 Task: Research Airbnb accommodation in ZahlÃ©, Lebanon from 6th December, 2023 to 15th December, 2023 for 6 adults.6 bedrooms having 6 beds and 6 bathrooms. Property type can be house. Amenities needed are: wifi, TV, free parkinig on premises, gym, breakfast. Look for 4 properties as per requirement.
Action: Mouse moved to (447, 100)
Screenshot: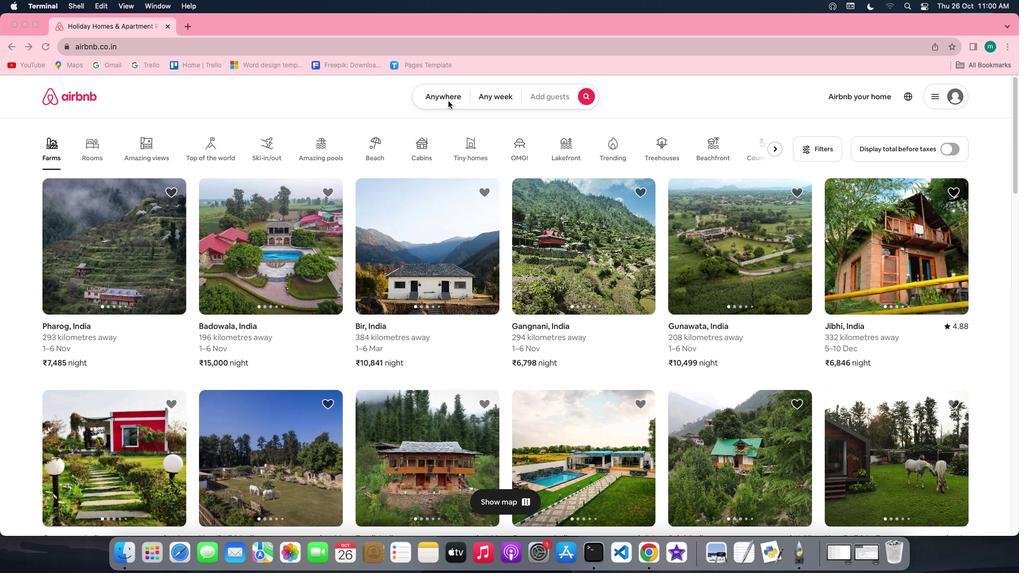 
Action: Mouse pressed left at (447, 100)
Screenshot: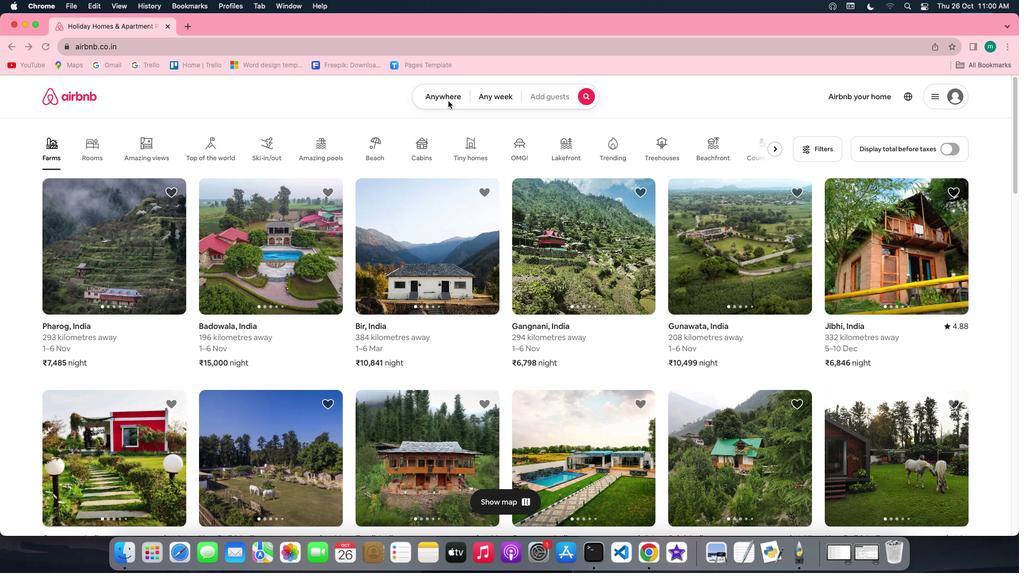 
Action: Mouse pressed left at (447, 100)
Screenshot: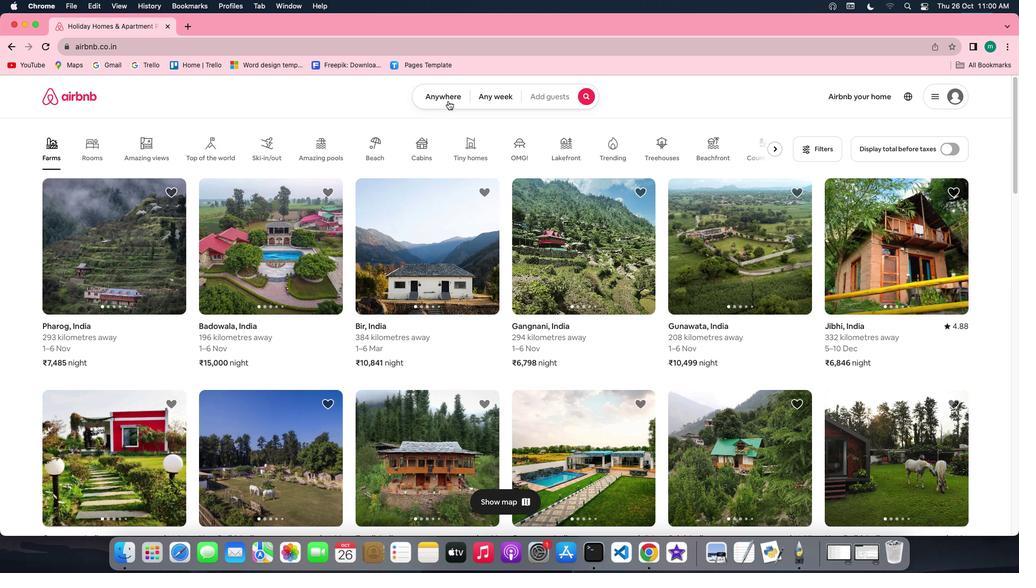 
Action: Mouse moved to (381, 135)
Screenshot: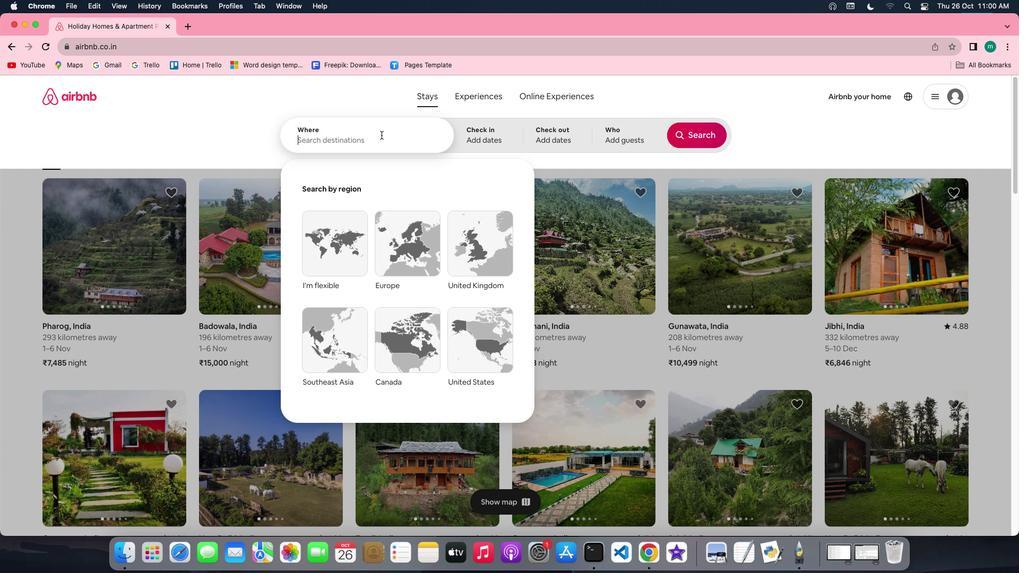
Action: Key pressed Key.shift'Z''a''h''l''e'','Key.shift'L''e''b''a''n''o''n'
Screenshot: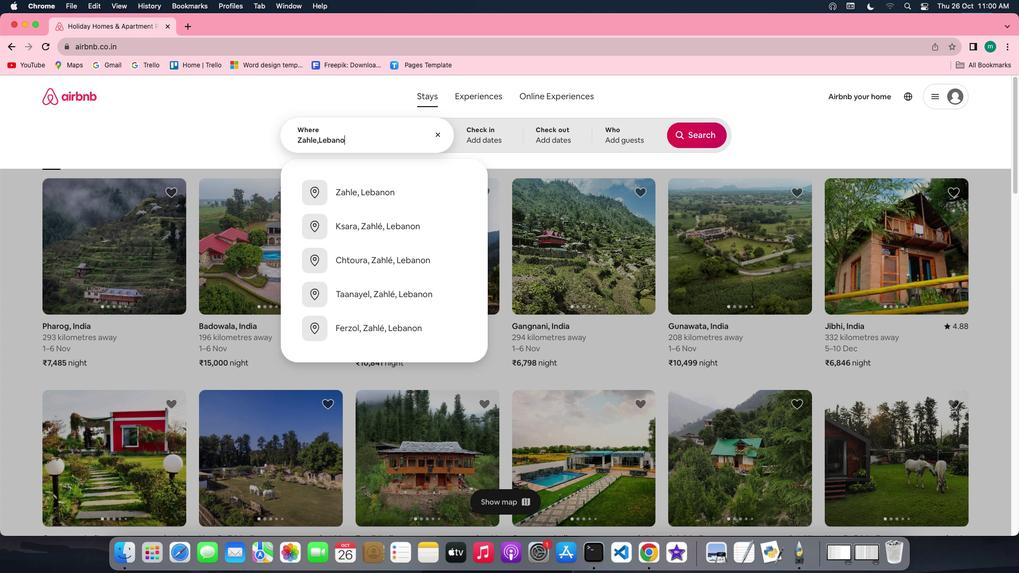 
Action: Mouse moved to (487, 125)
Screenshot: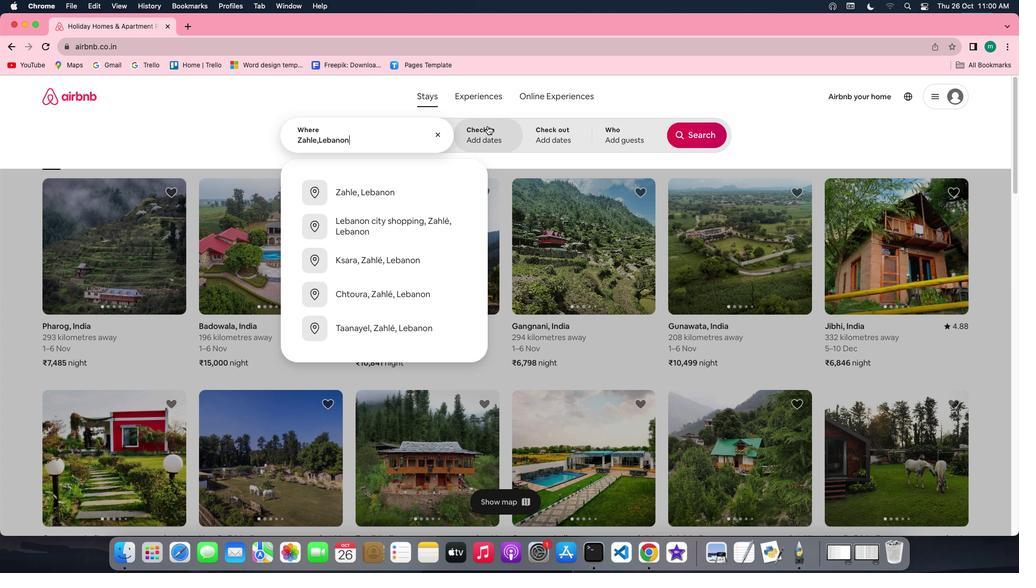 
Action: Mouse pressed left at (487, 125)
Screenshot: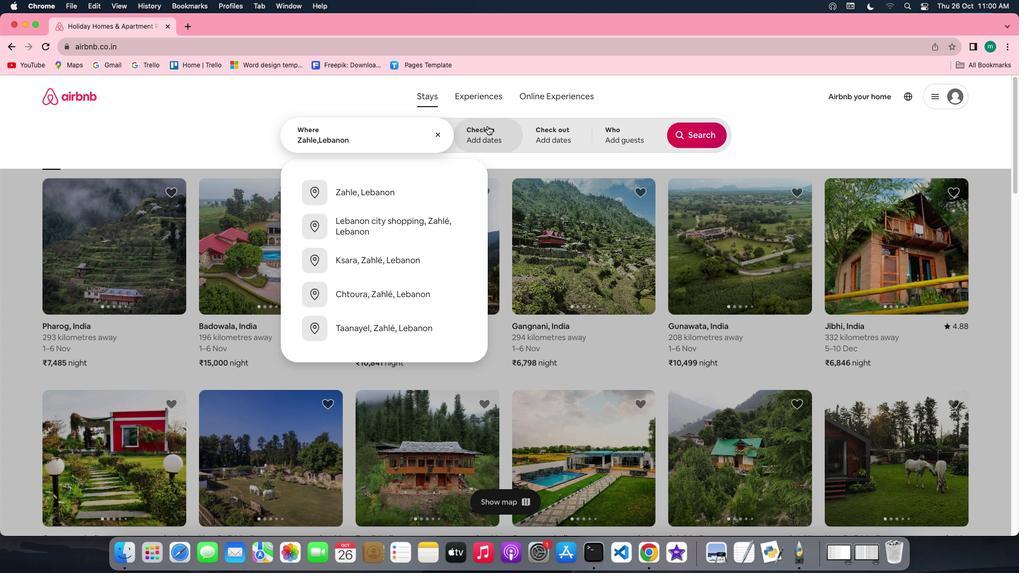 
Action: Mouse moved to (694, 221)
Screenshot: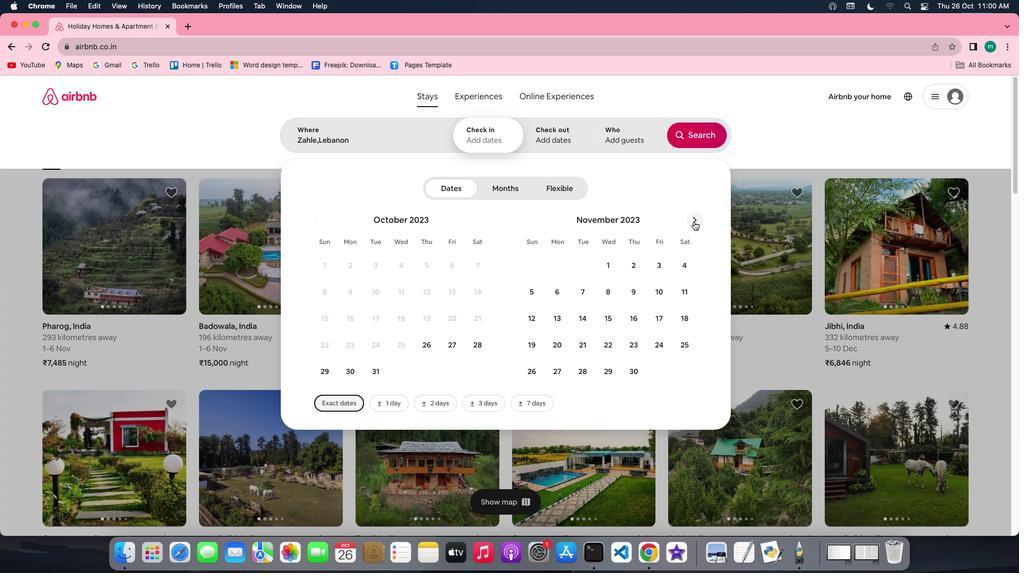 
Action: Mouse pressed left at (694, 221)
Screenshot: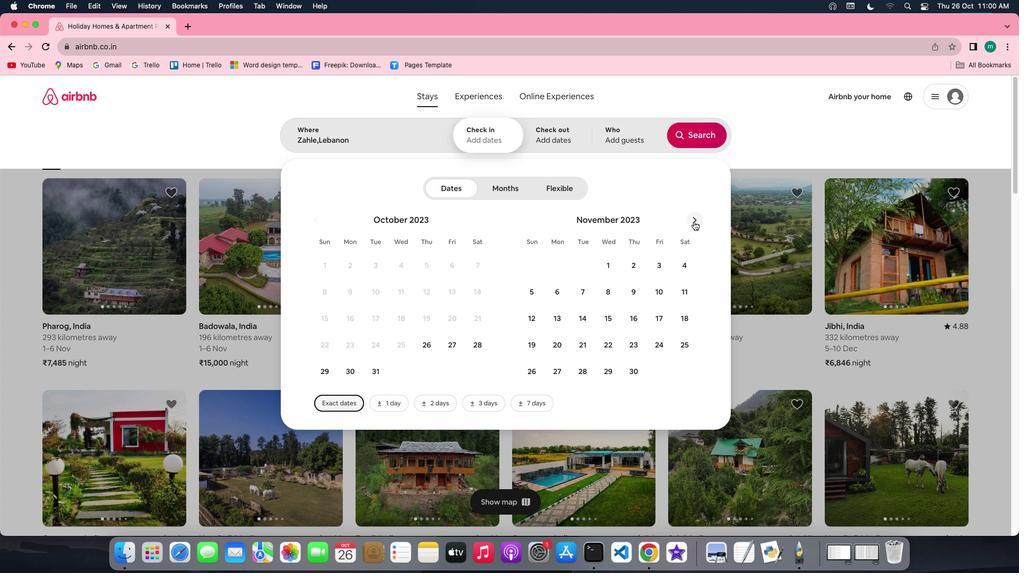 
Action: Mouse moved to (607, 294)
Screenshot: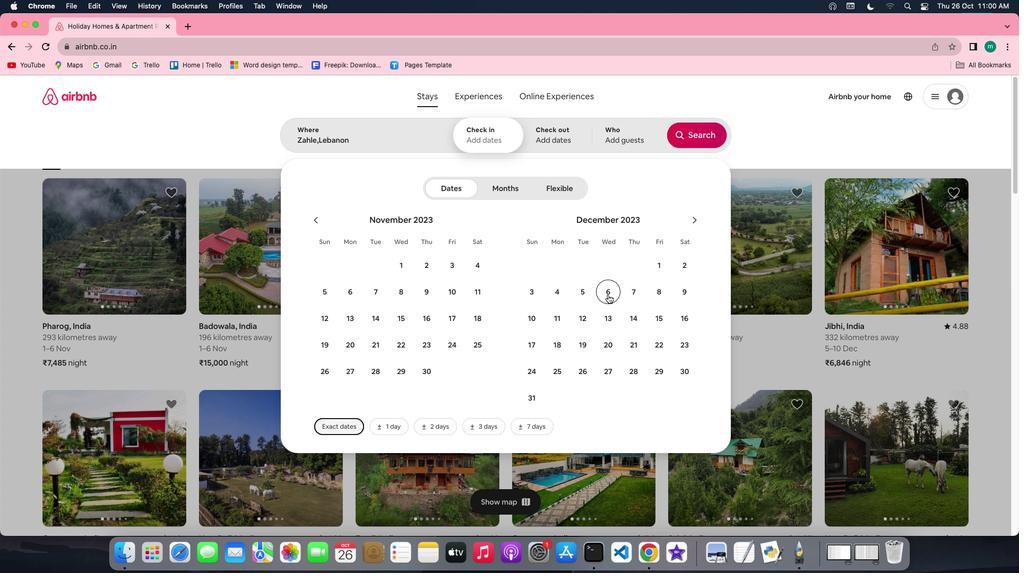 
Action: Mouse pressed left at (607, 294)
Screenshot: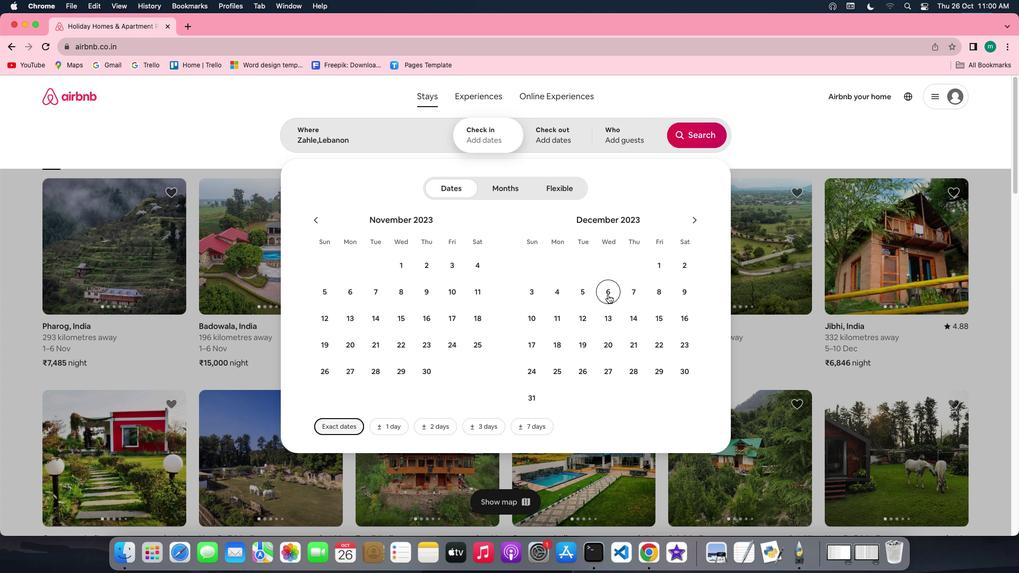 
Action: Mouse moved to (653, 314)
Screenshot: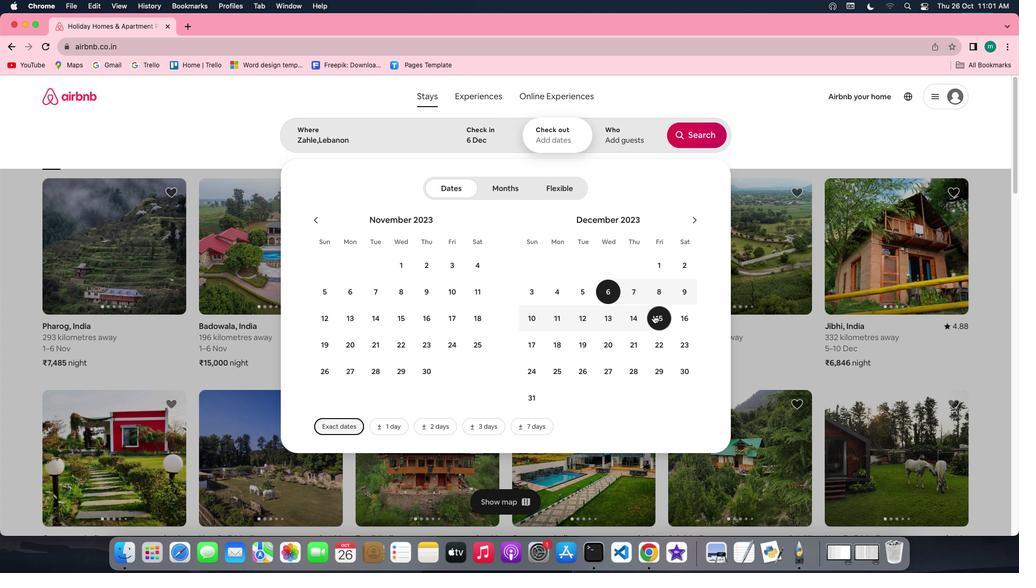 
Action: Mouse pressed left at (653, 314)
Screenshot: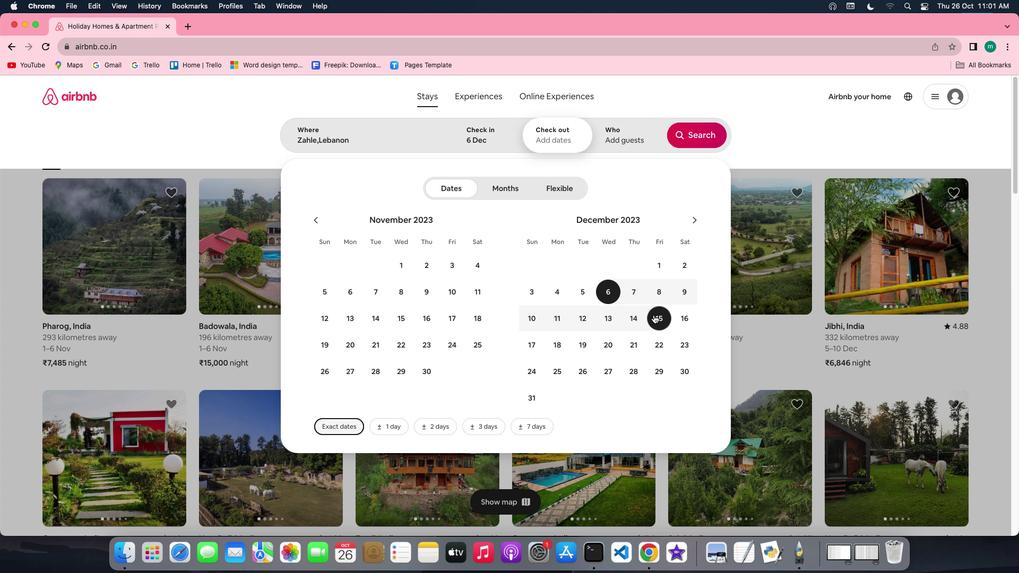 
Action: Mouse moved to (616, 139)
Screenshot: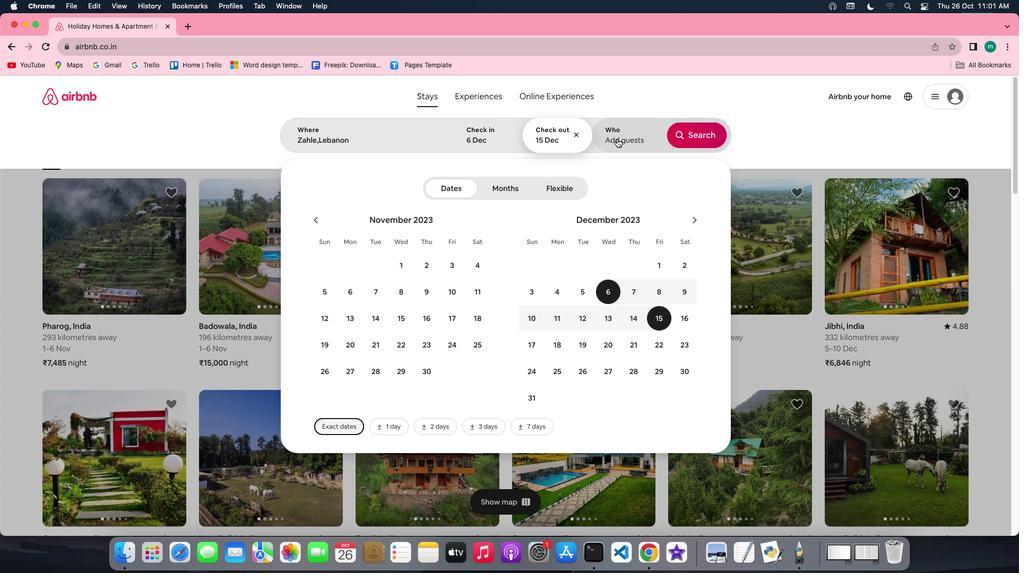 
Action: Mouse pressed left at (616, 139)
Screenshot: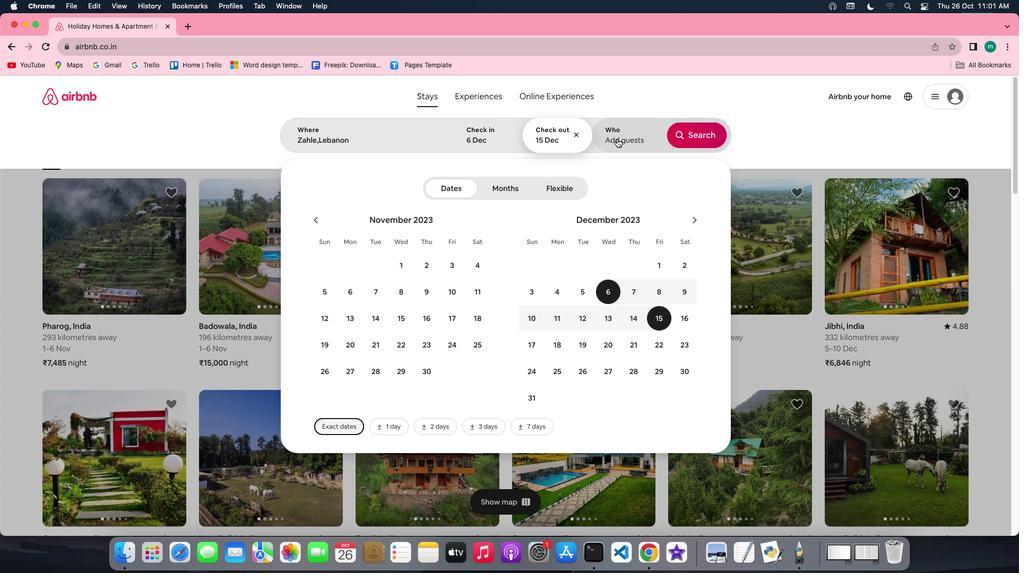 
Action: Mouse moved to (700, 192)
Screenshot: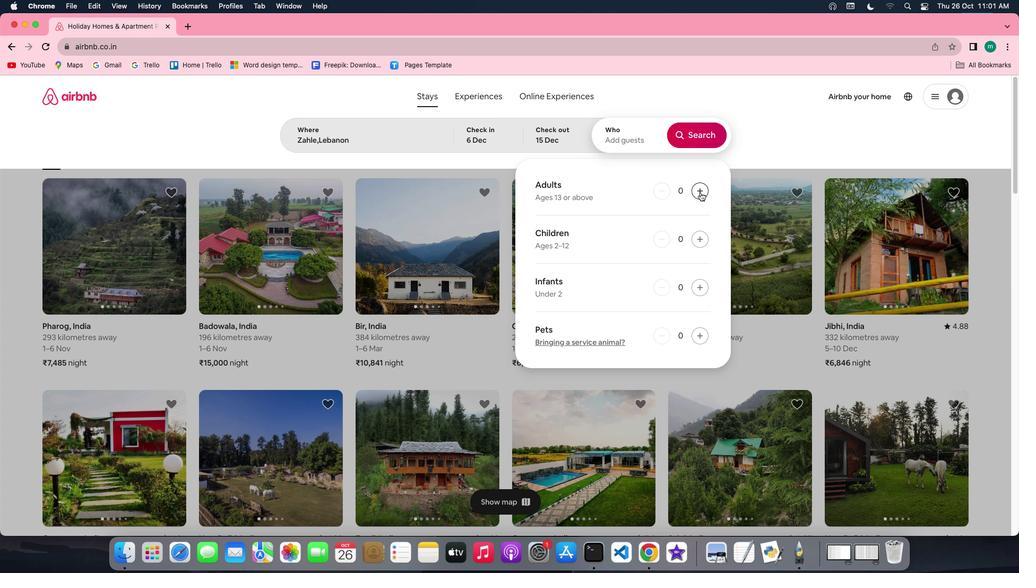 
Action: Mouse pressed left at (700, 192)
Screenshot: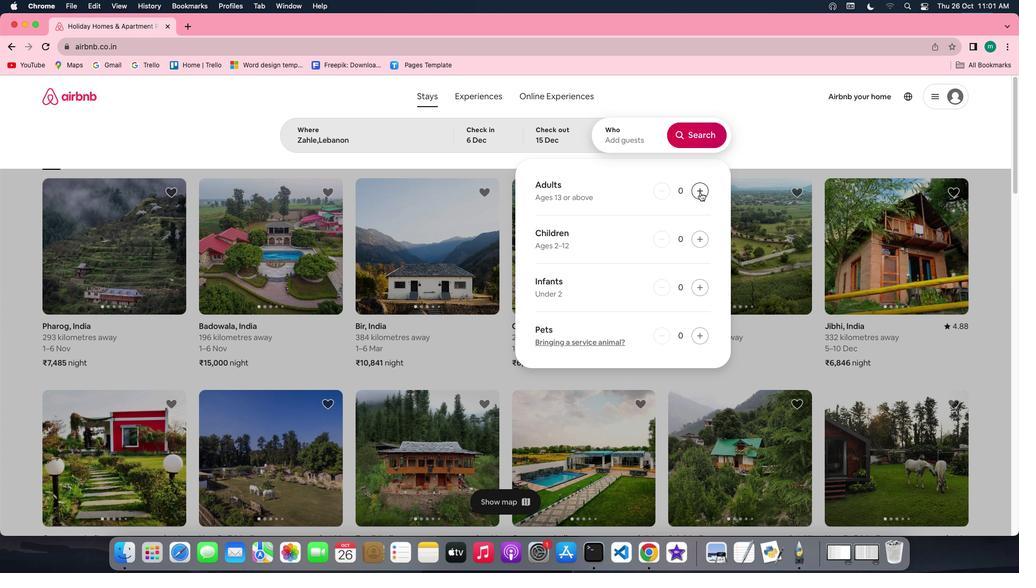 
Action: Mouse pressed left at (700, 192)
Screenshot: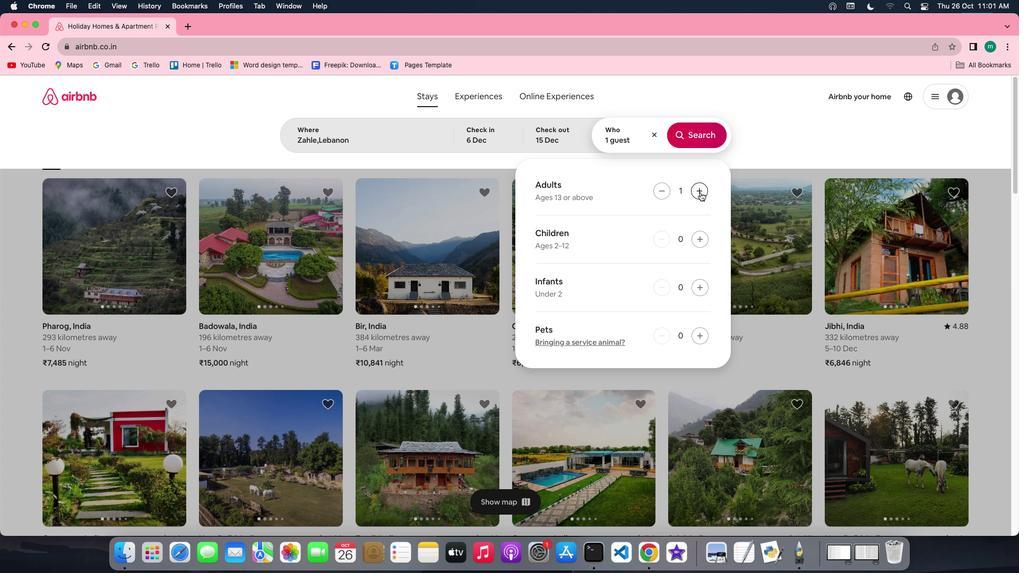 
Action: Mouse pressed left at (700, 192)
Screenshot: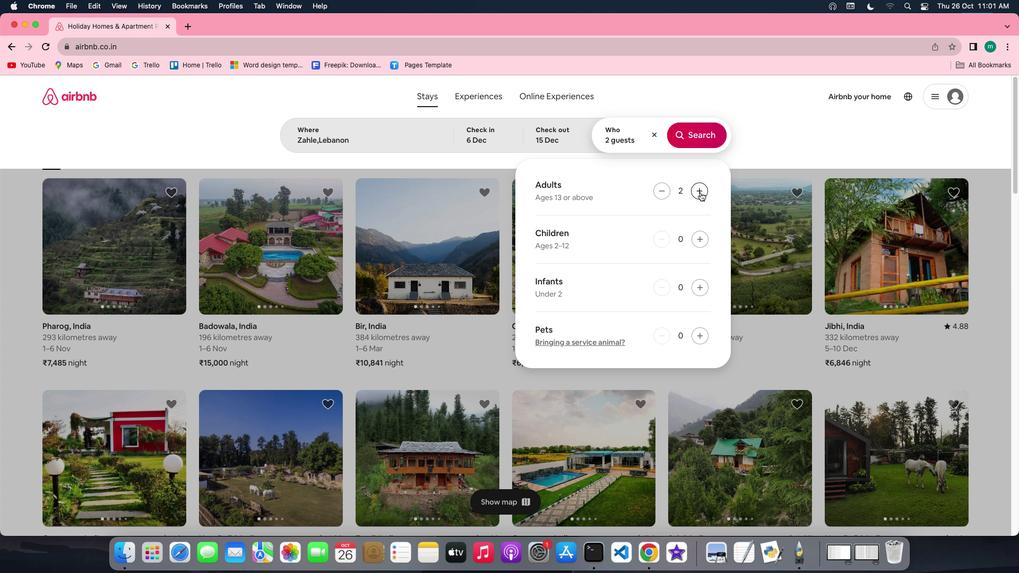 
Action: Mouse pressed left at (700, 192)
Screenshot: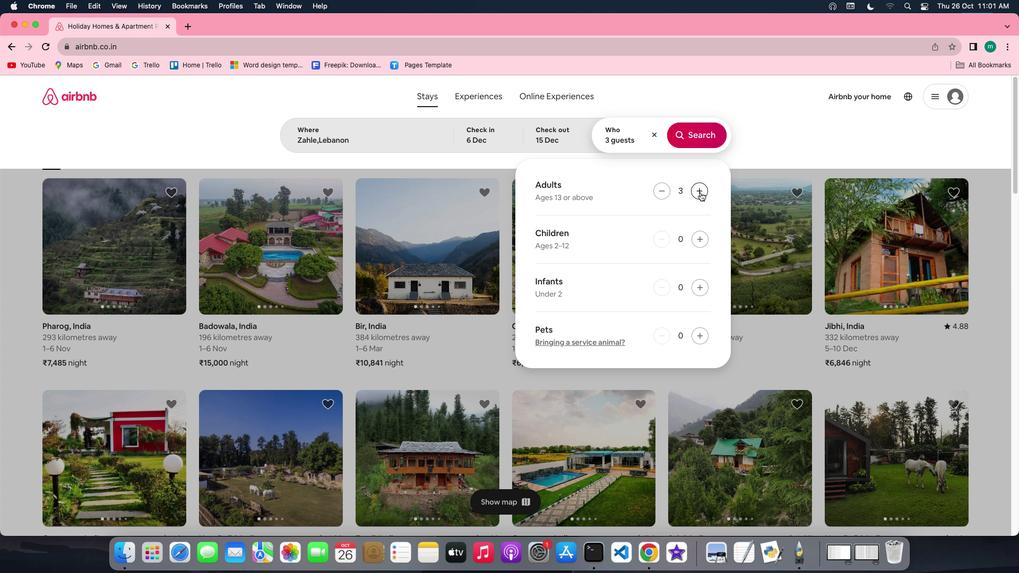 
Action: Mouse pressed left at (700, 192)
Screenshot: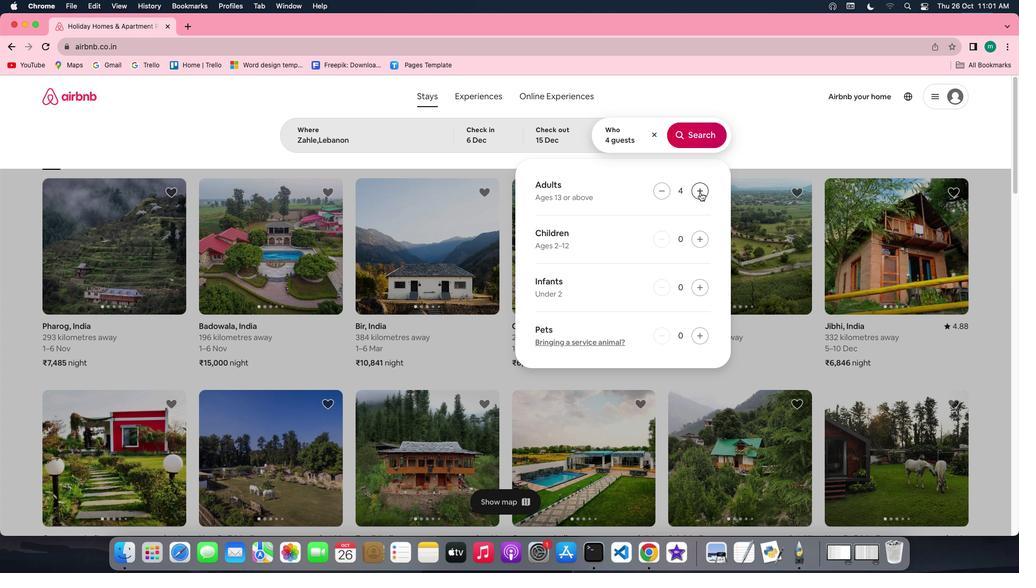 
Action: Mouse pressed left at (700, 192)
Screenshot: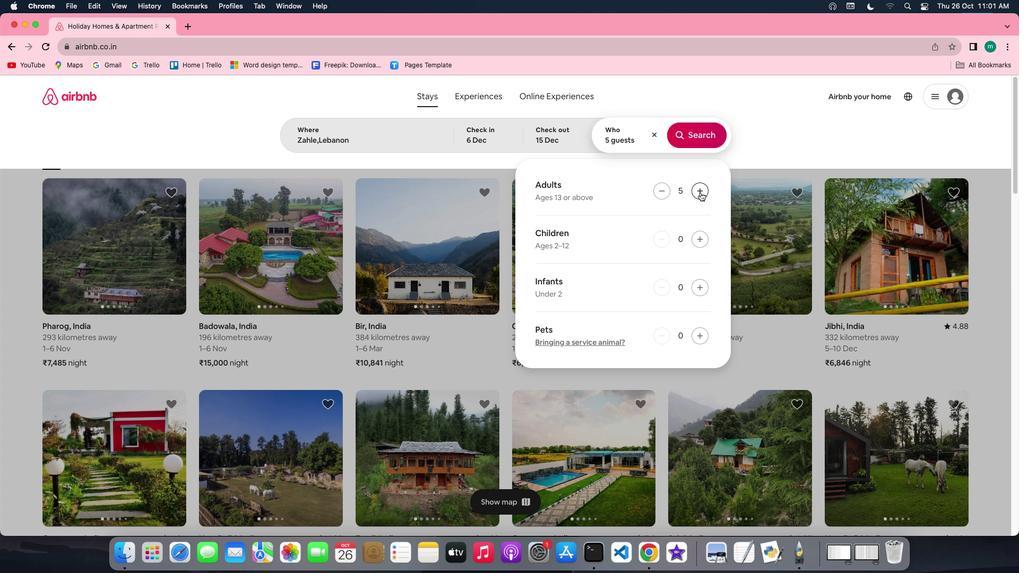 
Action: Mouse moved to (694, 133)
Screenshot: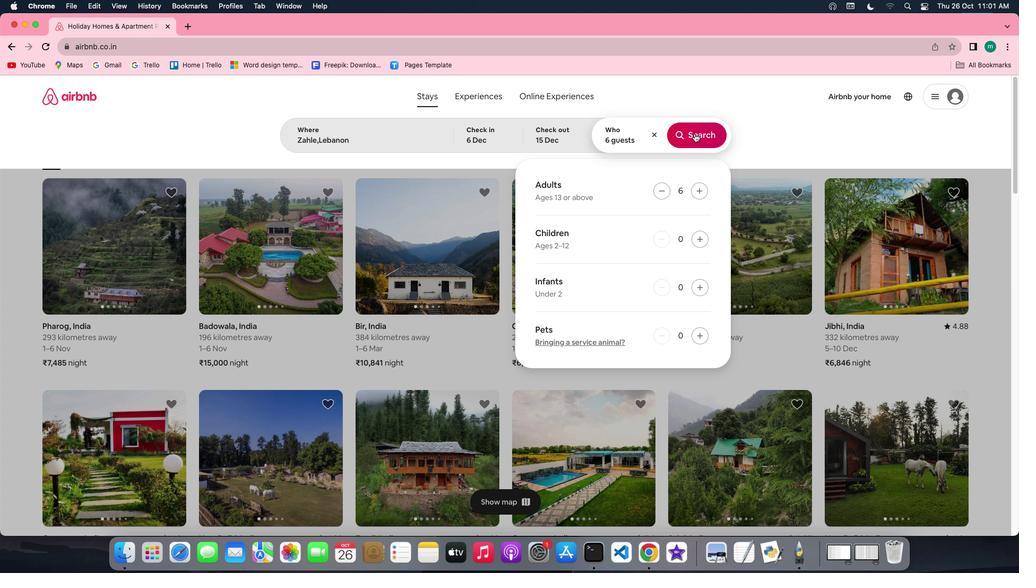 
Action: Mouse pressed left at (694, 133)
Screenshot: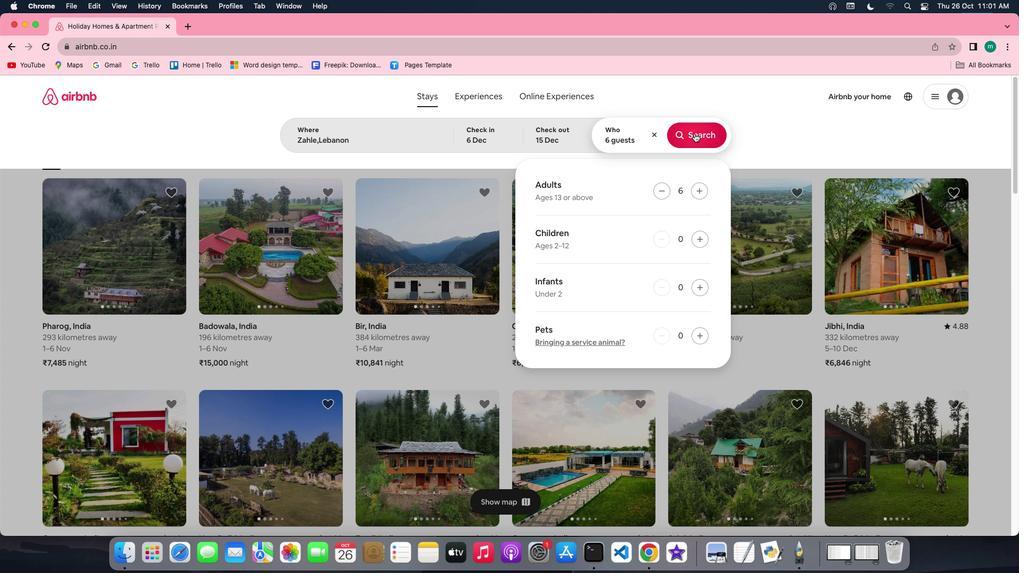 
Action: Mouse moved to (844, 138)
Screenshot: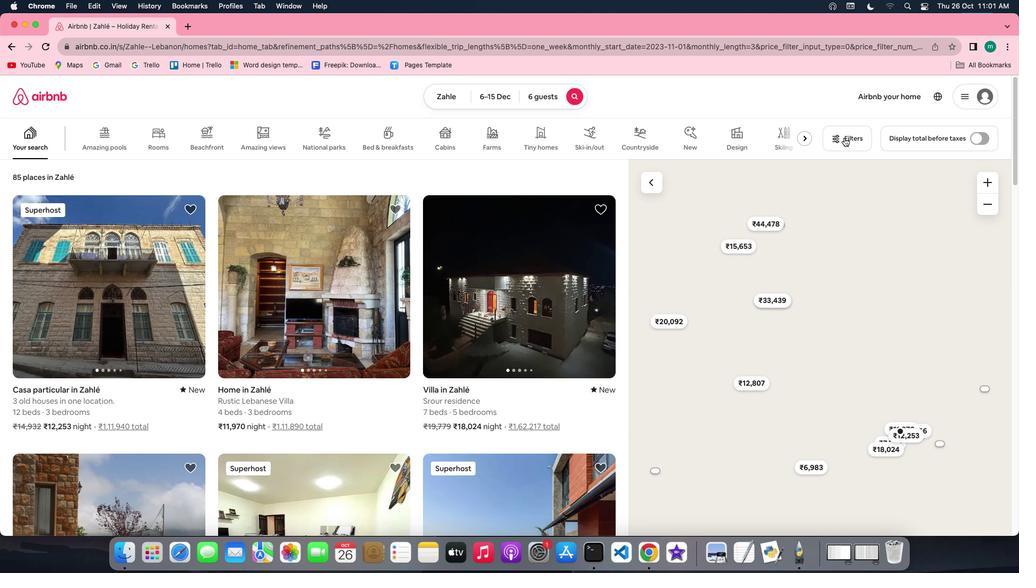 
Action: Mouse pressed left at (844, 138)
Screenshot: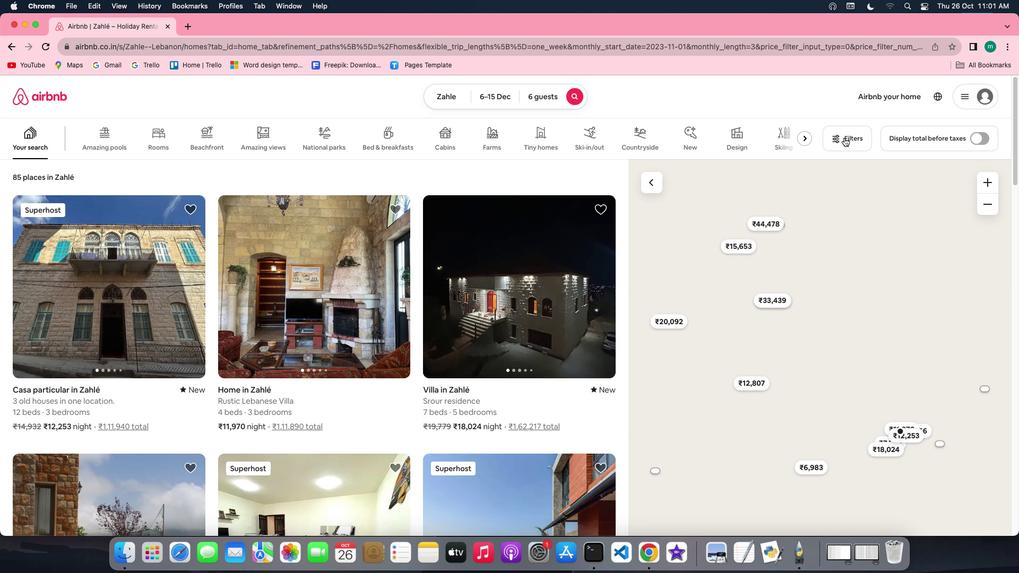 
Action: Mouse moved to (490, 367)
Screenshot: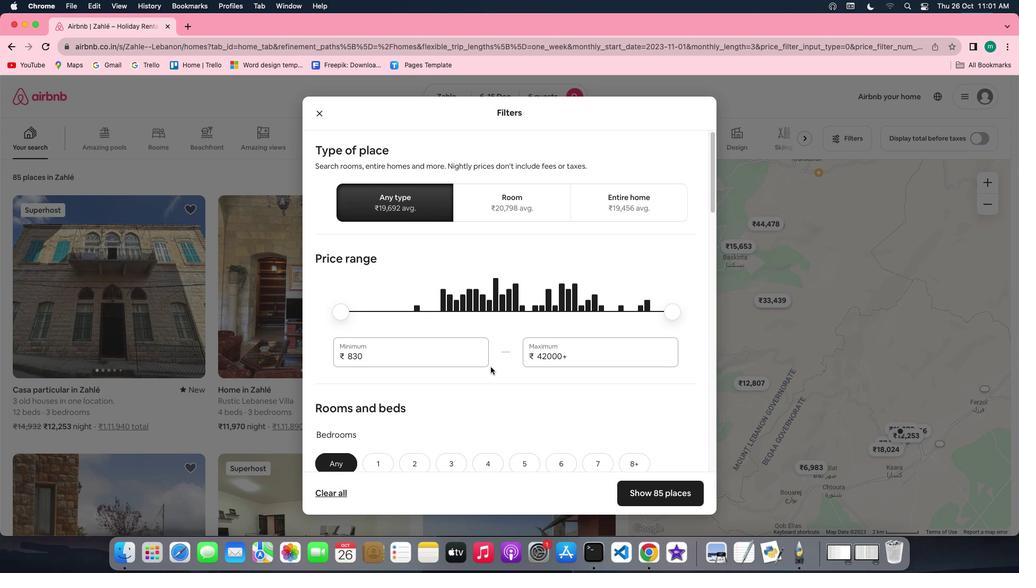 
Action: Mouse scrolled (490, 367) with delta (0, 0)
Screenshot: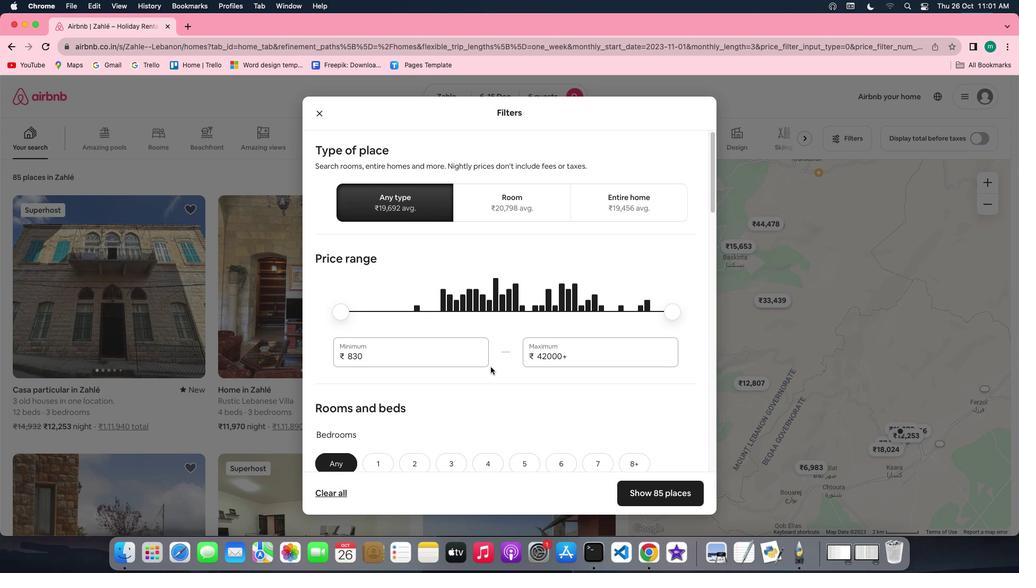 
Action: Mouse scrolled (490, 367) with delta (0, 0)
Screenshot: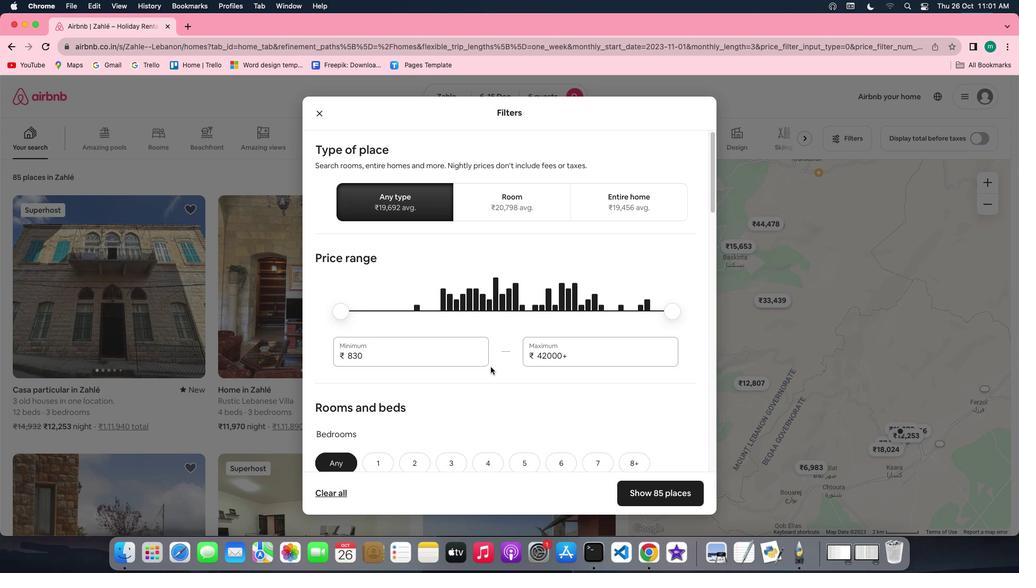
Action: Mouse scrolled (490, 367) with delta (0, -1)
Screenshot: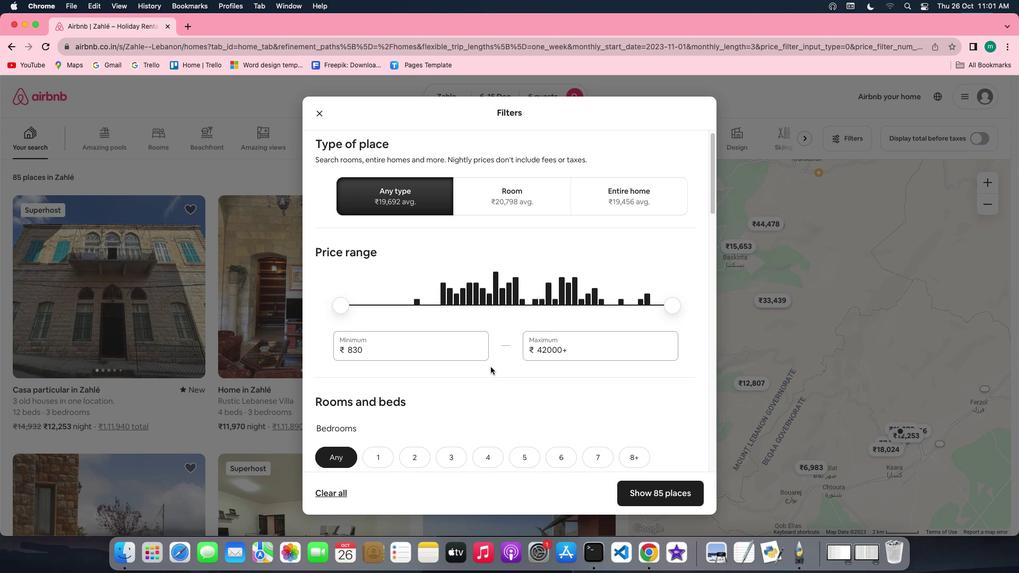 
Action: Mouse scrolled (490, 367) with delta (0, 0)
Screenshot: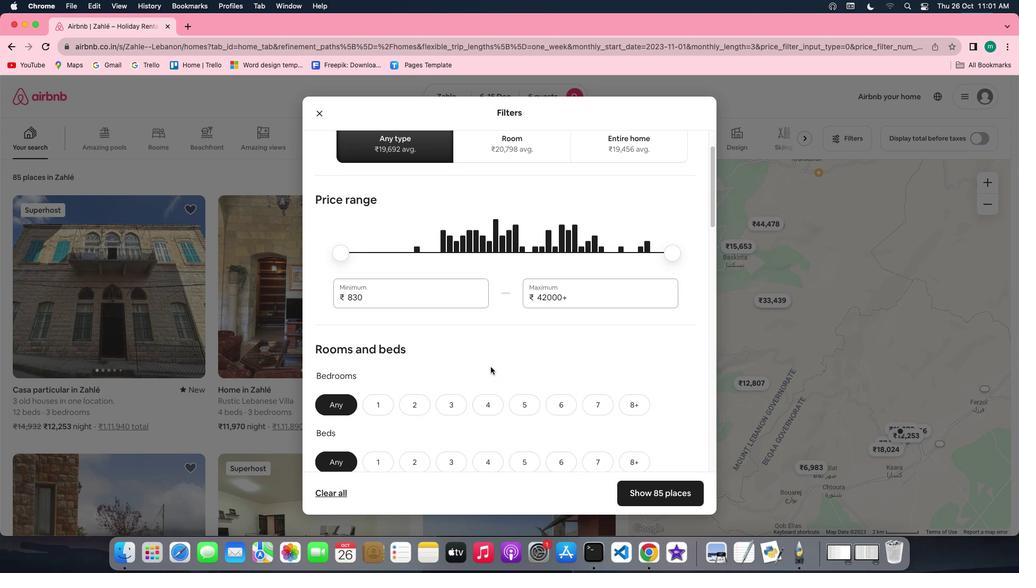 
Action: Mouse scrolled (490, 367) with delta (0, 0)
Screenshot: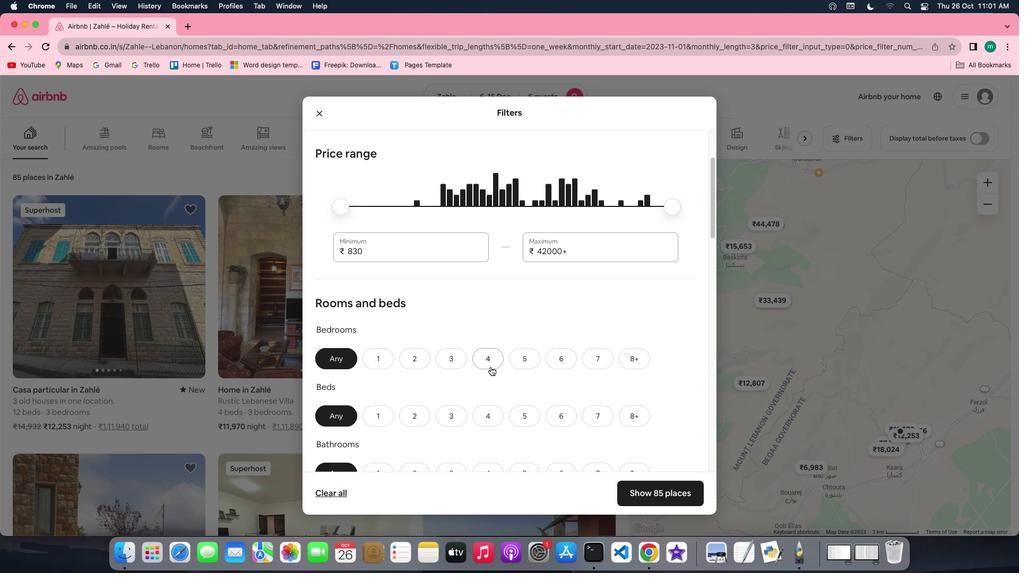 
Action: Mouse scrolled (490, 367) with delta (0, 0)
Screenshot: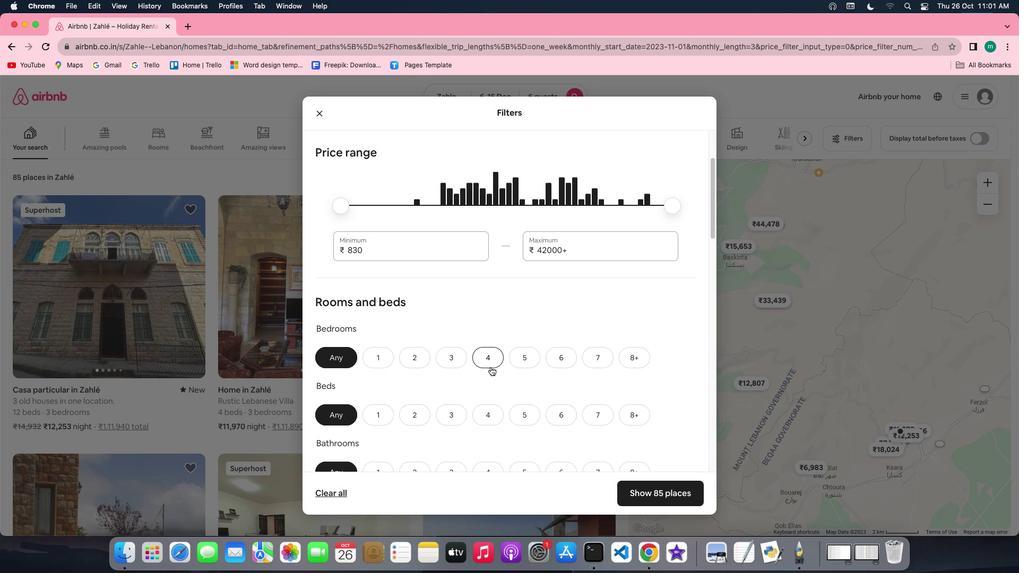 
Action: Mouse scrolled (490, 367) with delta (0, 0)
Screenshot: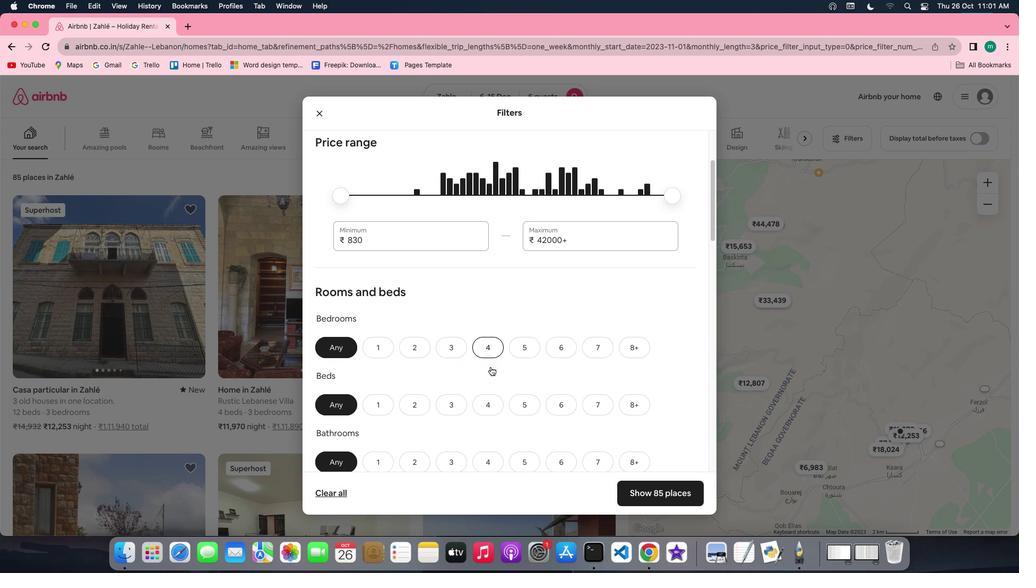 
Action: Mouse scrolled (490, 367) with delta (0, -1)
Screenshot: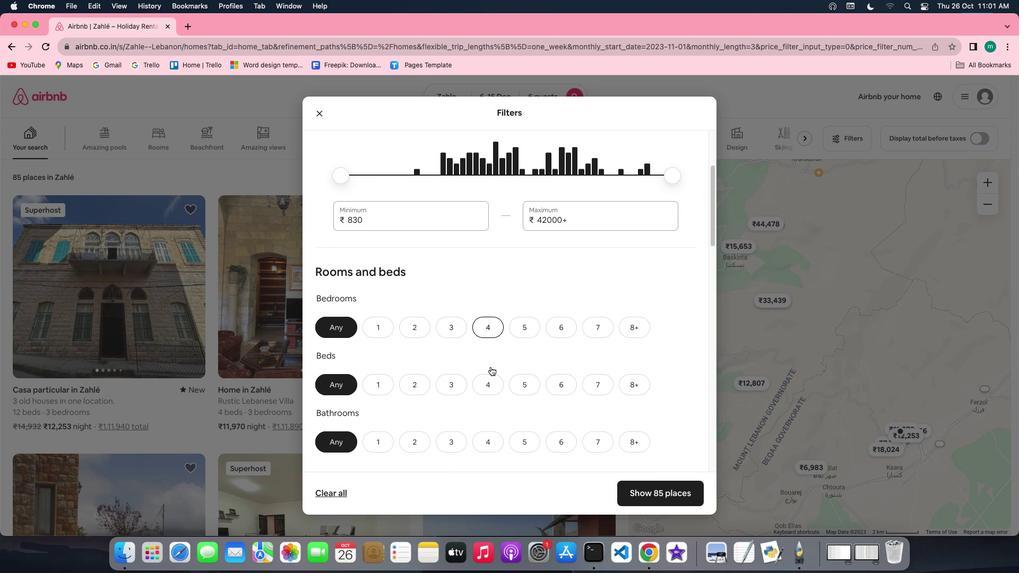 
Action: Mouse scrolled (490, 367) with delta (0, 0)
Screenshot: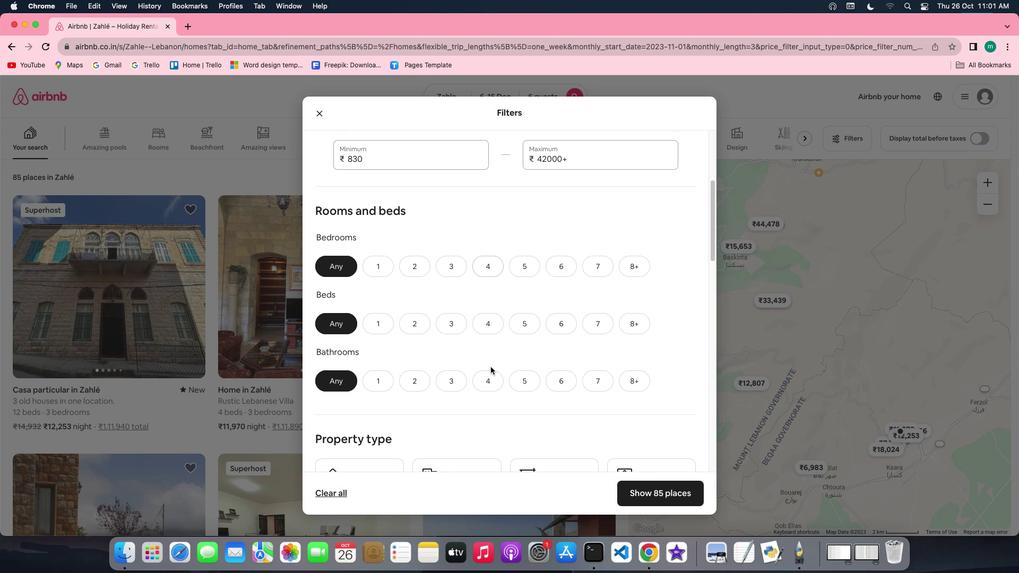 
Action: Mouse scrolled (490, 367) with delta (0, 0)
Screenshot: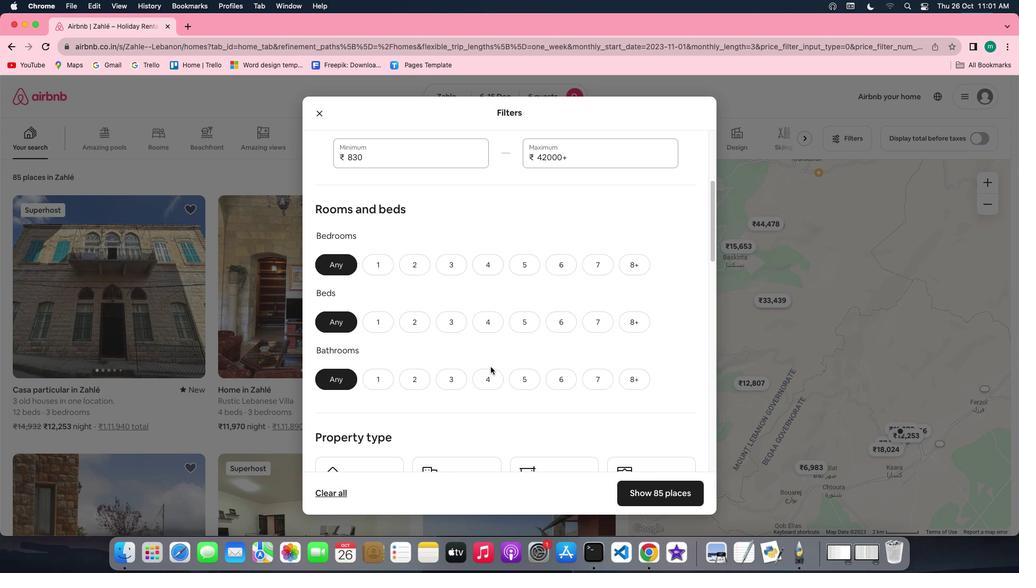 
Action: Mouse scrolled (490, 367) with delta (0, 0)
Screenshot: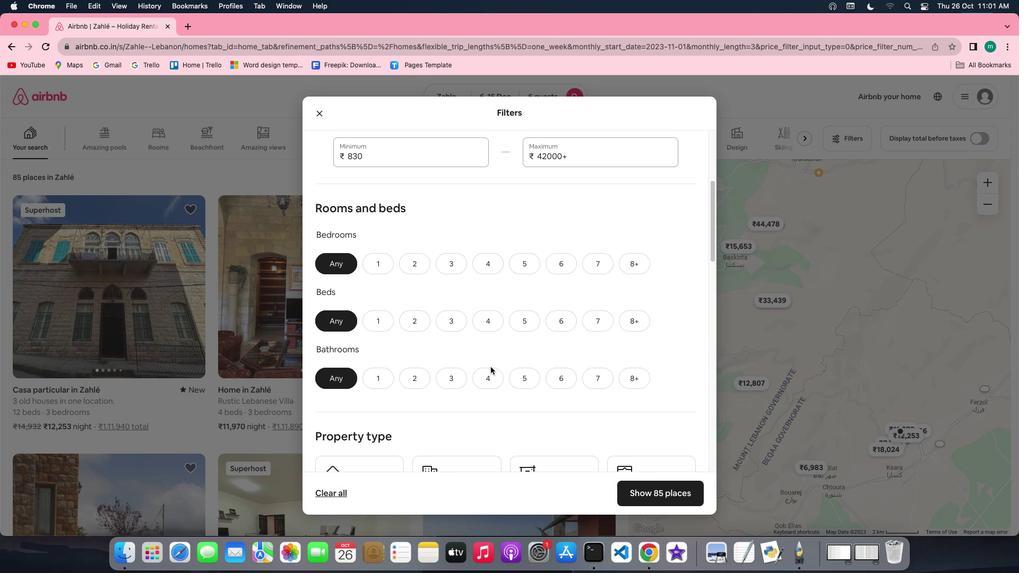
Action: Mouse scrolled (490, 367) with delta (0, 0)
Screenshot: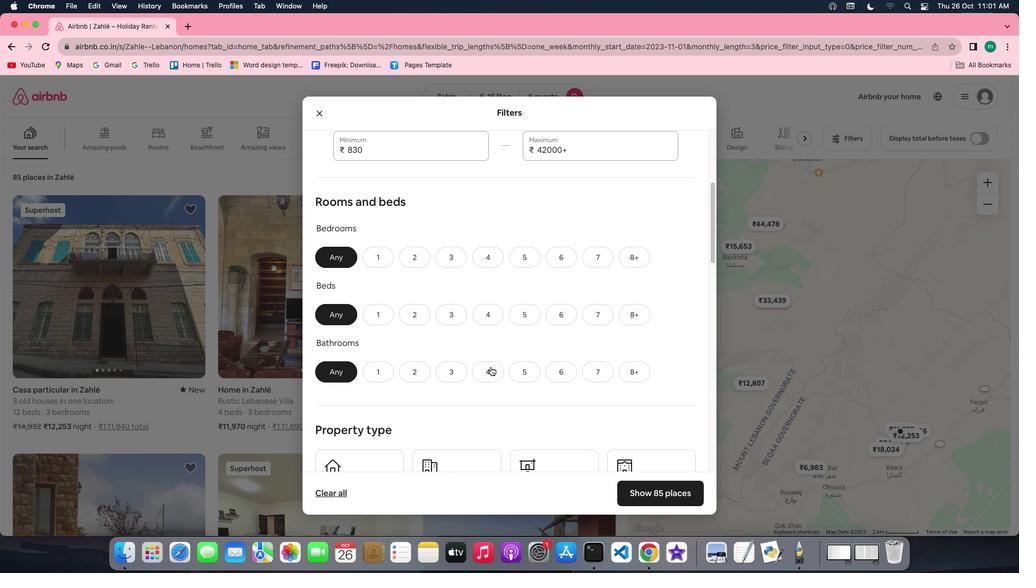 
Action: Mouse scrolled (490, 367) with delta (0, 0)
Screenshot: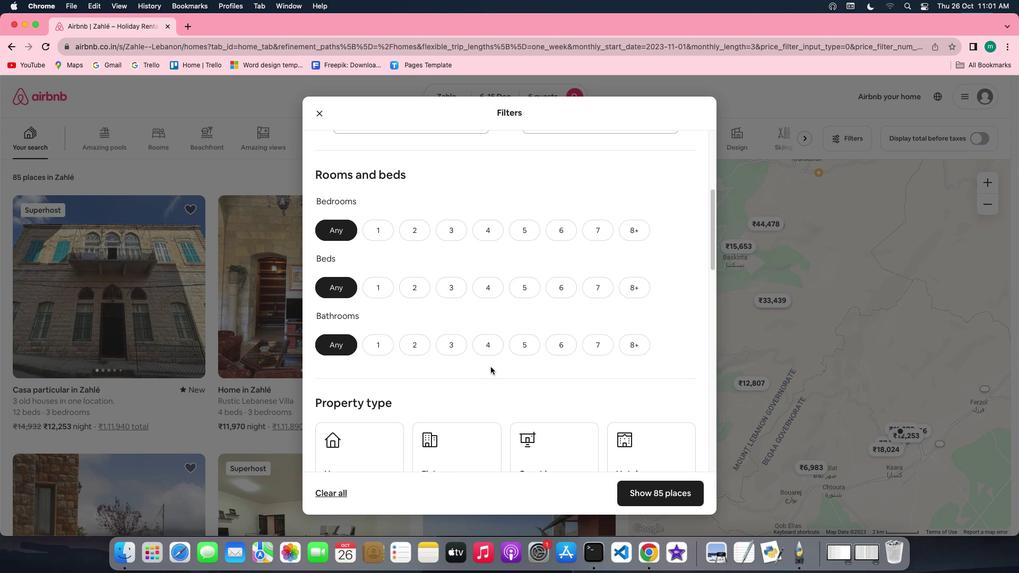 
Action: Mouse scrolled (490, 367) with delta (0, 0)
Screenshot: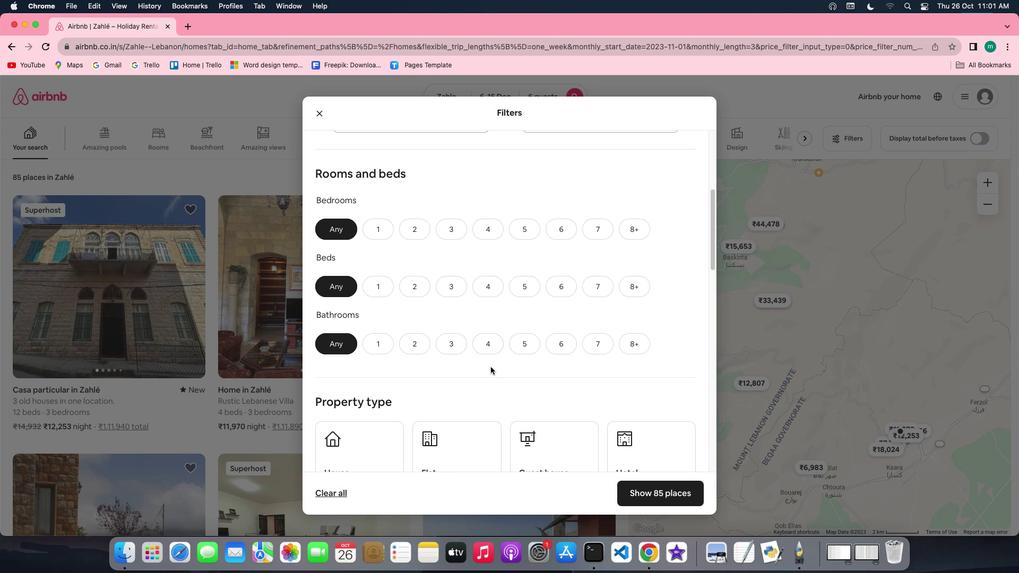 
Action: Mouse scrolled (490, 367) with delta (0, 0)
Screenshot: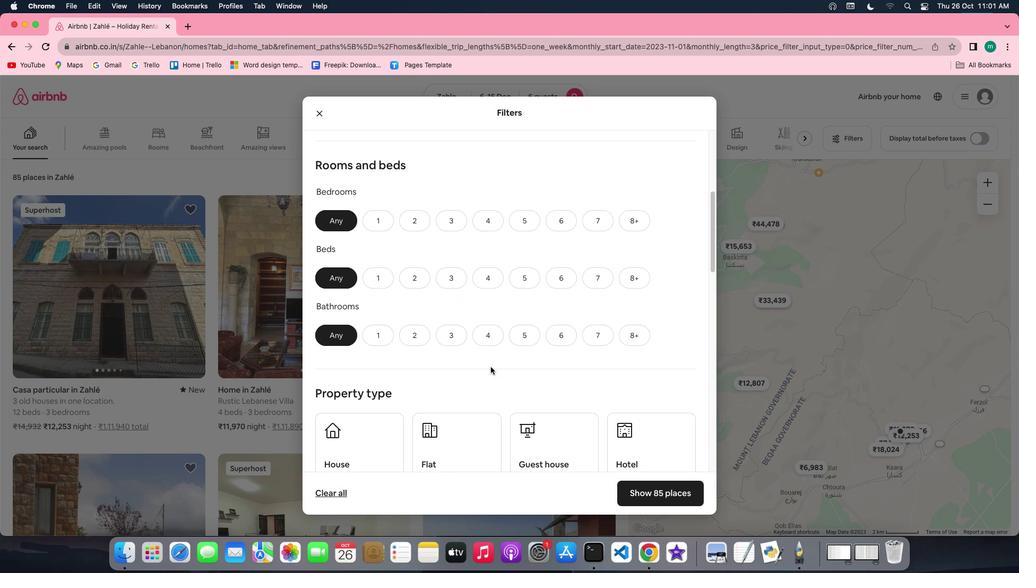 
Action: Mouse moved to (558, 204)
Screenshot: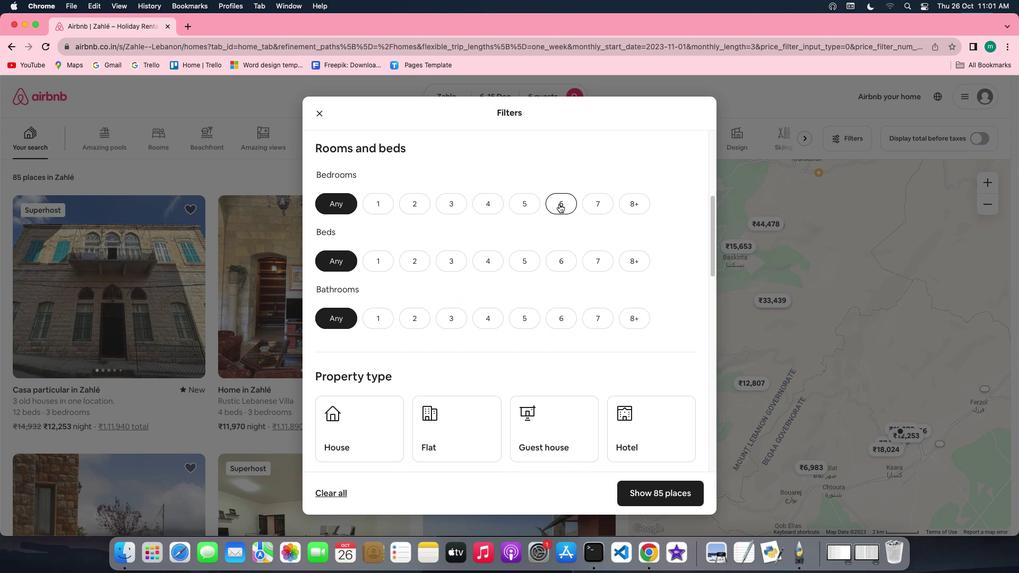 
Action: Mouse pressed left at (558, 204)
Screenshot: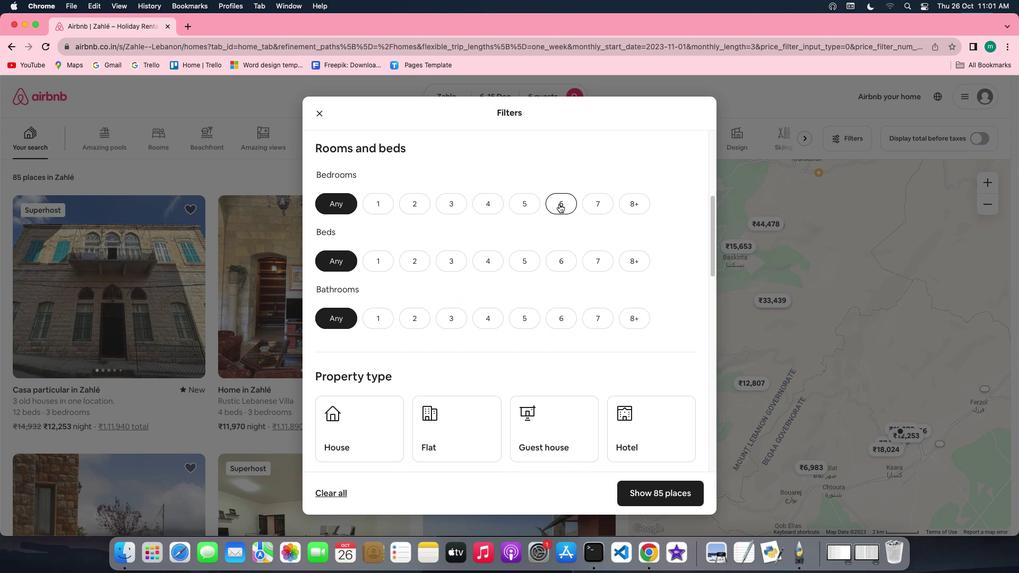 
Action: Mouse moved to (565, 261)
Screenshot: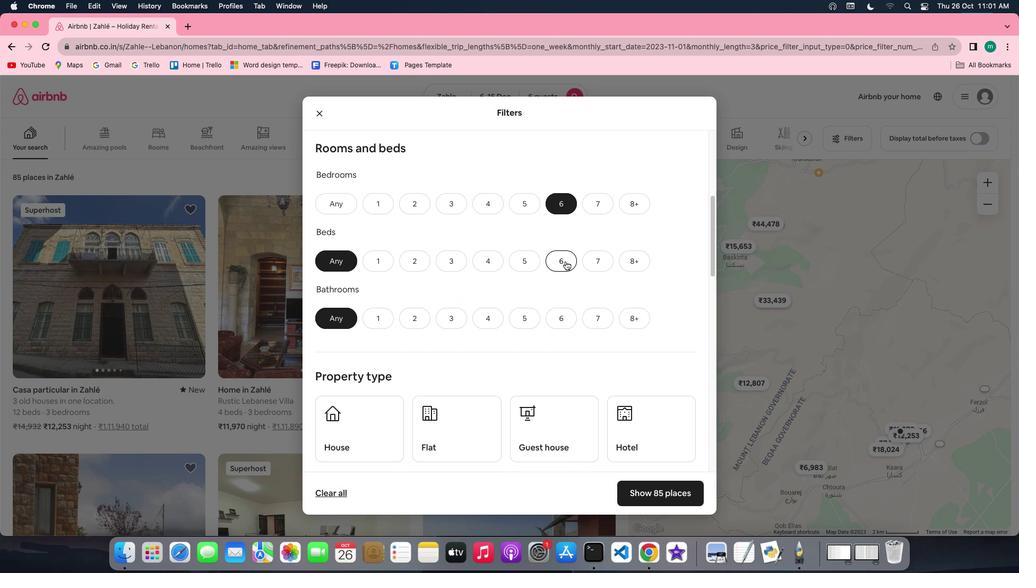 
Action: Mouse pressed left at (565, 261)
Screenshot: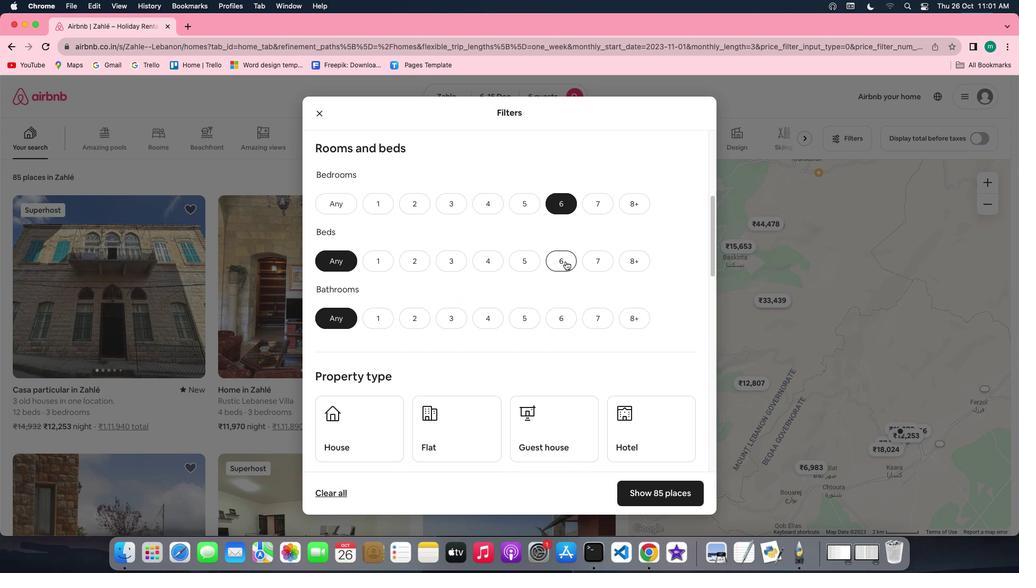 
Action: Mouse moved to (565, 312)
Screenshot: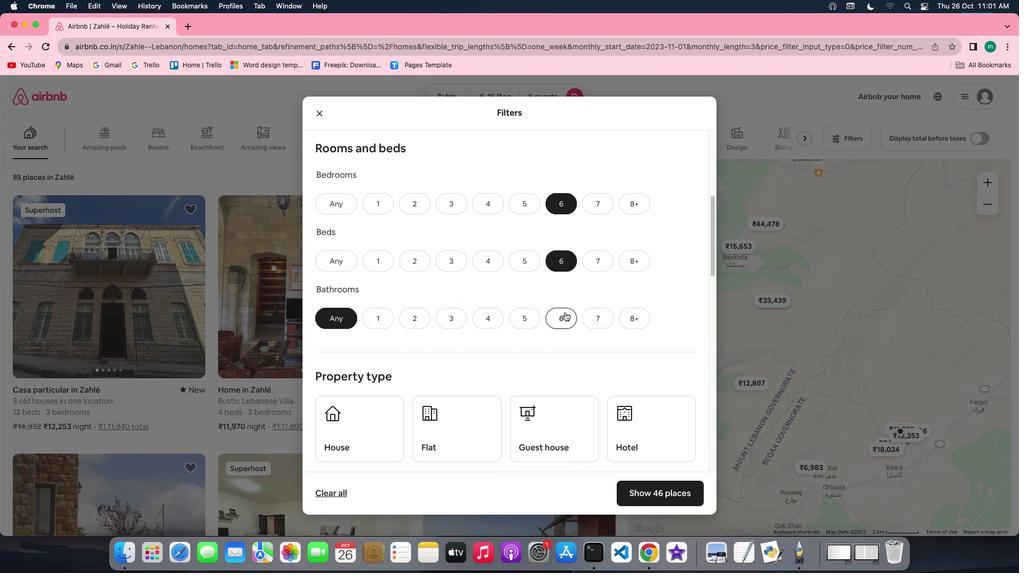 
Action: Mouse pressed left at (565, 312)
Screenshot: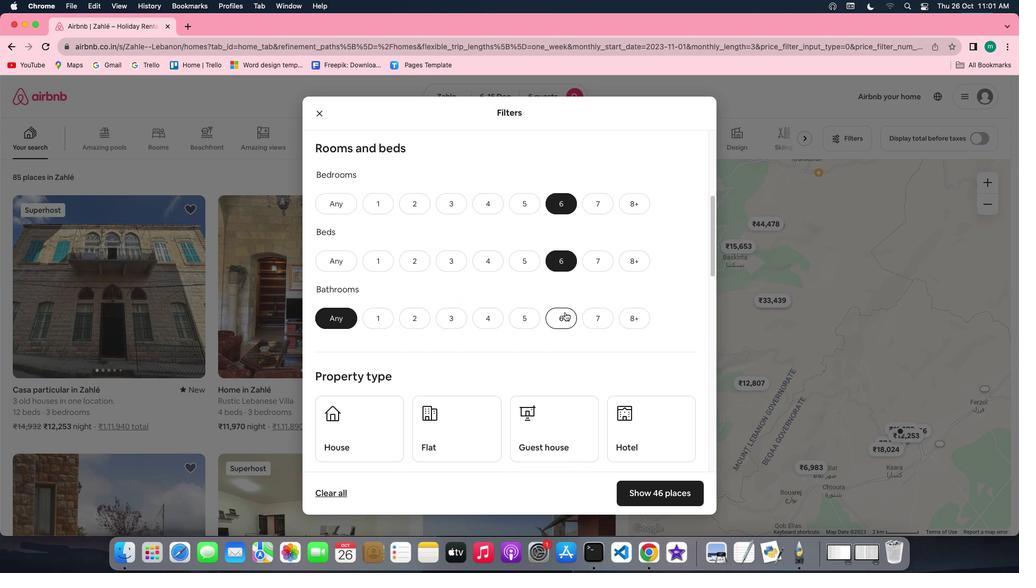 
Action: Mouse moved to (637, 322)
Screenshot: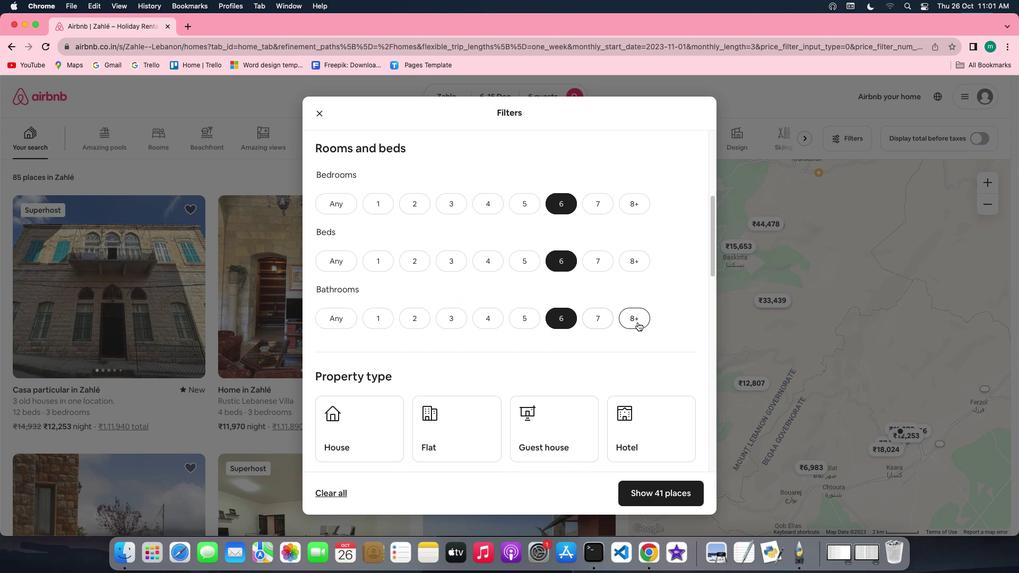 
Action: Mouse scrolled (637, 322) with delta (0, 0)
Screenshot: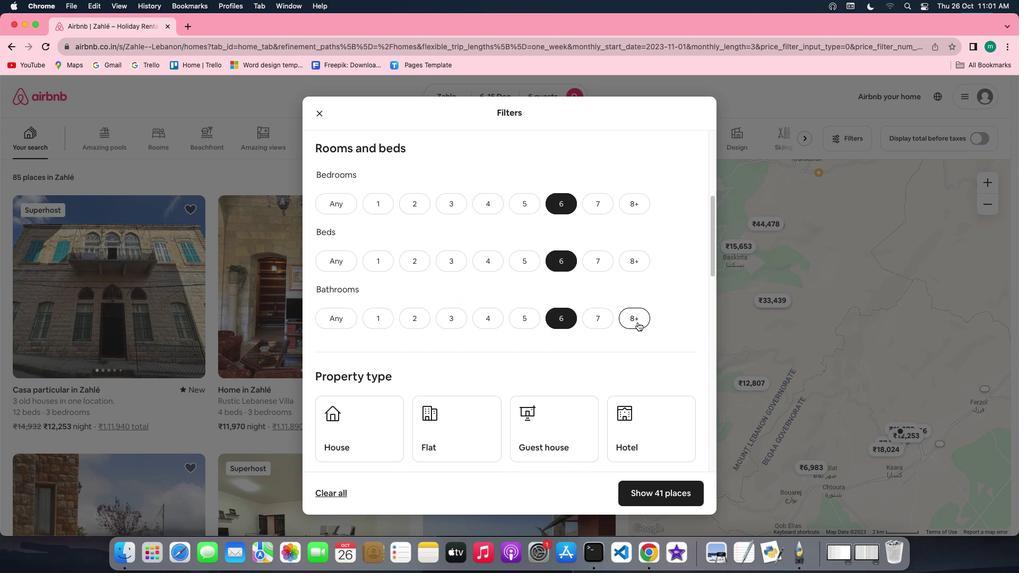 
Action: Mouse scrolled (637, 322) with delta (0, 0)
Screenshot: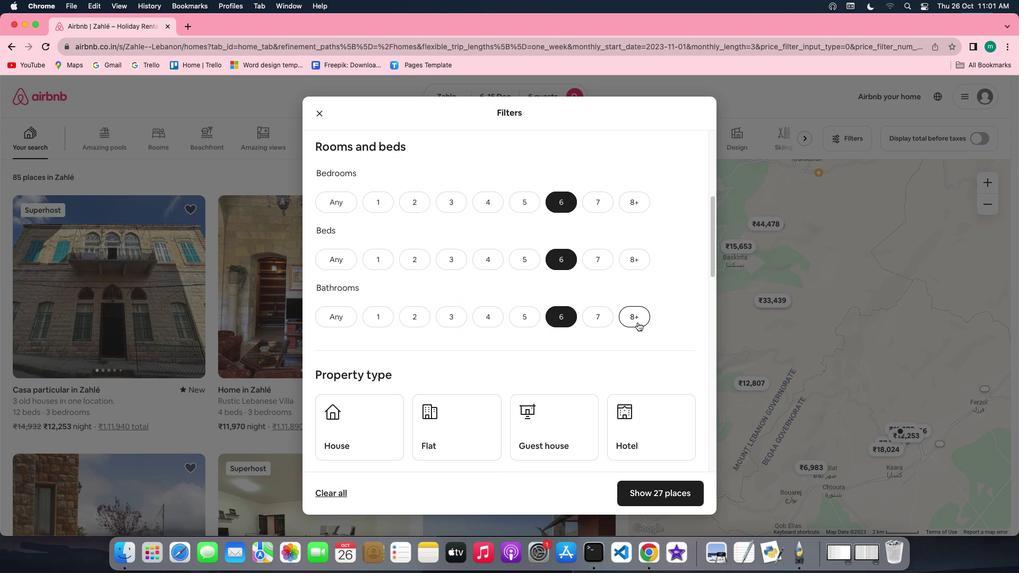 
Action: Mouse scrolled (637, 322) with delta (0, 0)
Screenshot: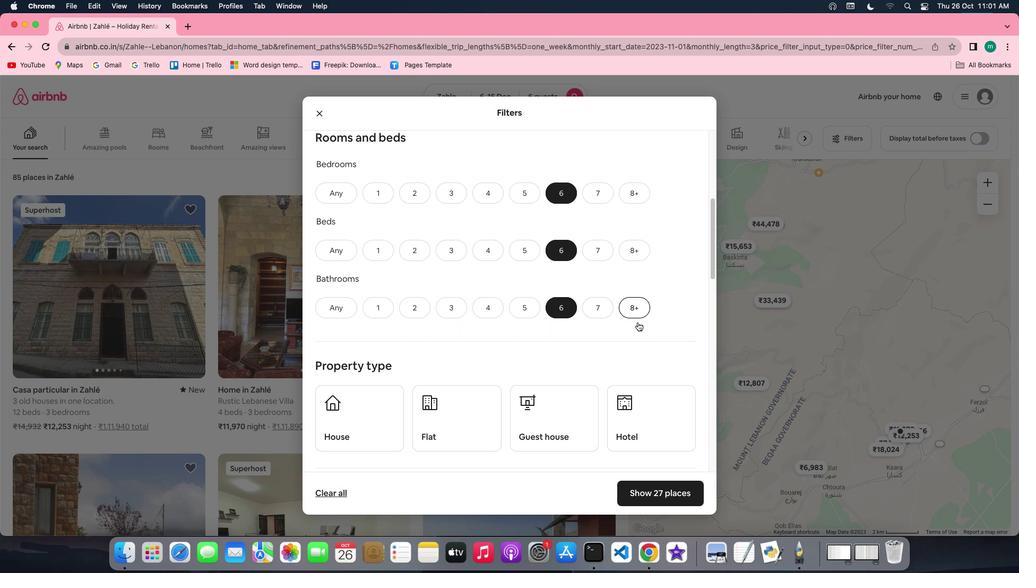 
Action: Mouse scrolled (637, 322) with delta (0, 0)
Screenshot: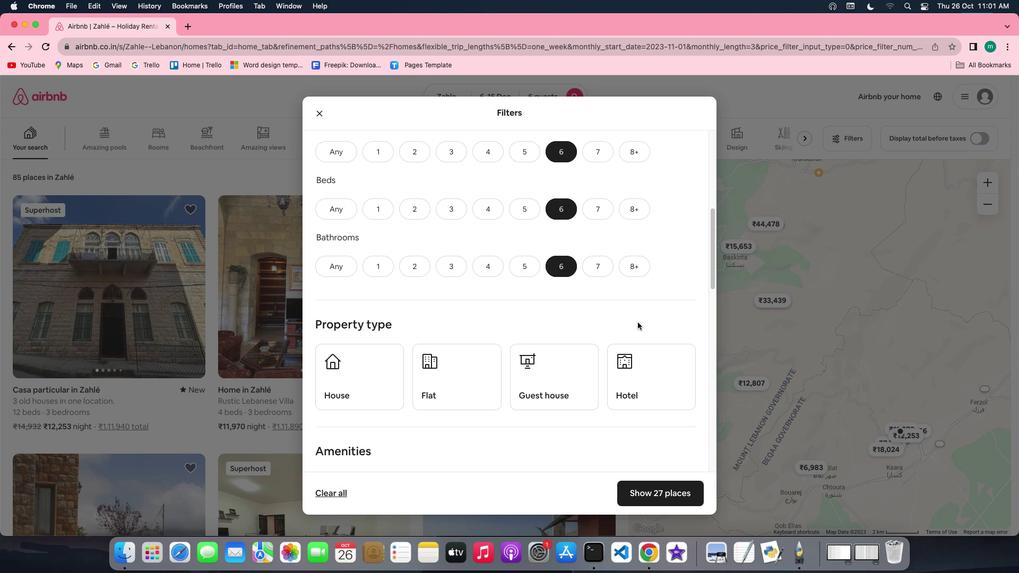 
Action: Mouse scrolled (637, 322) with delta (0, 0)
Screenshot: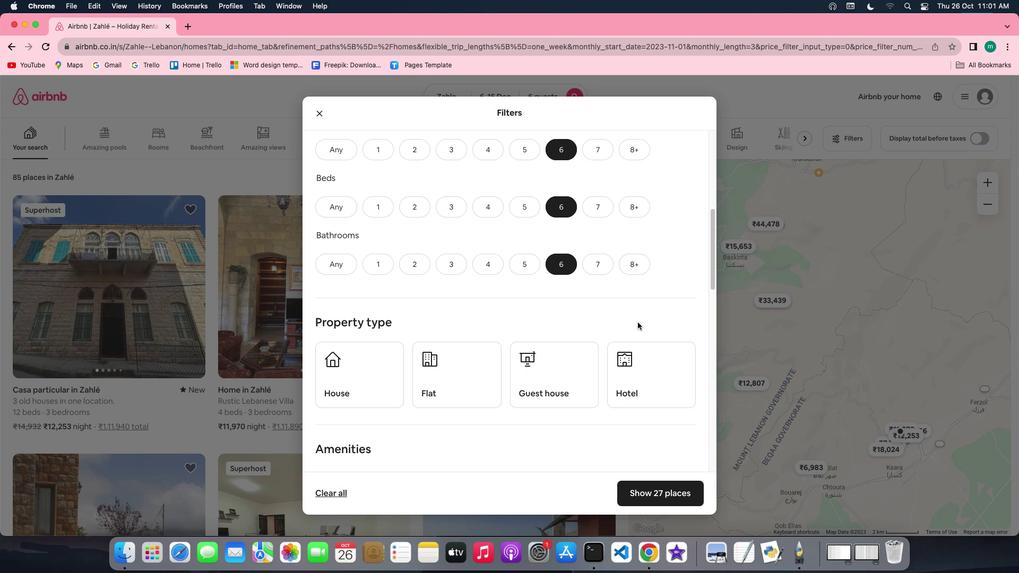 
Action: Mouse scrolled (637, 322) with delta (0, 0)
Screenshot: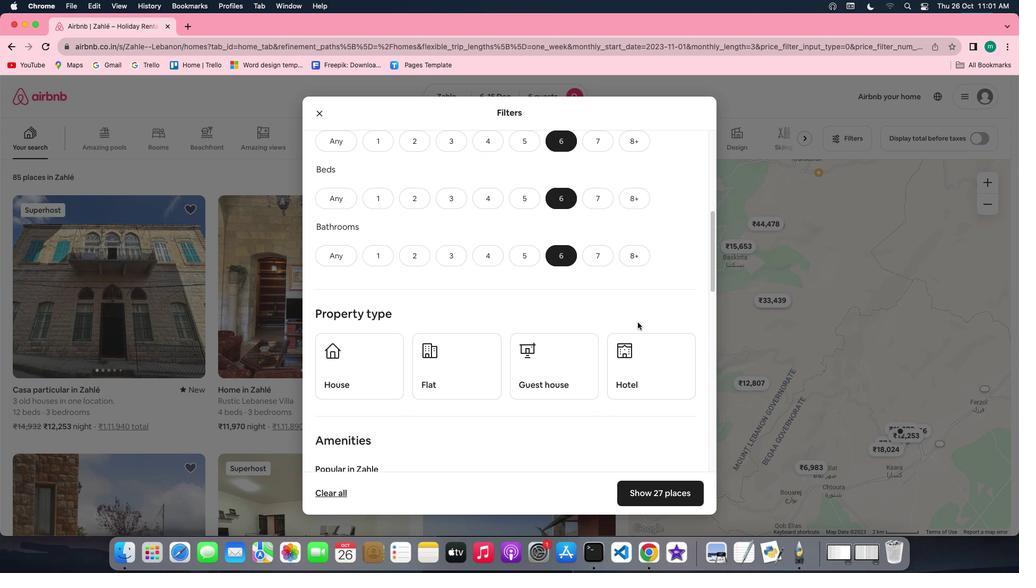 
Action: Mouse scrolled (637, 322) with delta (0, 0)
Screenshot: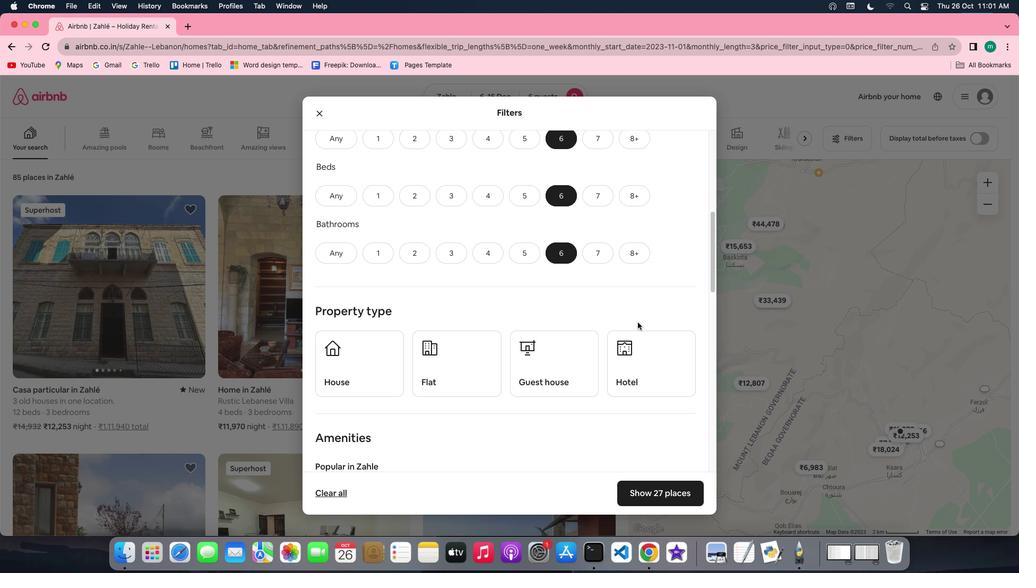 
Action: Mouse scrolled (637, 322) with delta (0, 0)
Screenshot: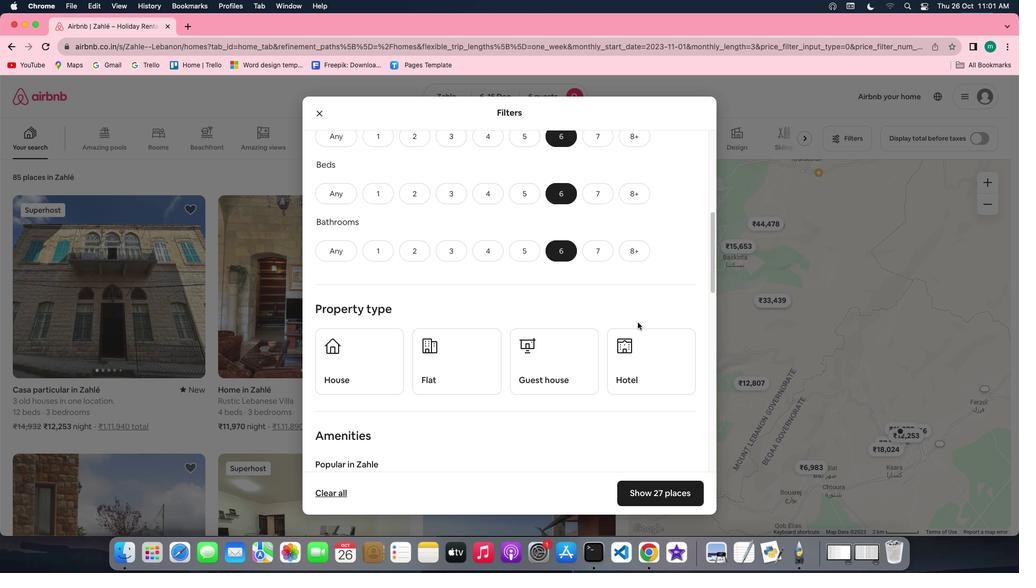 
Action: Mouse scrolled (637, 322) with delta (0, 0)
Screenshot: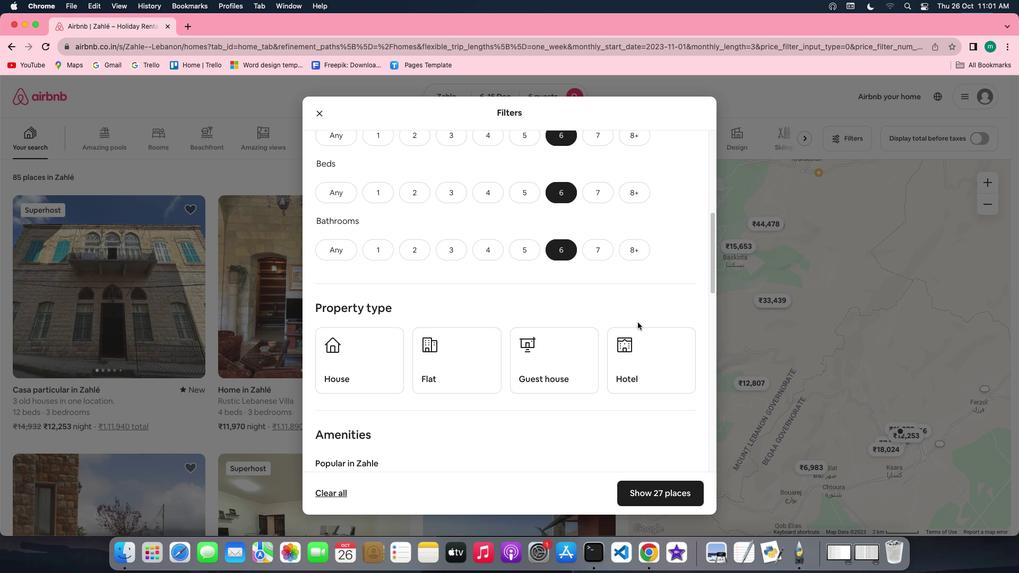 
Action: Mouse scrolled (637, 322) with delta (0, -1)
Screenshot: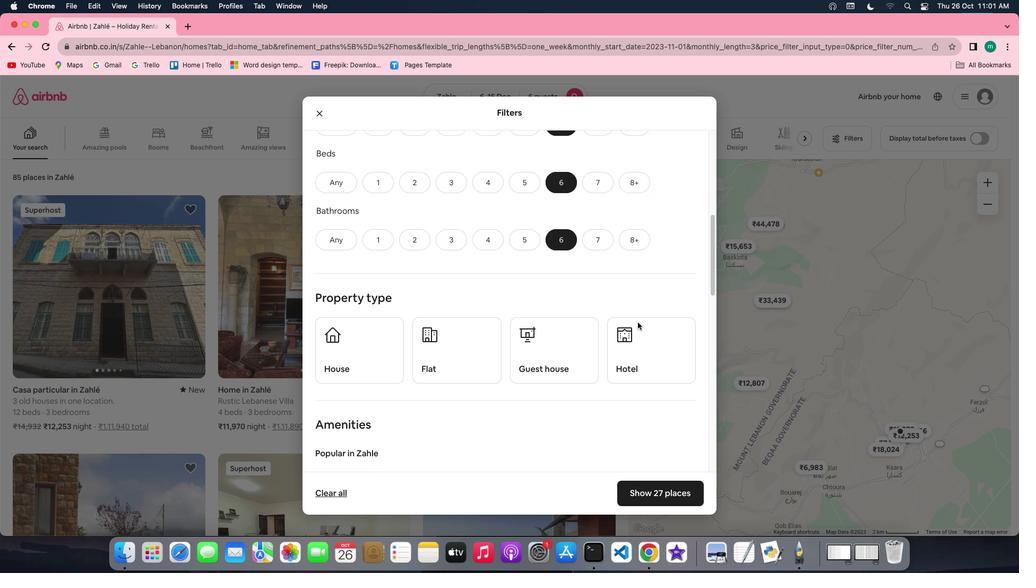 
Action: Mouse moved to (378, 303)
Screenshot: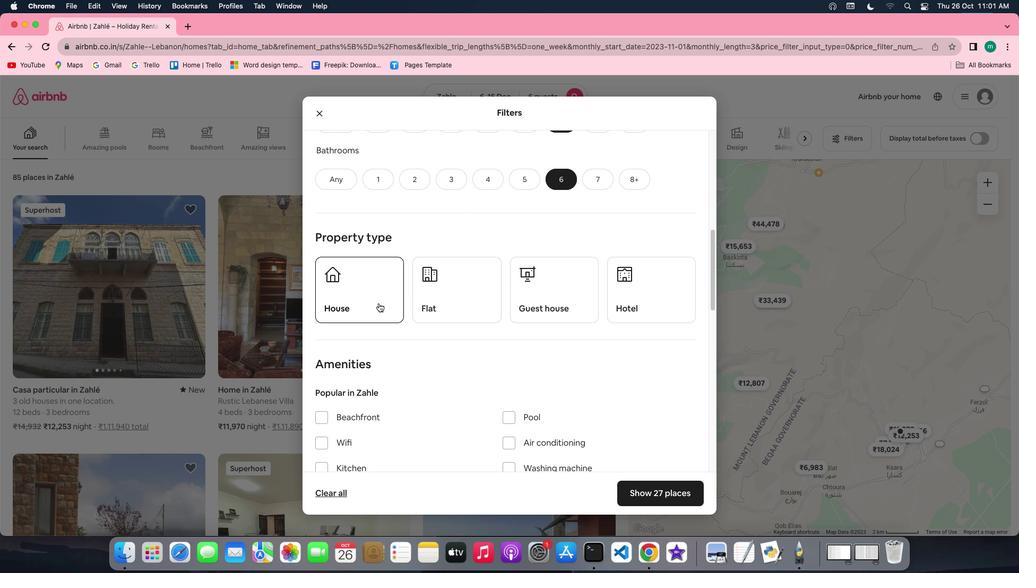 
Action: Mouse pressed left at (378, 303)
Screenshot: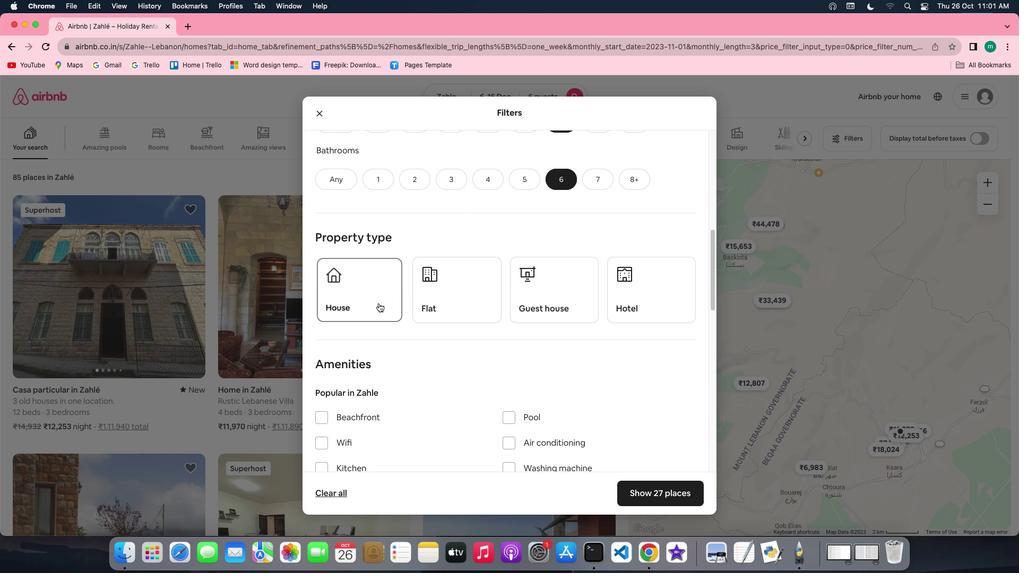 
Action: Mouse moved to (573, 348)
Screenshot: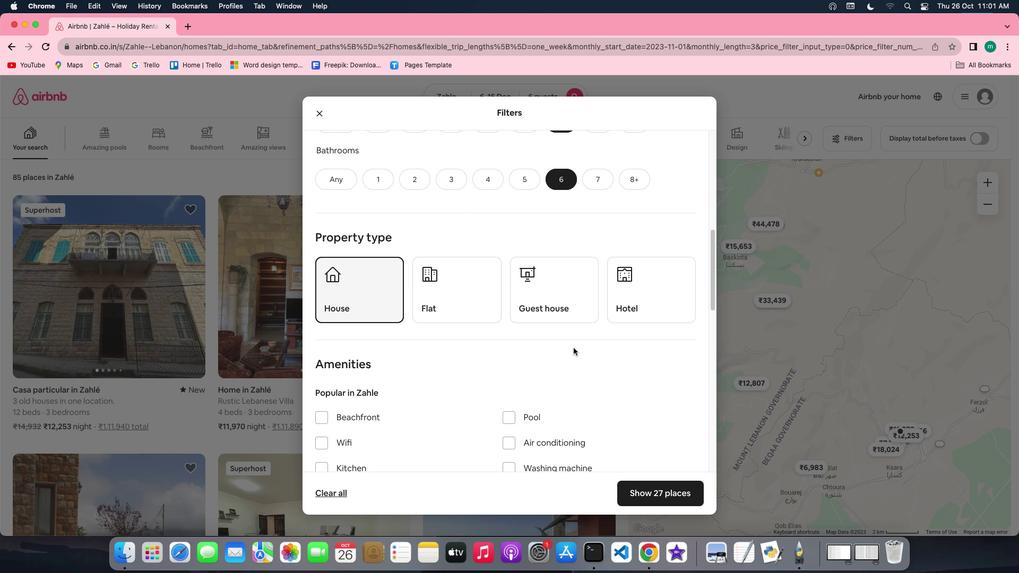 
Action: Mouse scrolled (573, 348) with delta (0, 0)
Screenshot: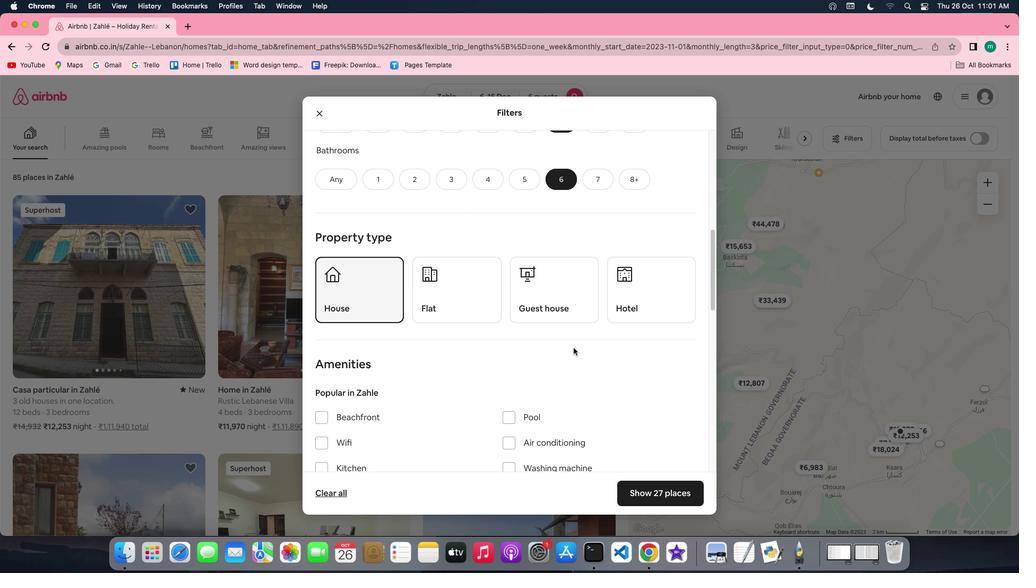 
Action: Mouse scrolled (573, 348) with delta (0, 0)
Screenshot: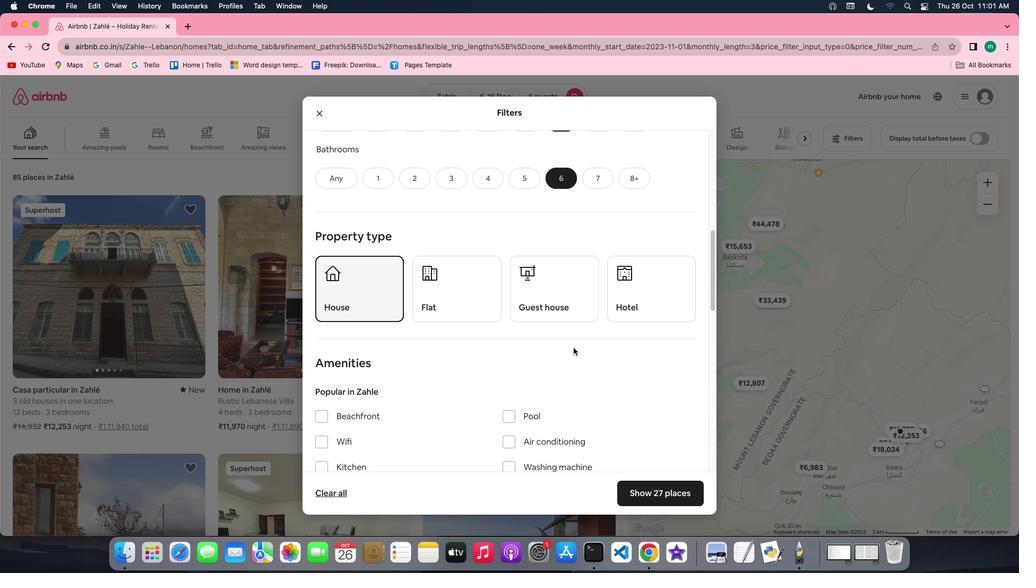 
Action: Mouse scrolled (573, 348) with delta (0, 0)
Screenshot: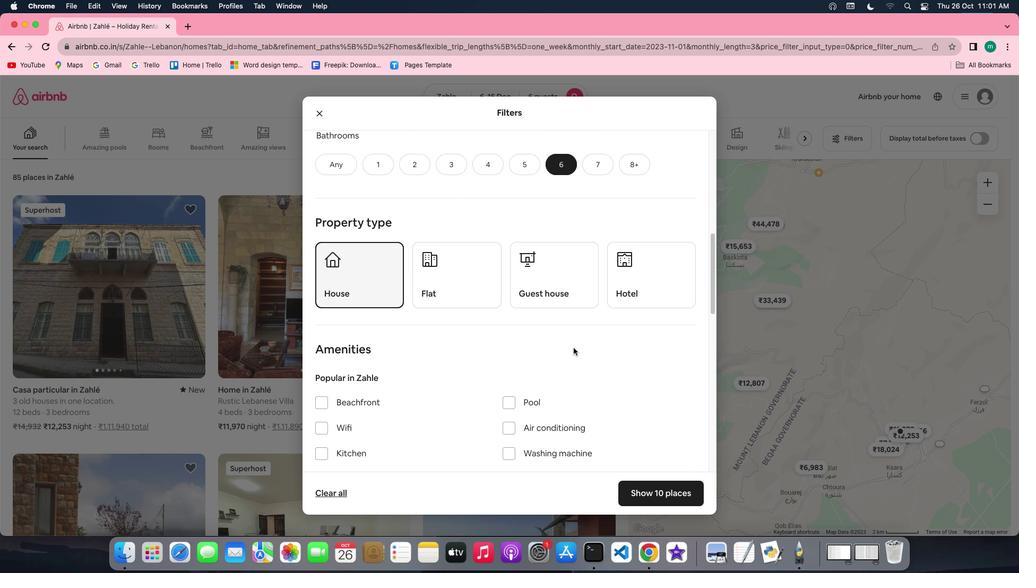 
Action: Mouse scrolled (573, 348) with delta (0, 0)
Screenshot: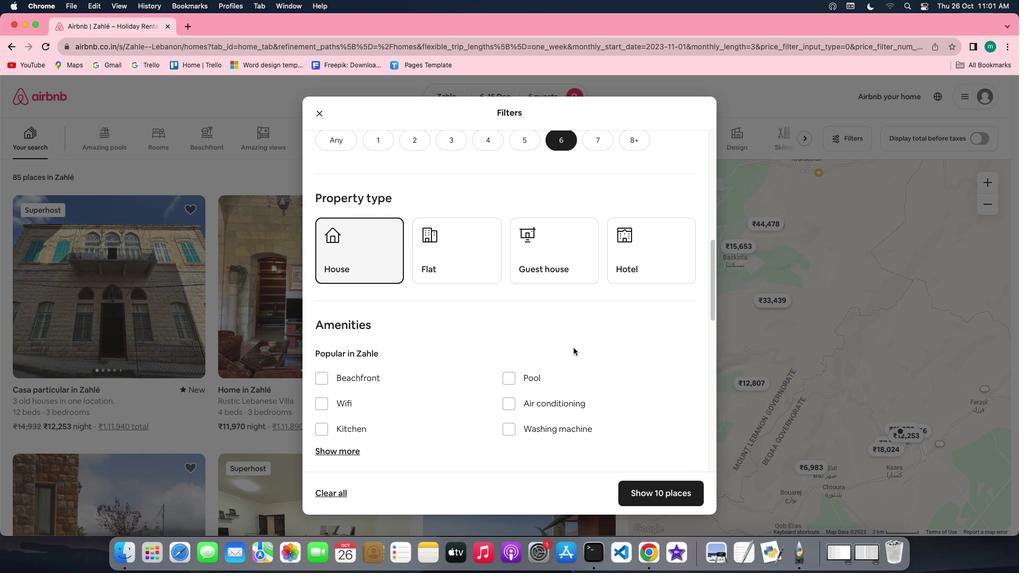 
Action: Mouse scrolled (573, 348) with delta (0, 0)
Screenshot: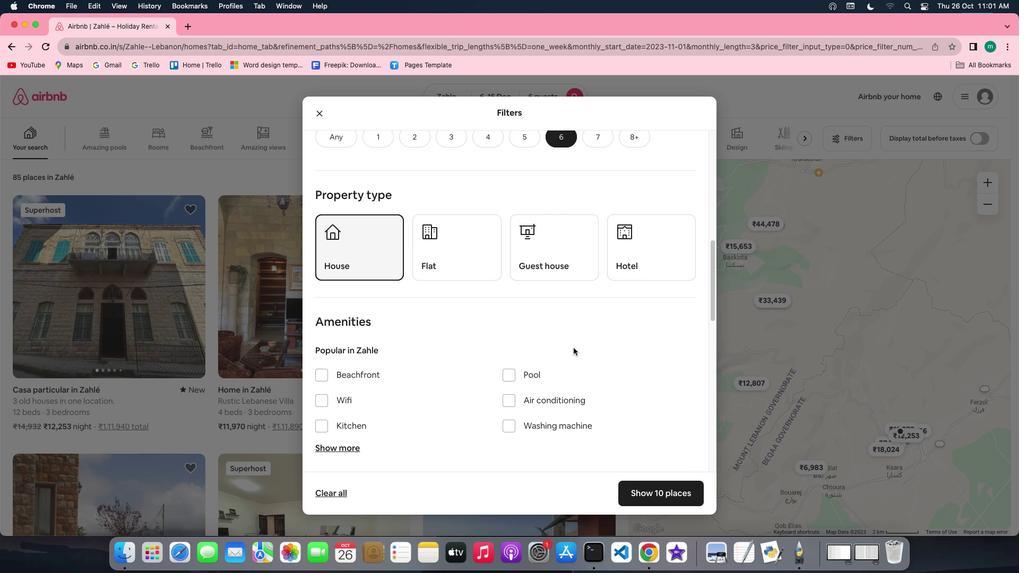 
Action: Mouse scrolled (573, 348) with delta (0, 0)
Screenshot: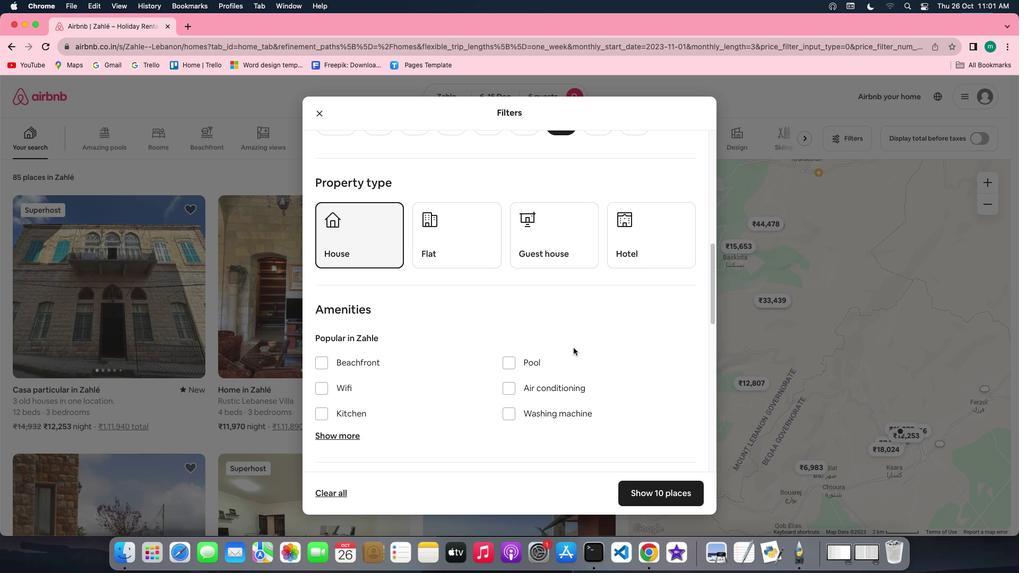 
Action: Mouse scrolled (573, 348) with delta (0, 0)
Screenshot: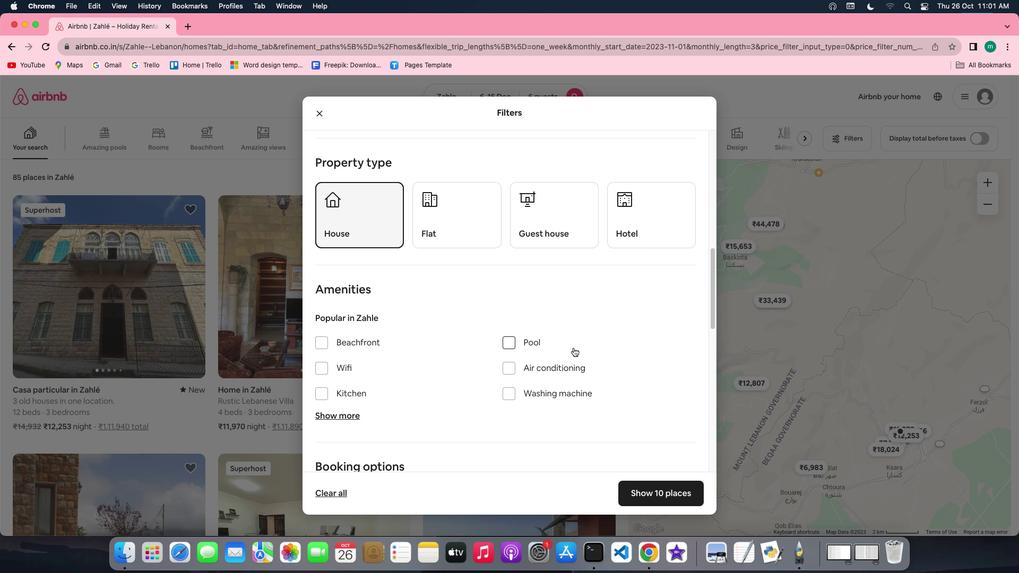 
Action: Mouse scrolled (573, 348) with delta (0, 0)
Screenshot: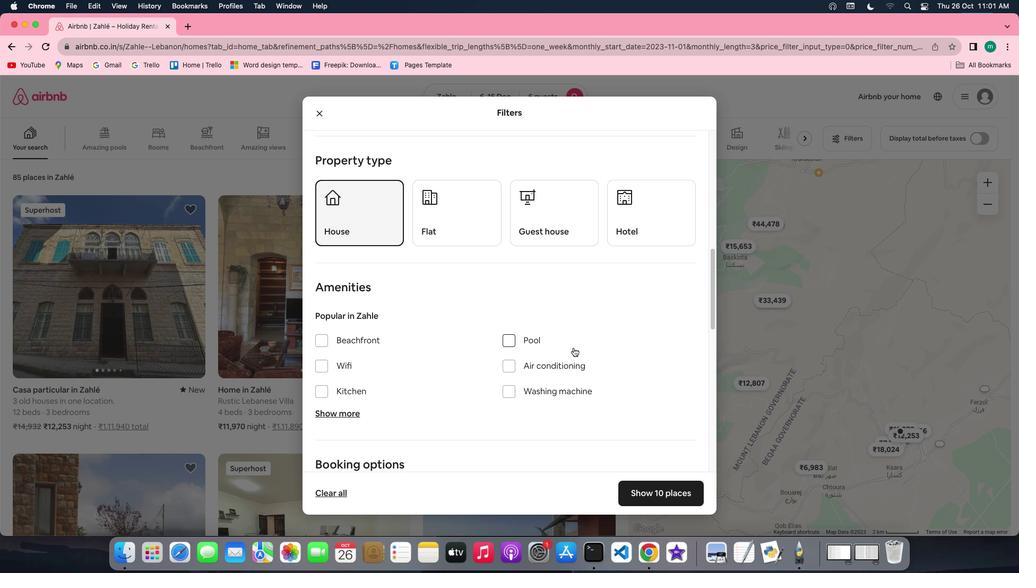 
Action: Mouse scrolled (573, 348) with delta (0, -1)
Screenshot: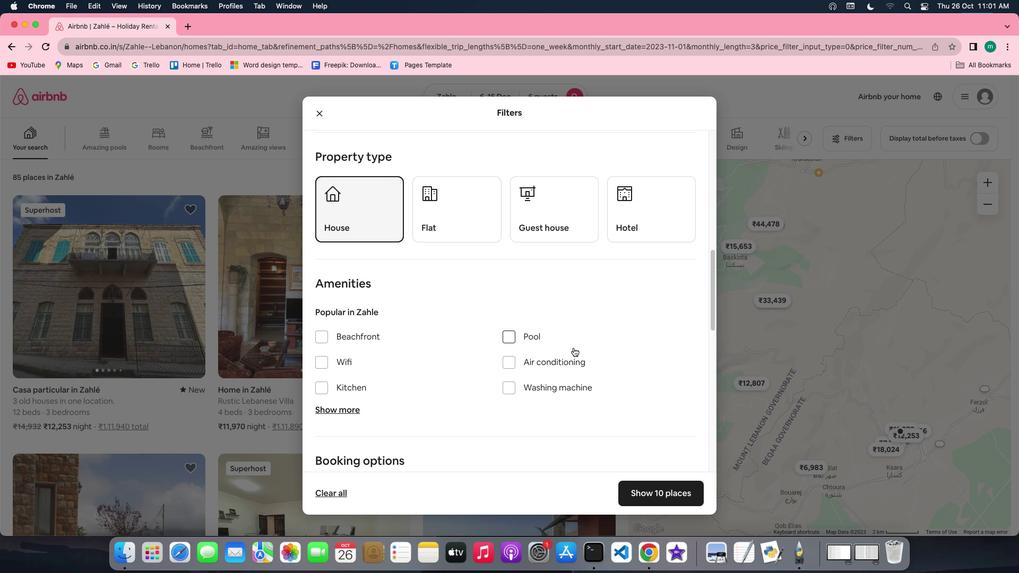 
Action: Mouse moved to (323, 310)
Screenshot: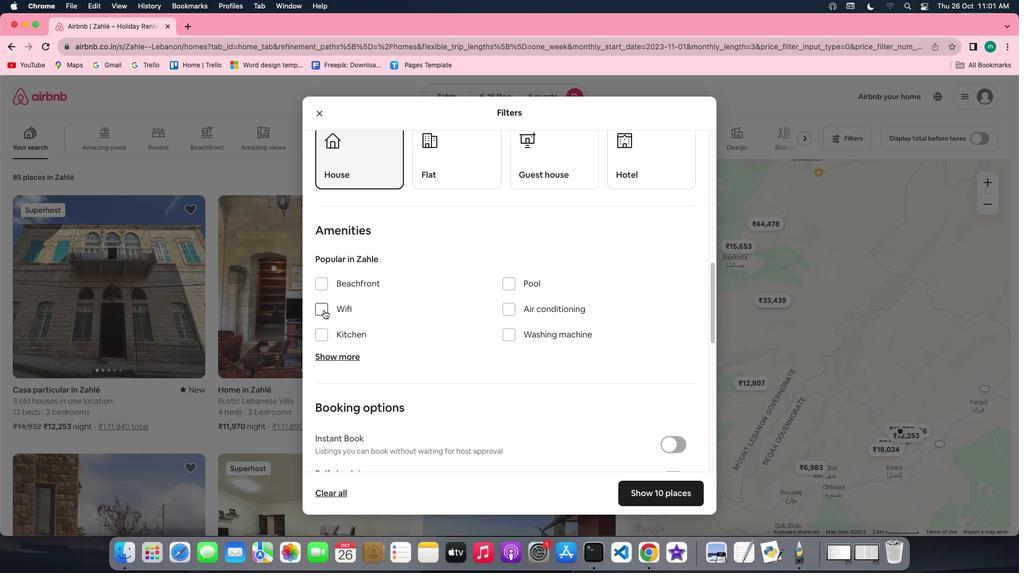 
Action: Mouse pressed left at (323, 310)
Screenshot: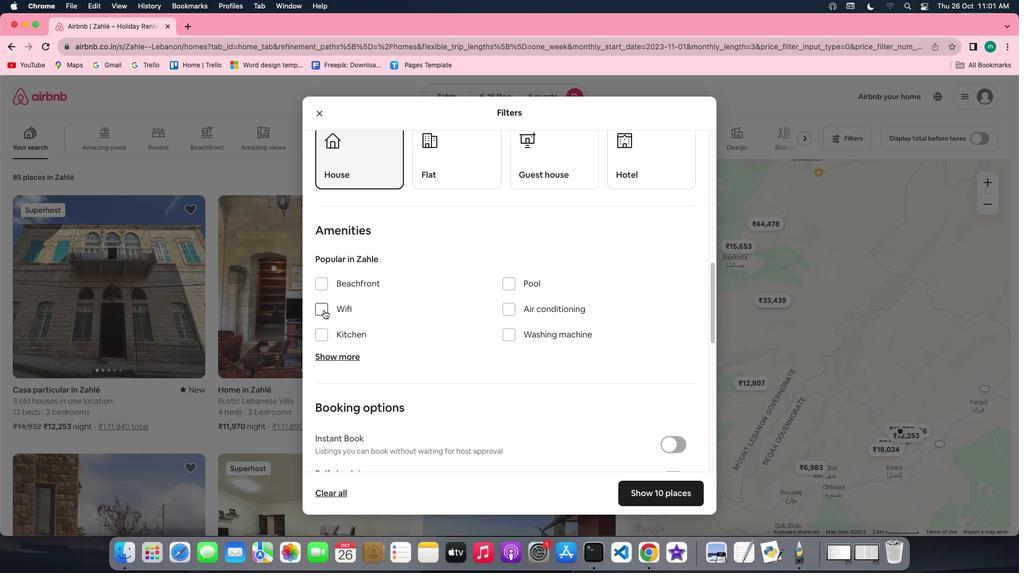 
Action: Mouse moved to (521, 351)
Screenshot: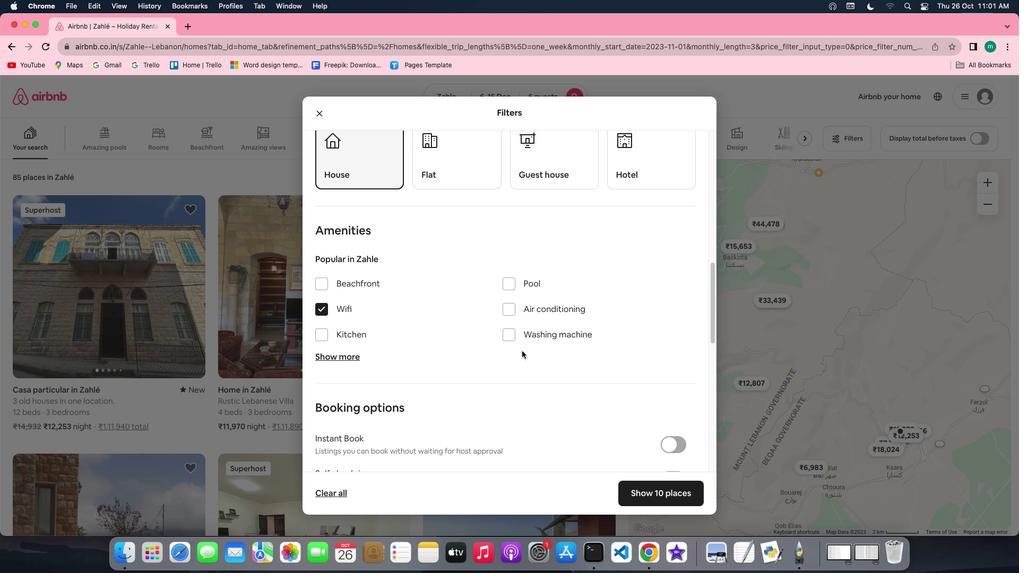 
Action: Mouse scrolled (521, 351) with delta (0, 0)
Screenshot: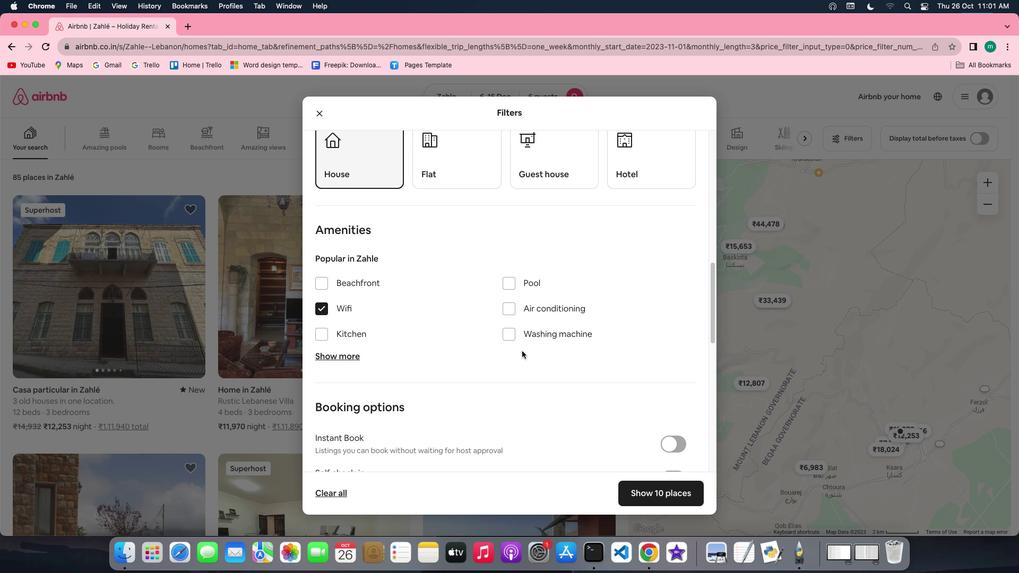 
Action: Mouse scrolled (521, 351) with delta (0, 0)
Screenshot: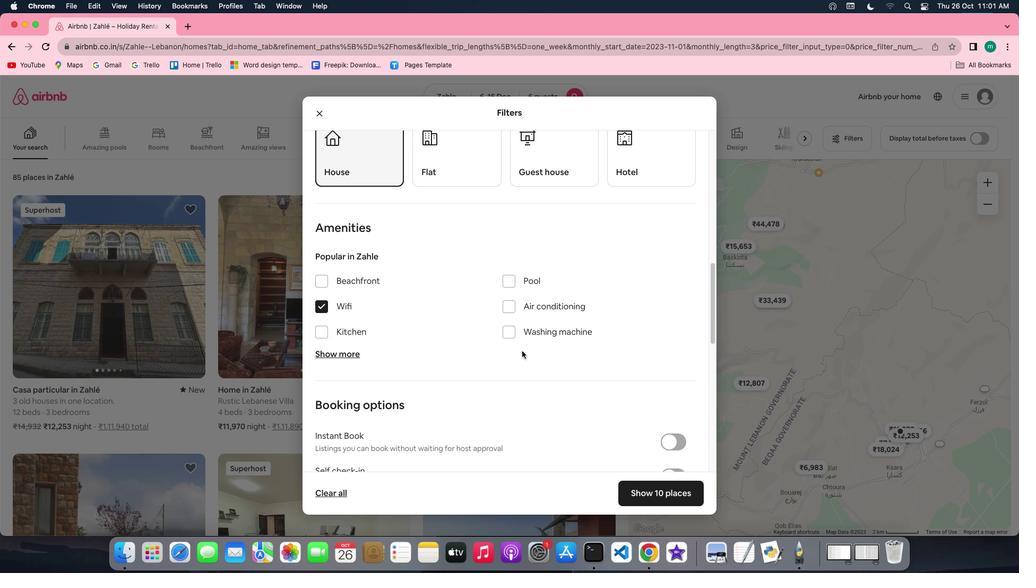 
Action: Mouse scrolled (521, 351) with delta (0, 0)
Screenshot: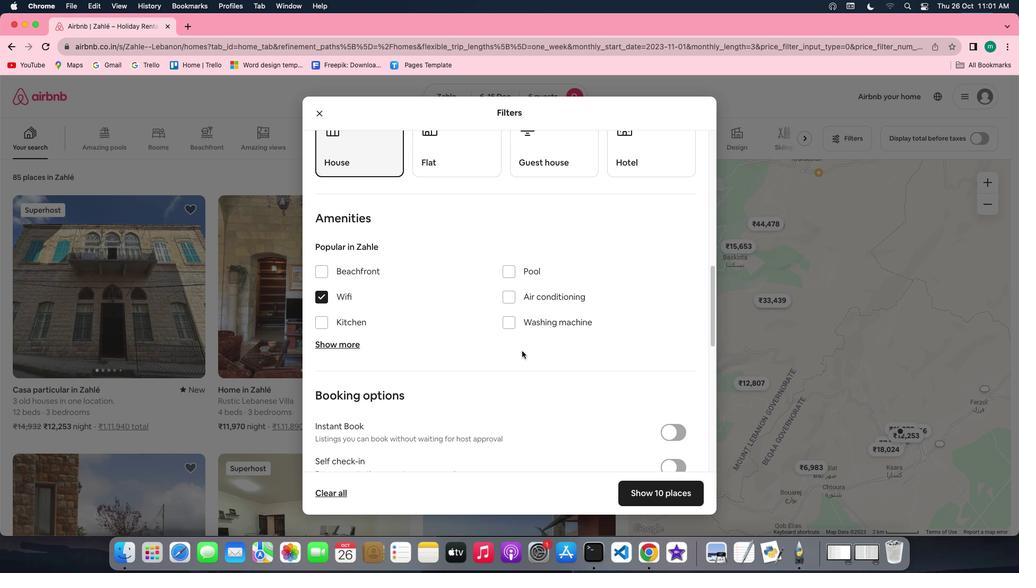 
Action: Mouse scrolled (521, 351) with delta (0, 0)
Screenshot: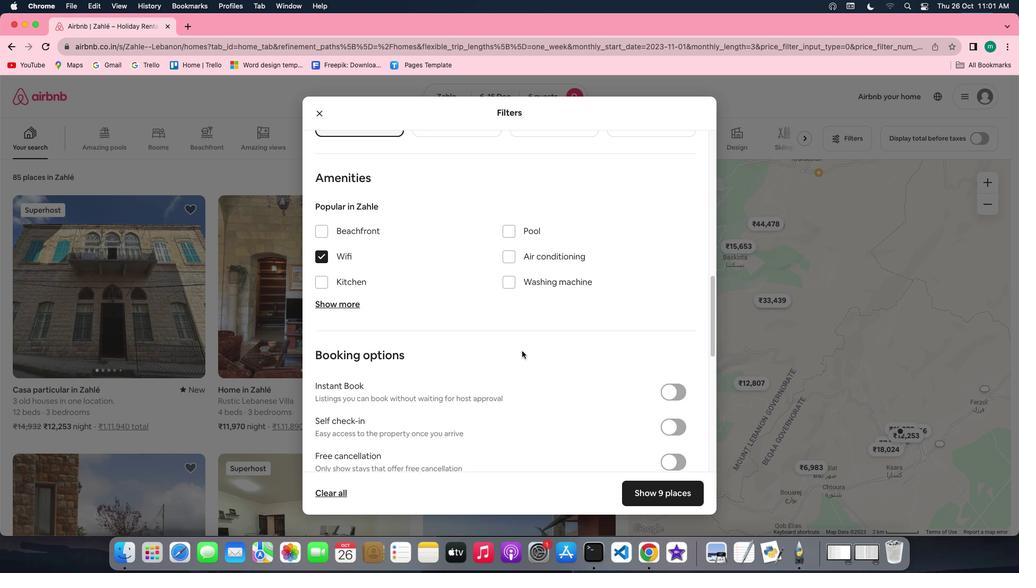 
Action: Mouse scrolled (521, 351) with delta (0, 0)
Screenshot: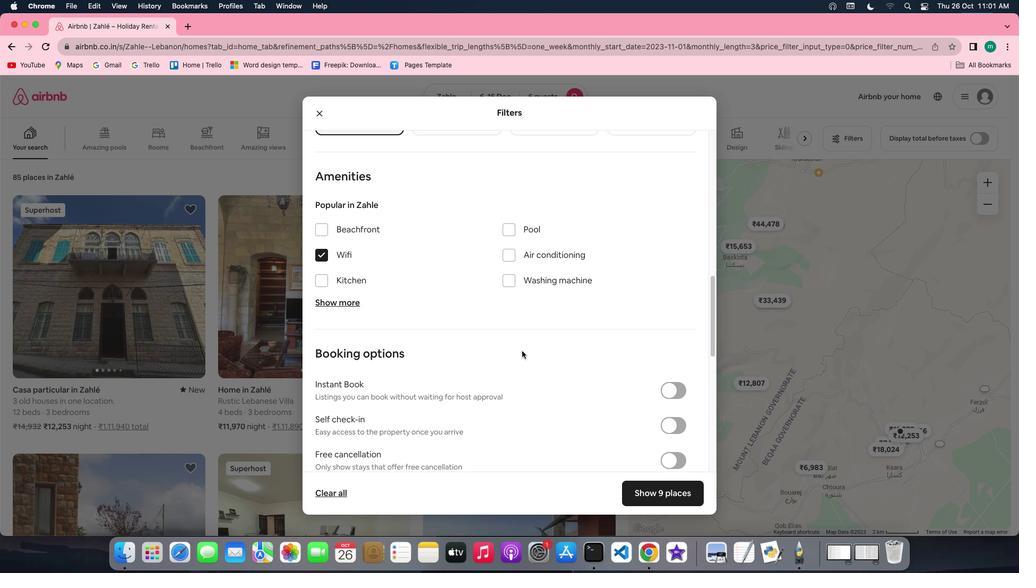 
Action: Mouse scrolled (521, 351) with delta (0, 0)
Screenshot: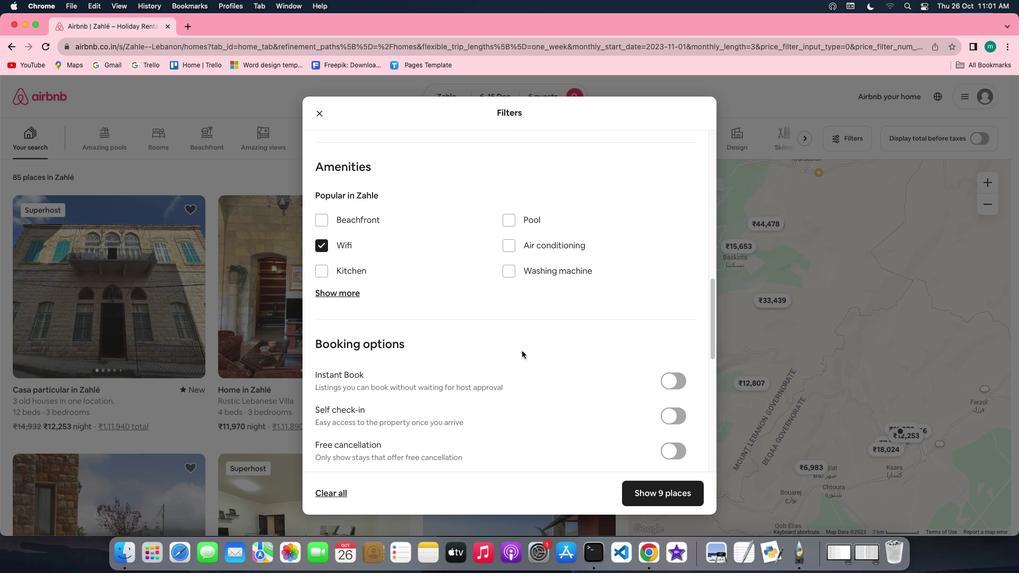 
Action: Mouse scrolled (521, 351) with delta (0, 0)
Screenshot: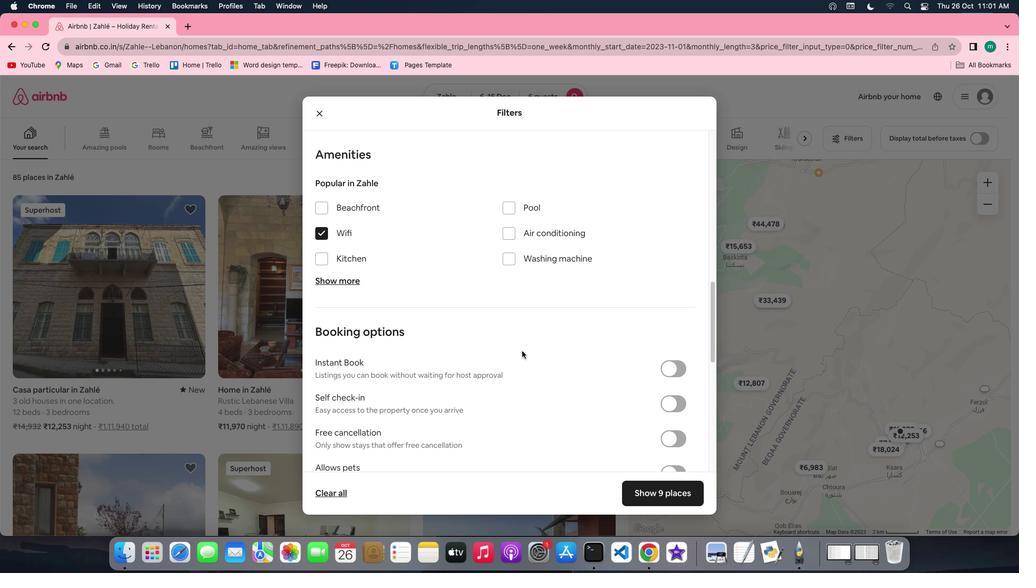 
Action: Mouse scrolled (521, 351) with delta (0, 0)
Screenshot: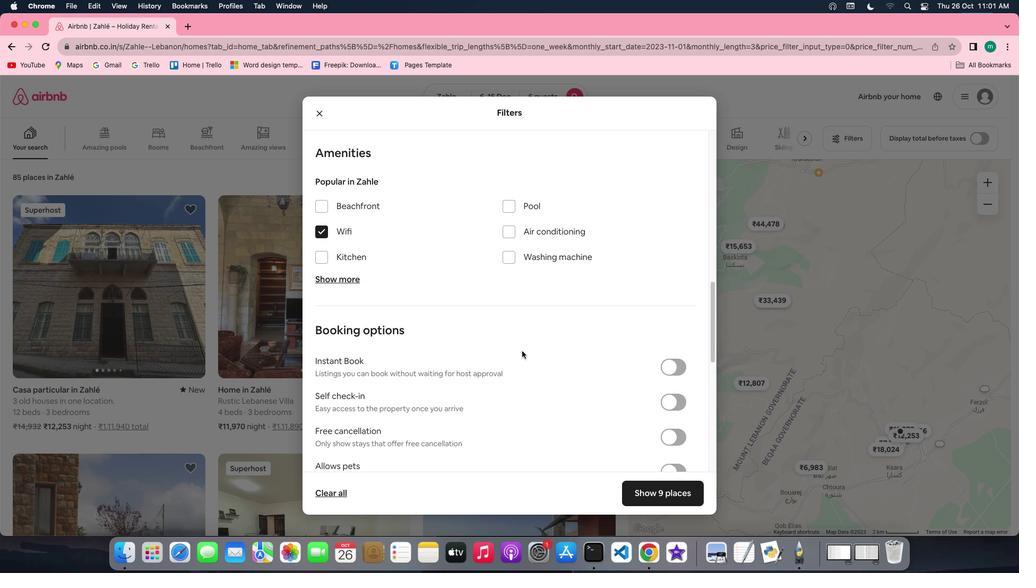 
Action: Mouse moved to (343, 271)
Screenshot: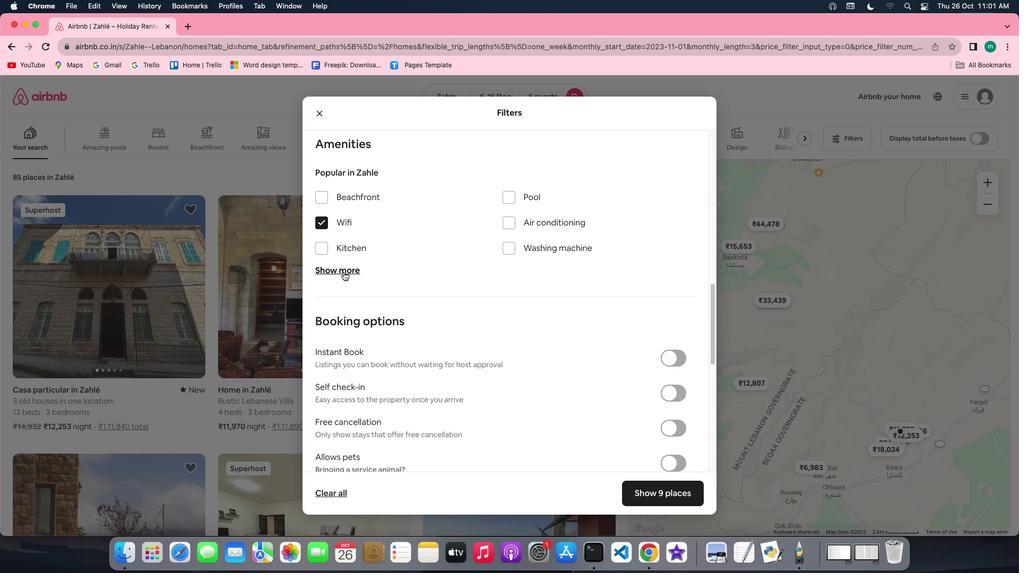 
Action: Mouse pressed left at (343, 271)
Screenshot: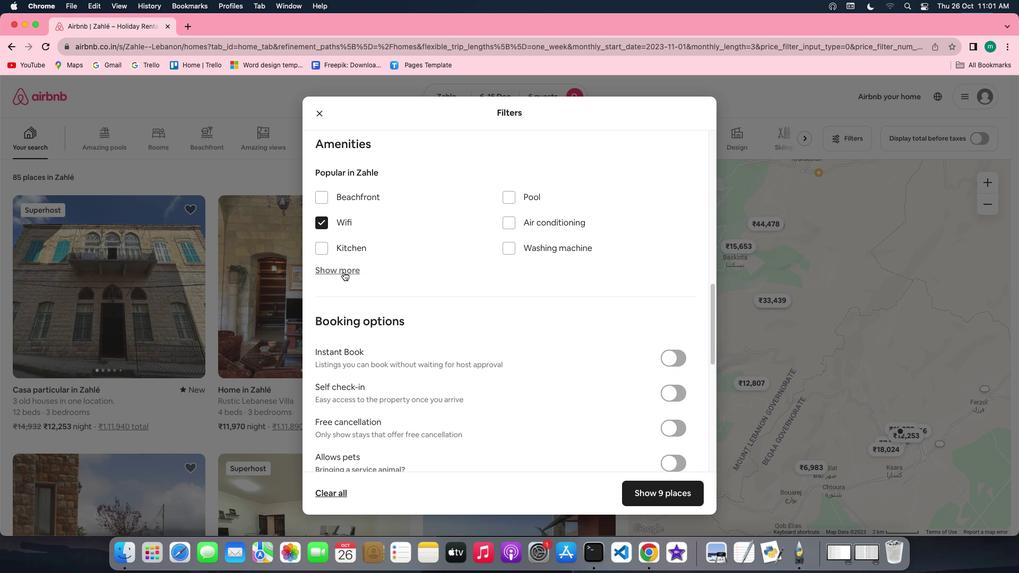 
Action: Mouse moved to (522, 352)
Screenshot: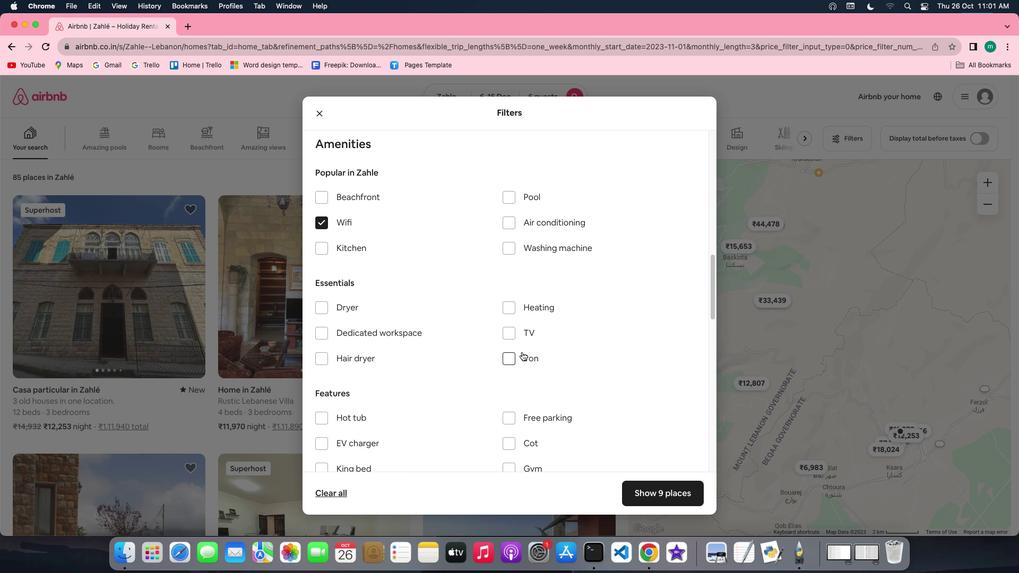 
Action: Mouse scrolled (522, 352) with delta (0, 0)
Screenshot: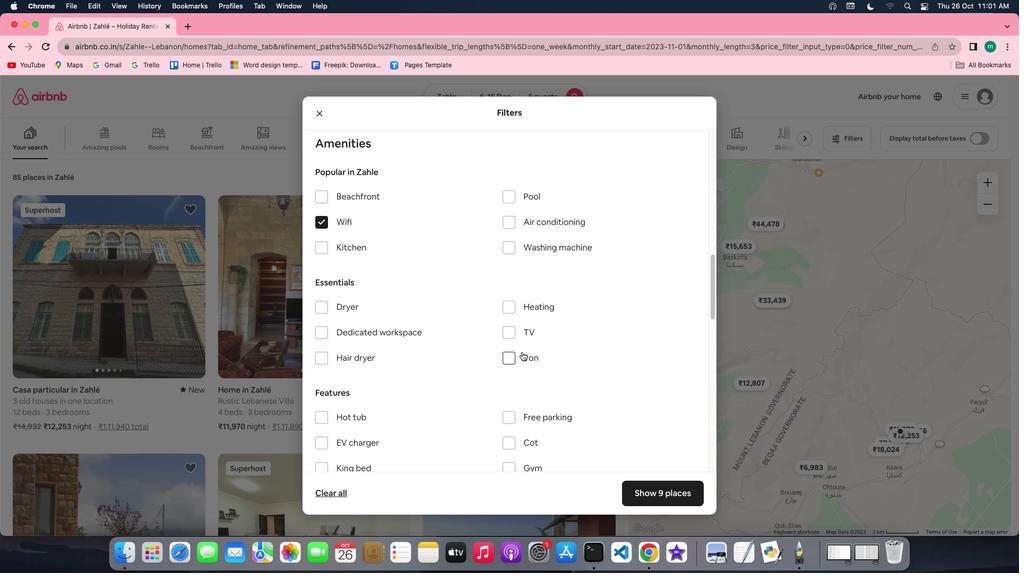 
Action: Mouse scrolled (522, 352) with delta (0, 0)
Screenshot: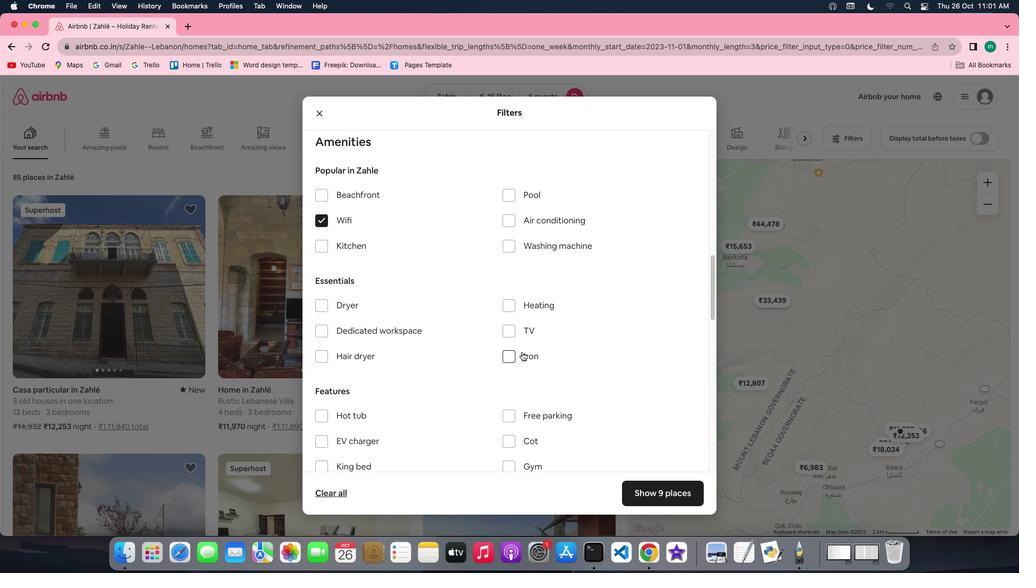 
Action: Mouse scrolled (522, 352) with delta (0, 0)
Screenshot: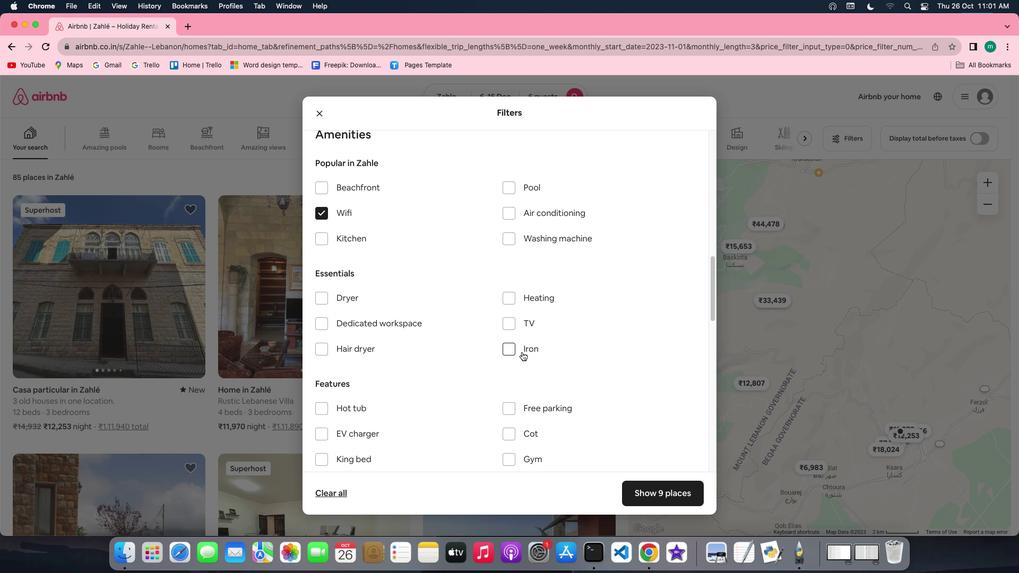
Action: Mouse scrolled (522, 352) with delta (0, 0)
Screenshot: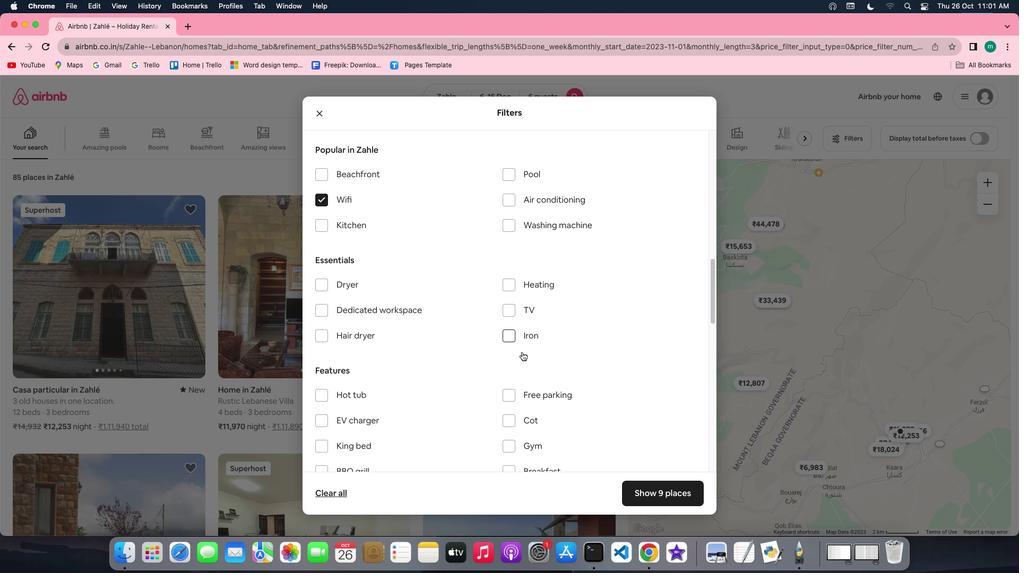 
Action: Mouse moved to (511, 273)
Screenshot: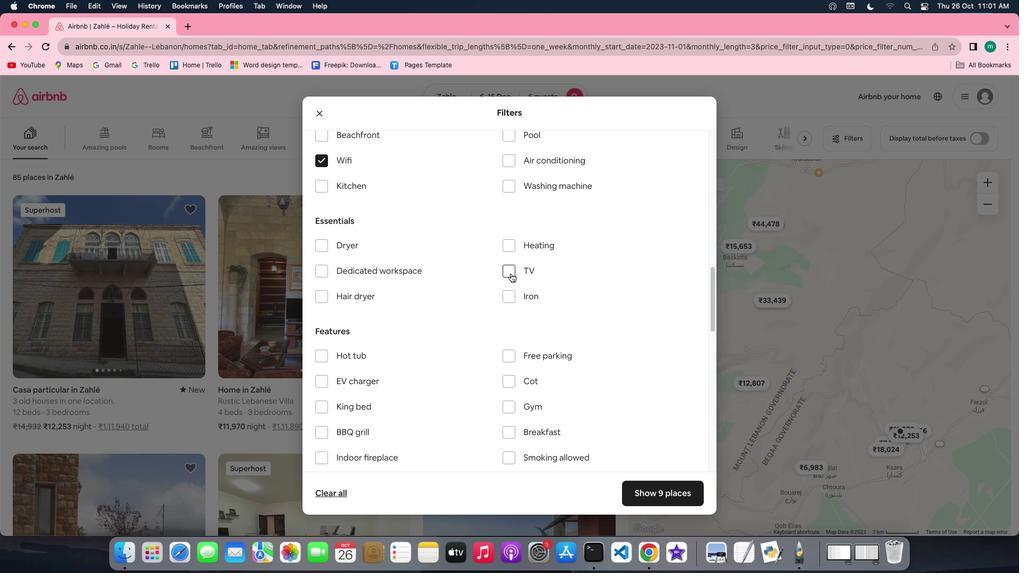 
Action: Mouse pressed left at (511, 273)
Screenshot: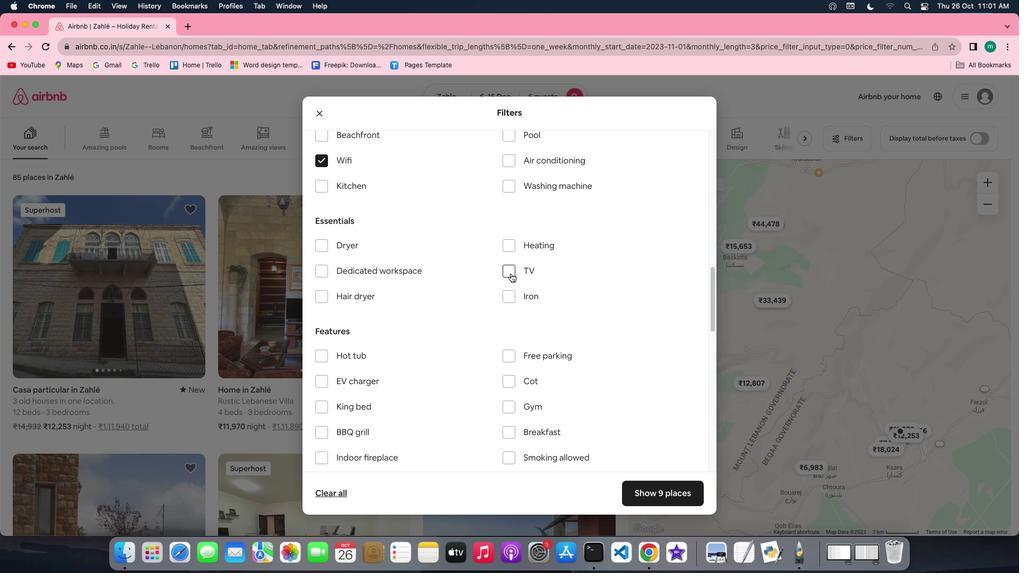 
Action: Mouse moved to (562, 307)
Screenshot: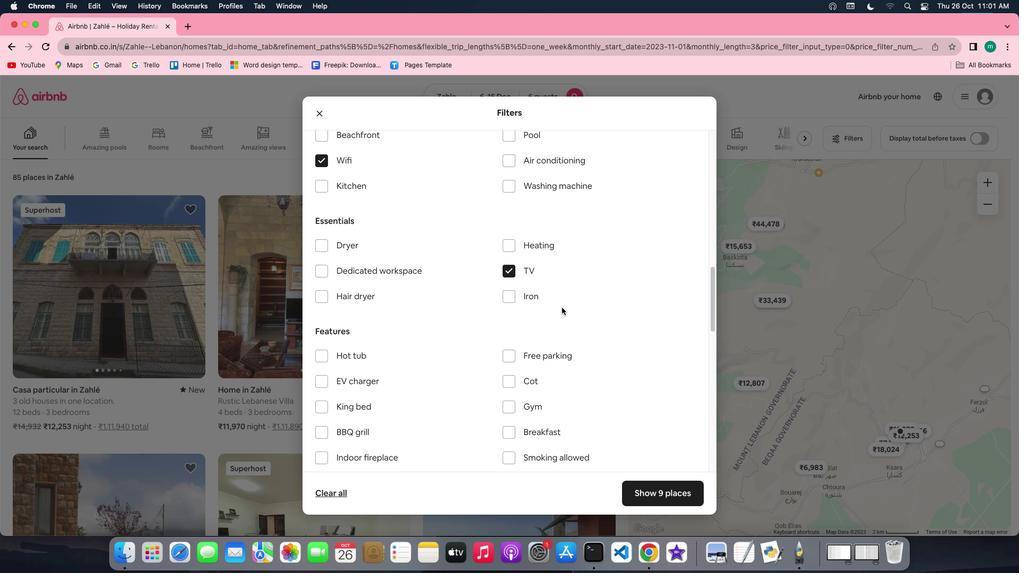 
Action: Mouse scrolled (562, 307) with delta (0, 0)
Screenshot: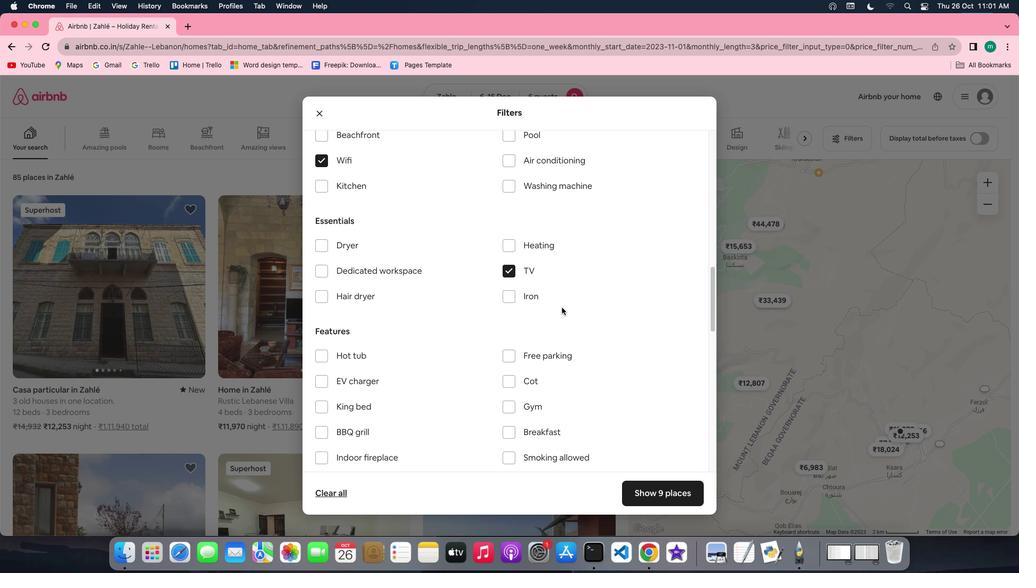 
Action: Mouse scrolled (562, 307) with delta (0, 0)
Screenshot: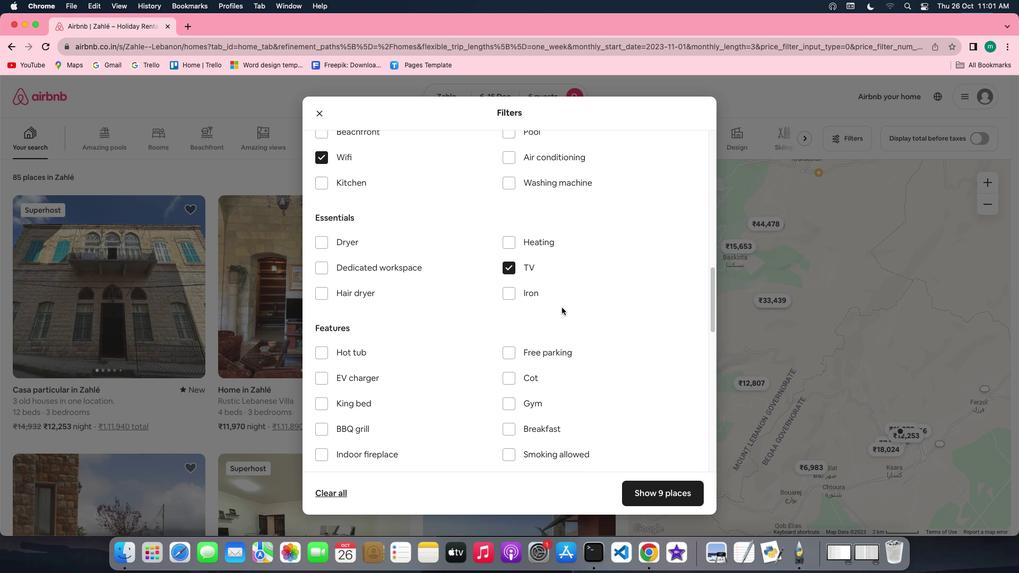 
Action: Mouse scrolled (562, 307) with delta (0, 0)
Screenshot: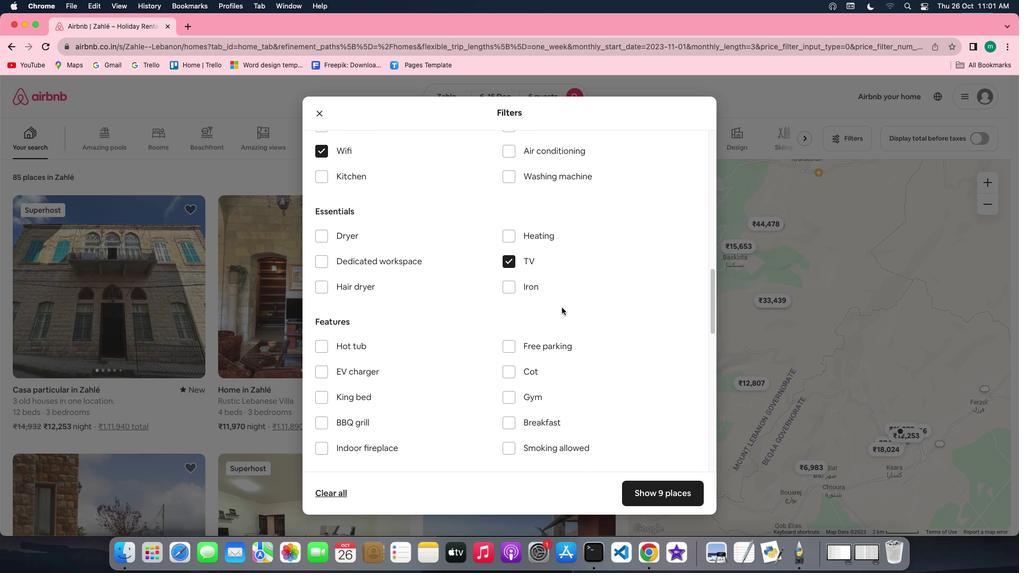 
Action: Mouse scrolled (562, 307) with delta (0, 0)
Screenshot: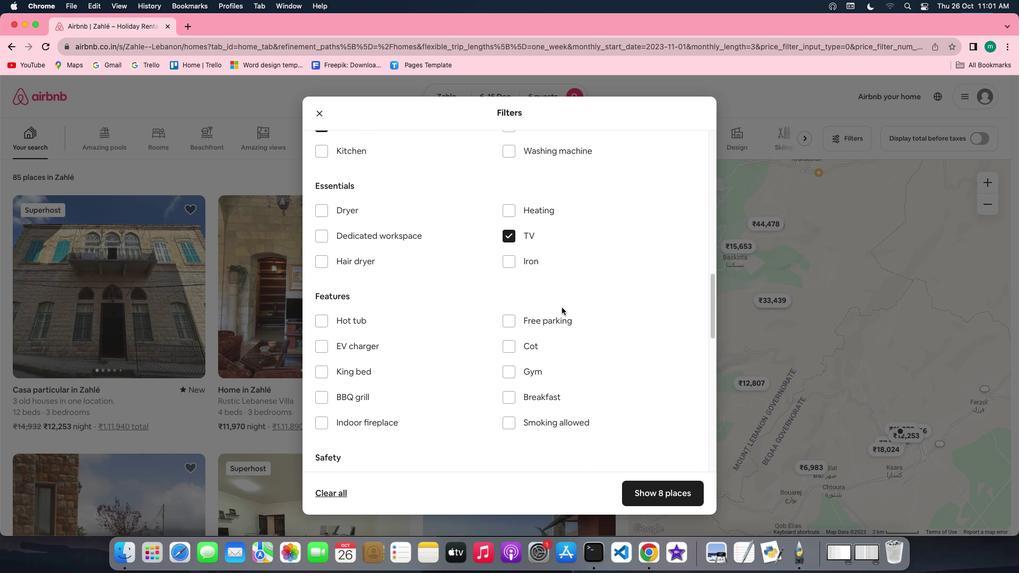 
Action: Mouse scrolled (562, 307) with delta (0, 0)
Screenshot: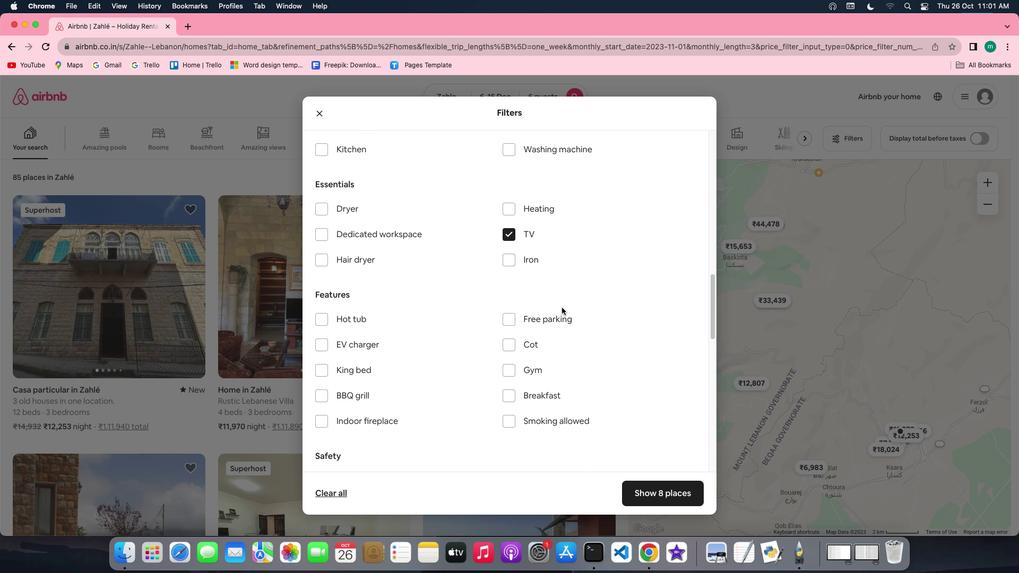 
Action: Mouse scrolled (562, 307) with delta (0, 0)
Screenshot: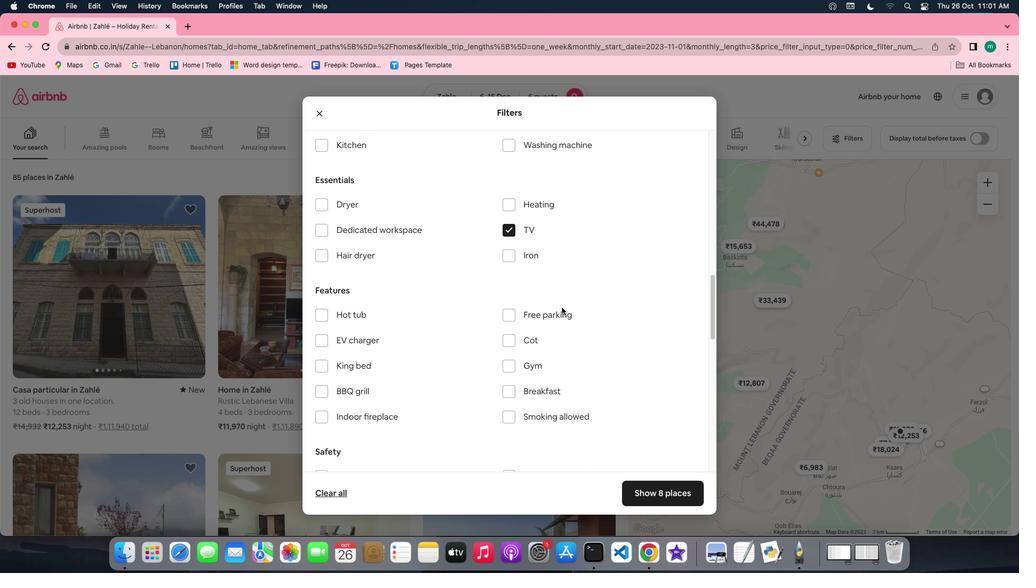 
Action: Mouse scrolled (562, 307) with delta (0, 0)
Screenshot: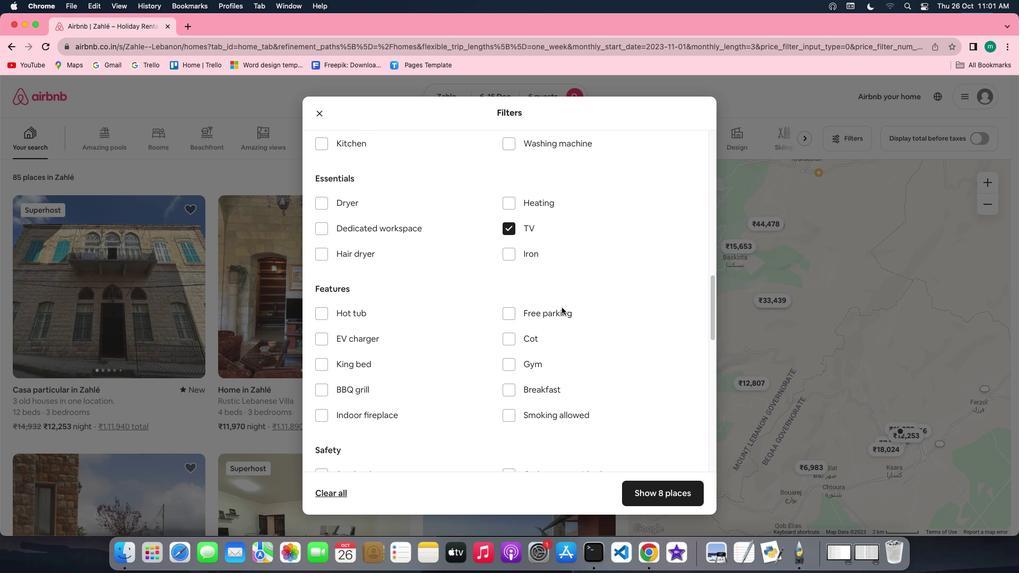 
Action: Mouse scrolled (562, 307) with delta (0, 0)
Screenshot: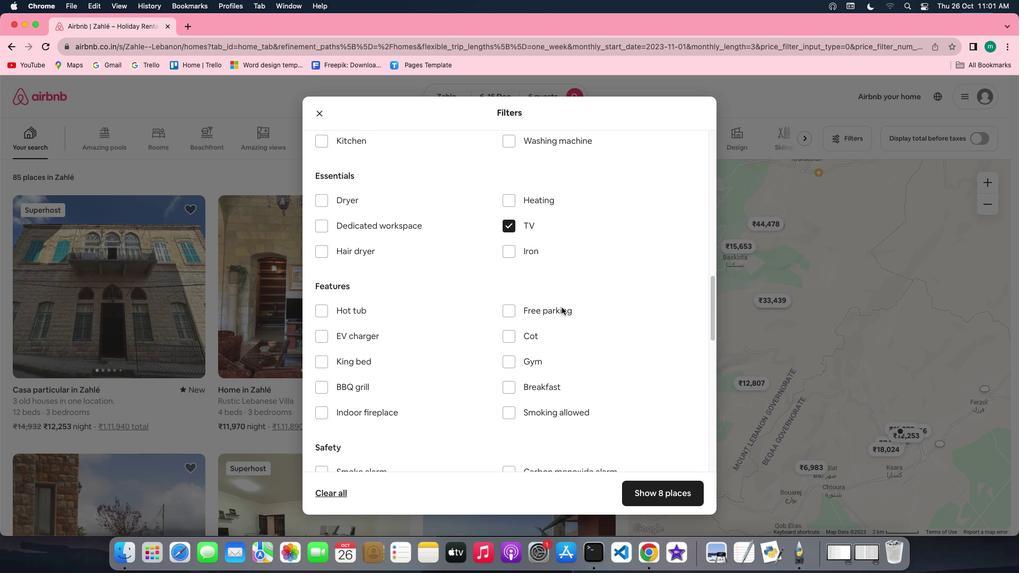 
Action: Mouse scrolled (562, 307) with delta (0, 0)
Screenshot: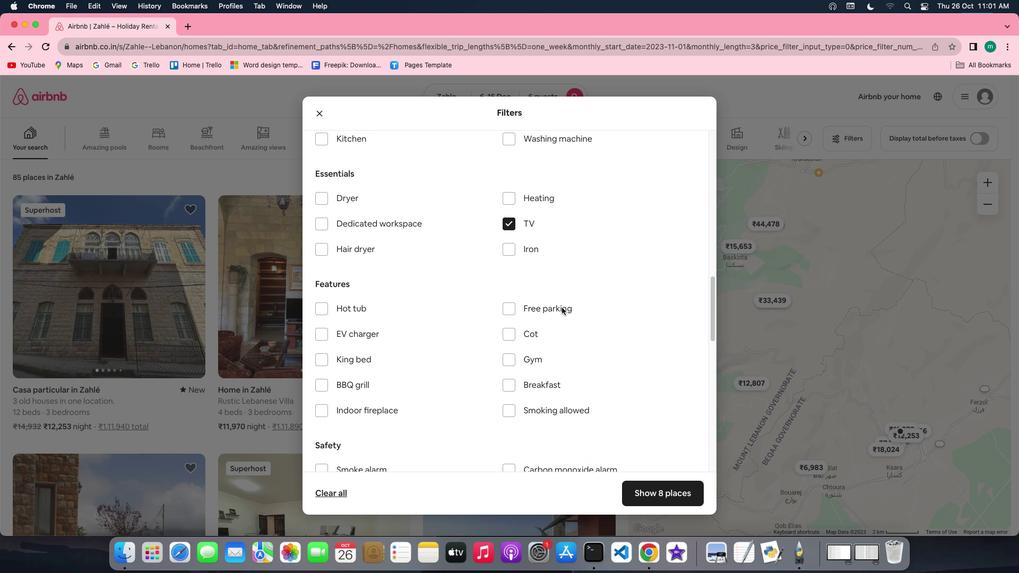 
Action: Mouse scrolled (562, 307) with delta (0, 0)
Screenshot: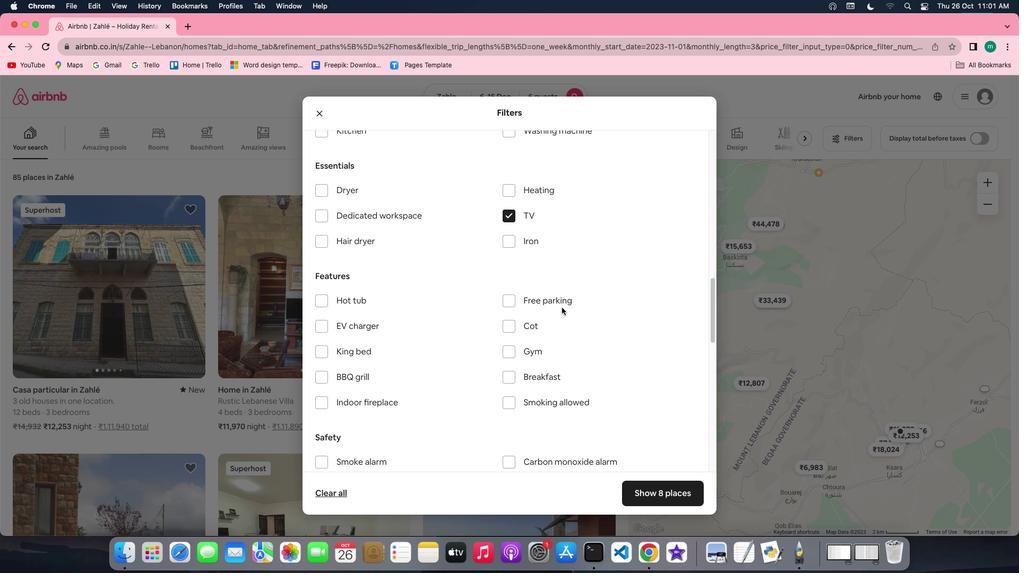 
Action: Mouse scrolled (562, 307) with delta (0, 0)
Screenshot: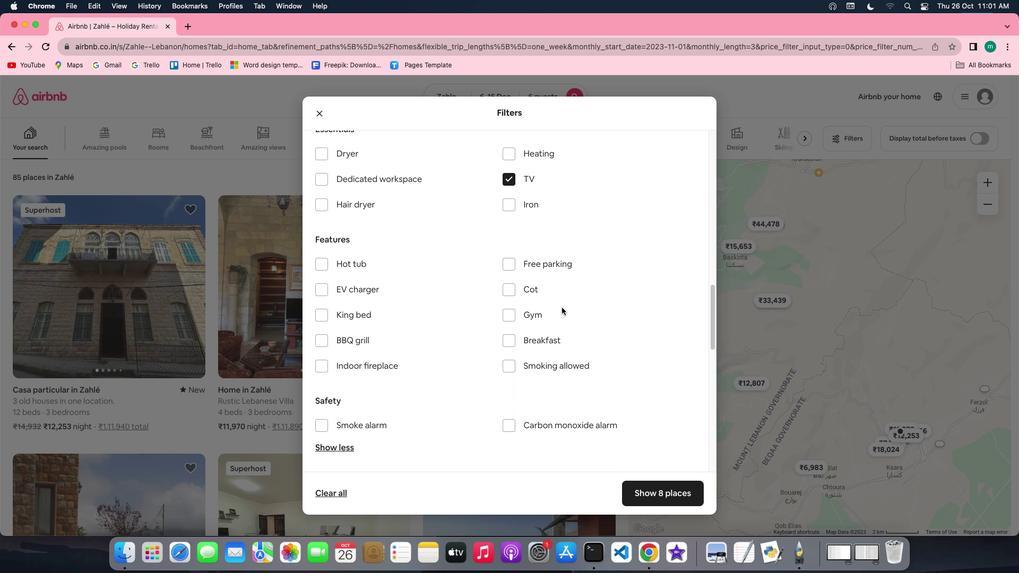 
Action: Mouse moved to (498, 311)
Screenshot: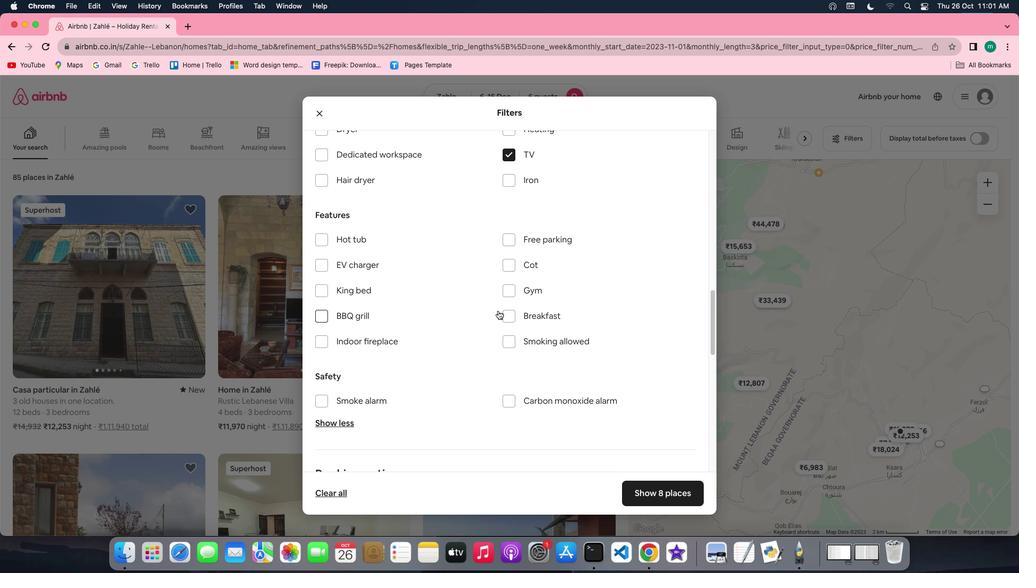 
Action: Mouse scrolled (498, 311) with delta (0, 0)
Screenshot: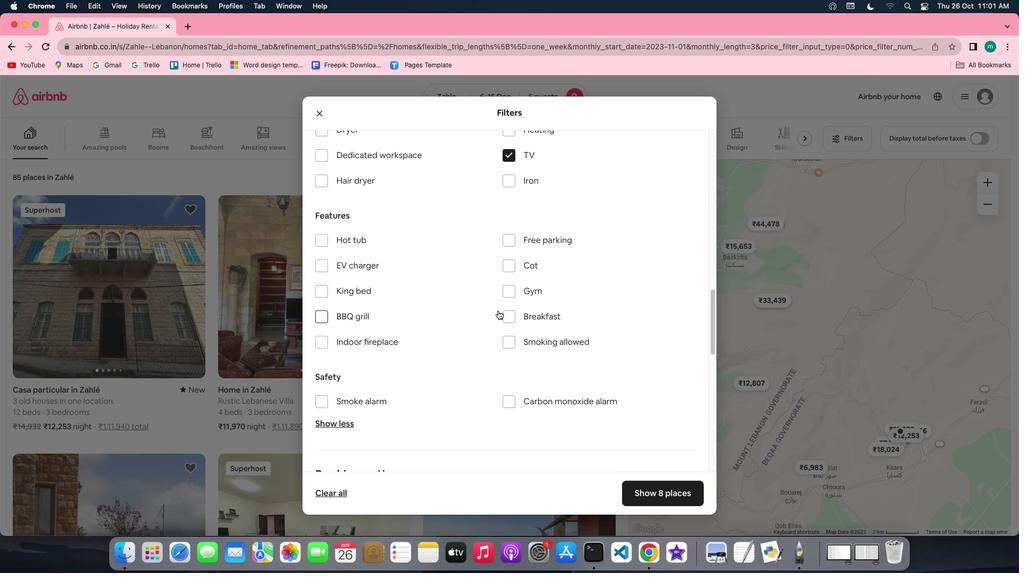
Action: Mouse scrolled (498, 311) with delta (0, 0)
Screenshot: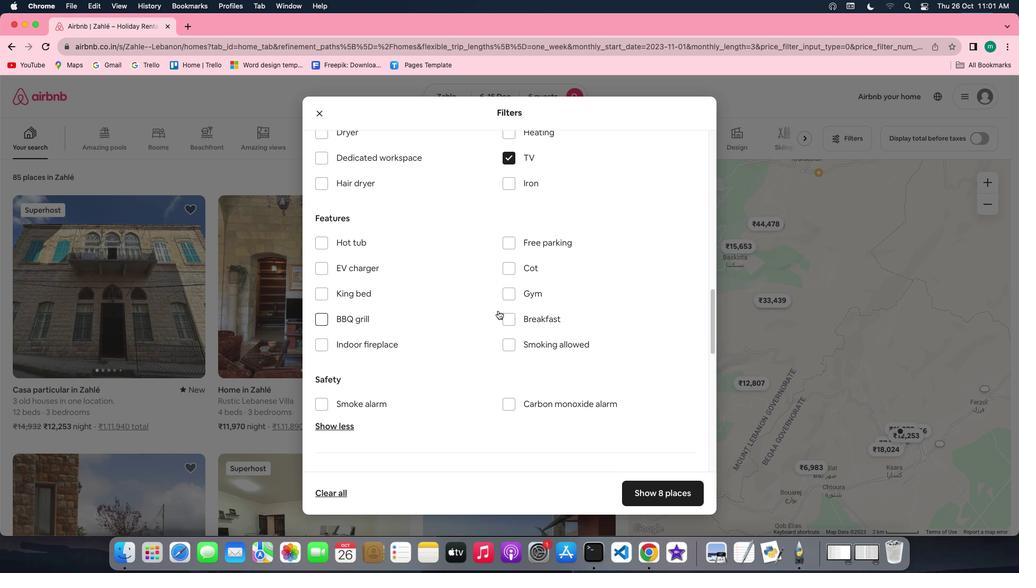 
Action: Mouse scrolled (498, 311) with delta (0, 0)
Screenshot: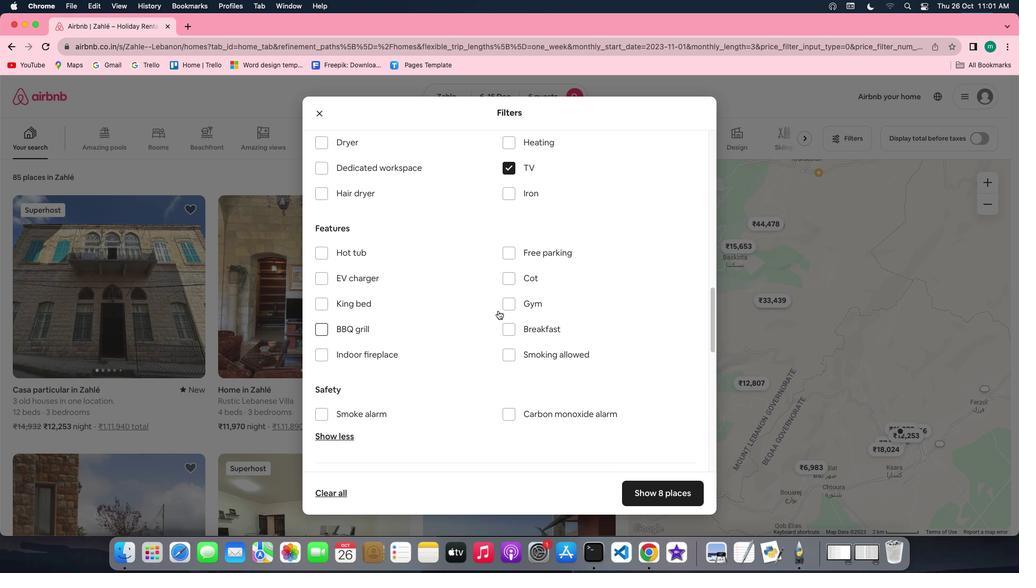 
Action: Mouse scrolled (498, 311) with delta (0, 0)
Screenshot: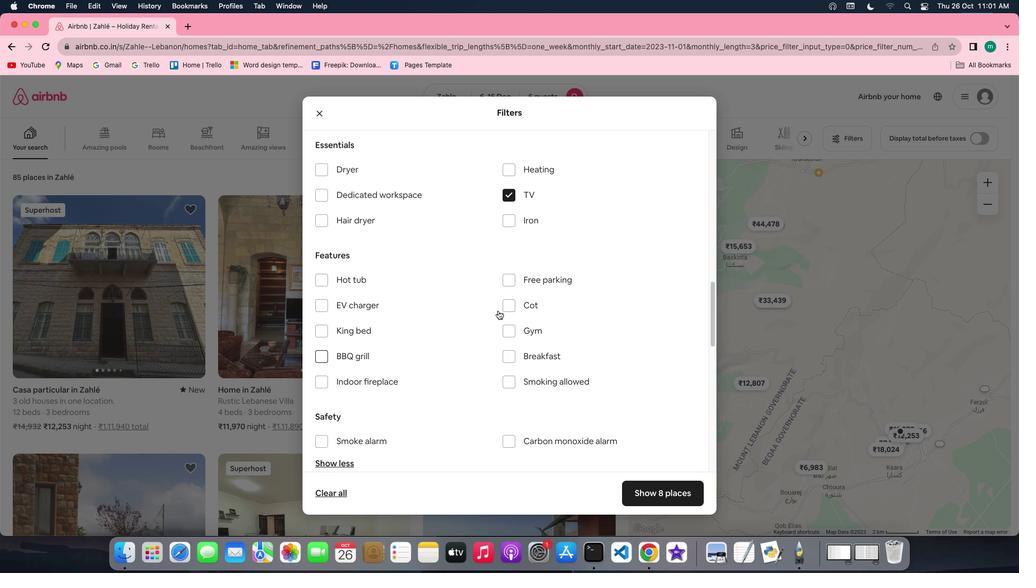 
Action: Mouse scrolled (498, 311) with delta (0, 0)
Screenshot: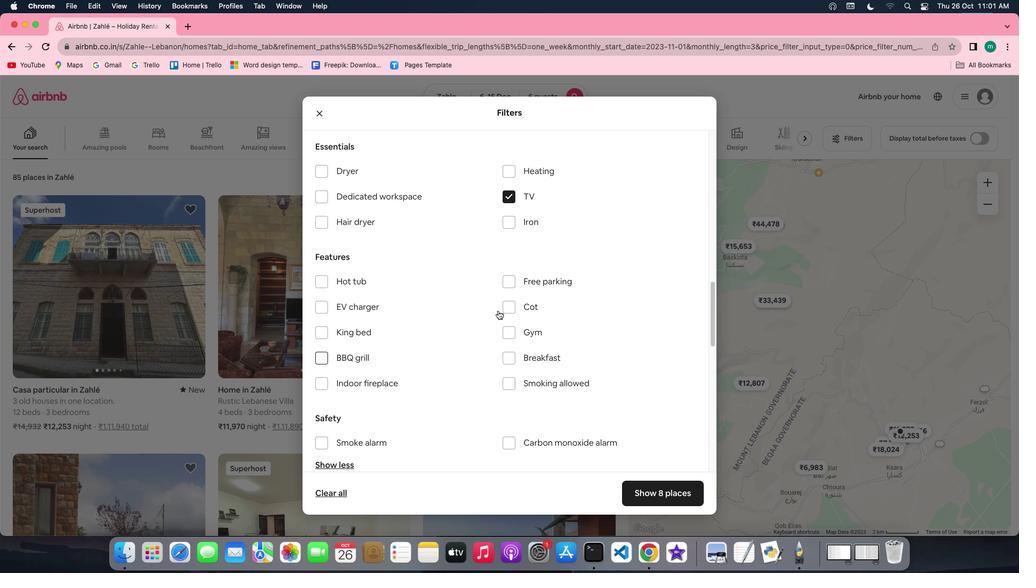 
Action: Mouse scrolled (498, 311) with delta (0, 0)
Screenshot: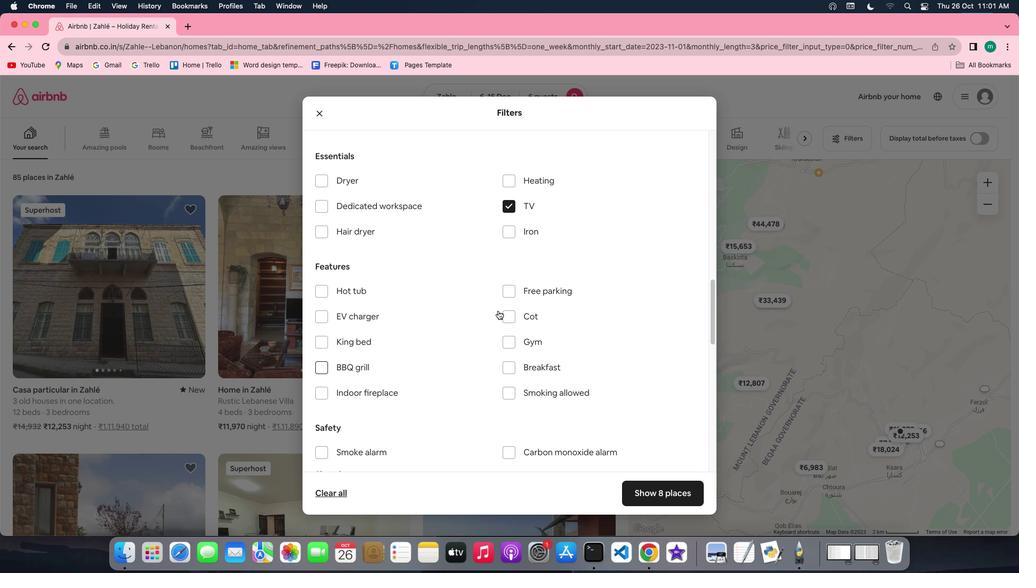
Action: Mouse scrolled (498, 311) with delta (0, 1)
Screenshot: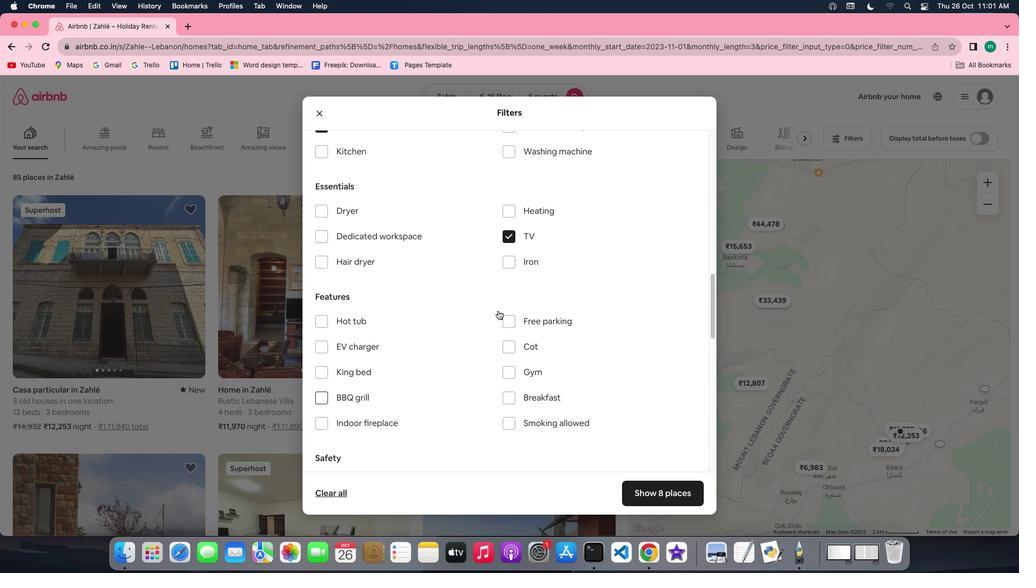 
Action: Mouse scrolled (498, 311) with delta (0, 2)
Screenshot: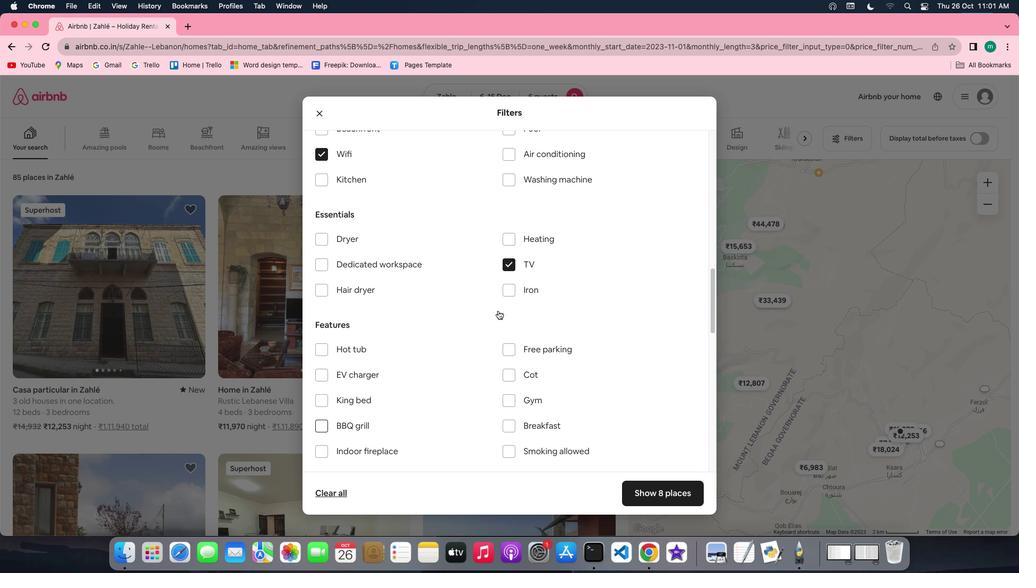 
Action: Mouse moved to (546, 337)
Screenshot: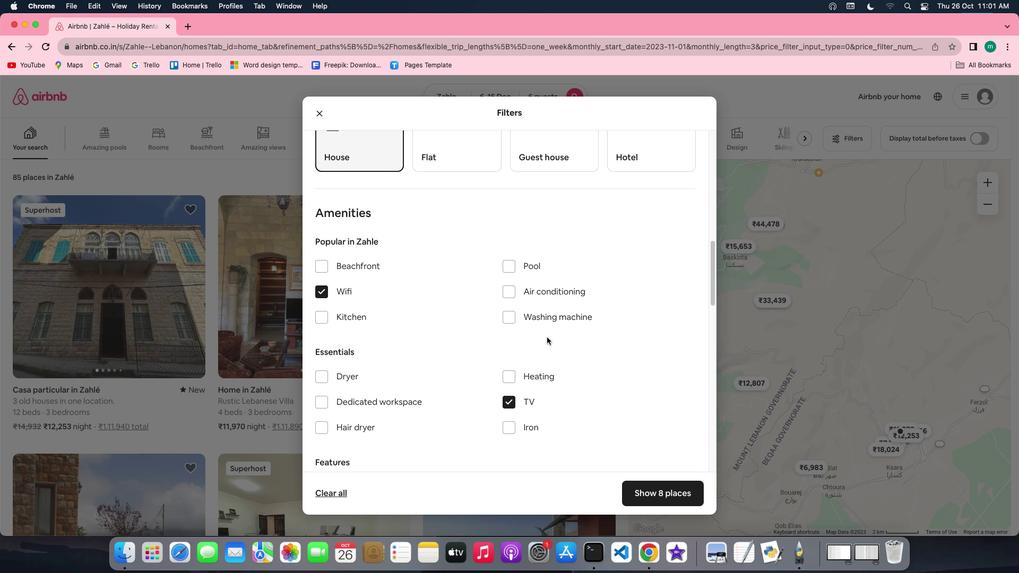 
Action: Mouse scrolled (546, 337) with delta (0, 0)
Screenshot: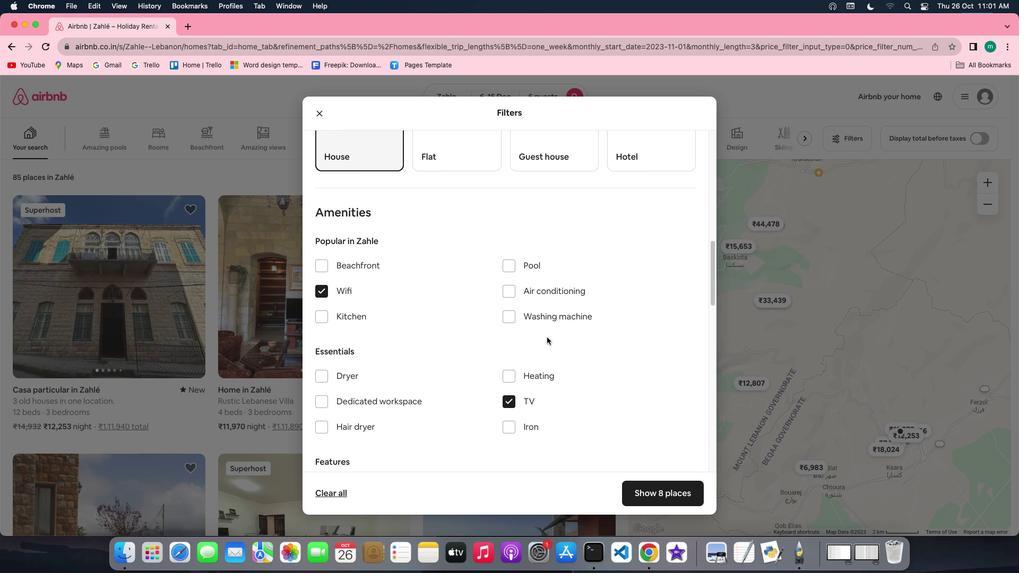 
Action: Mouse scrolled (546, 337) with delta (0, 0)
Screenshot: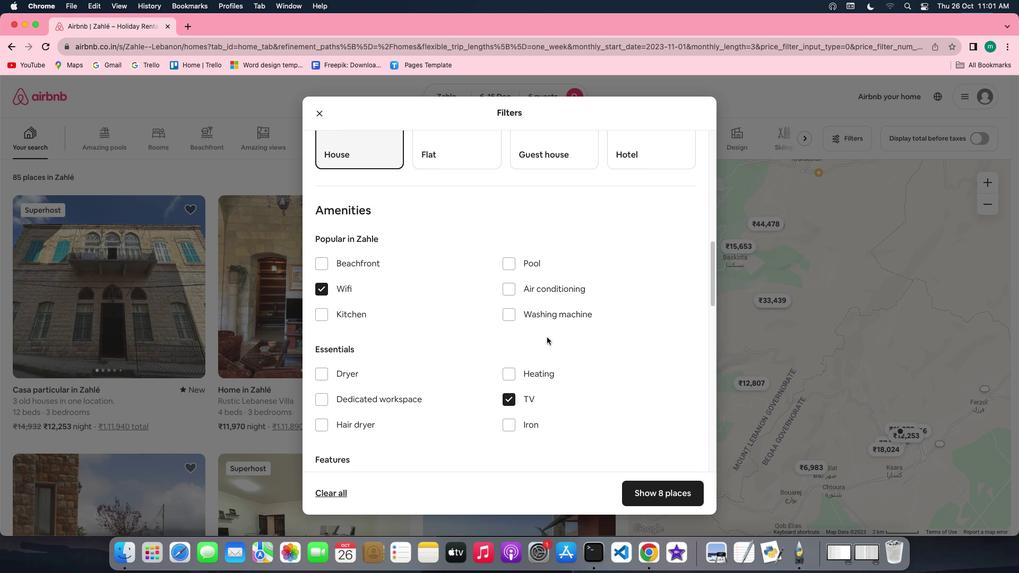 
Action: Mouse scrolled (546, 337) with delta (0, 0)
Screenshot: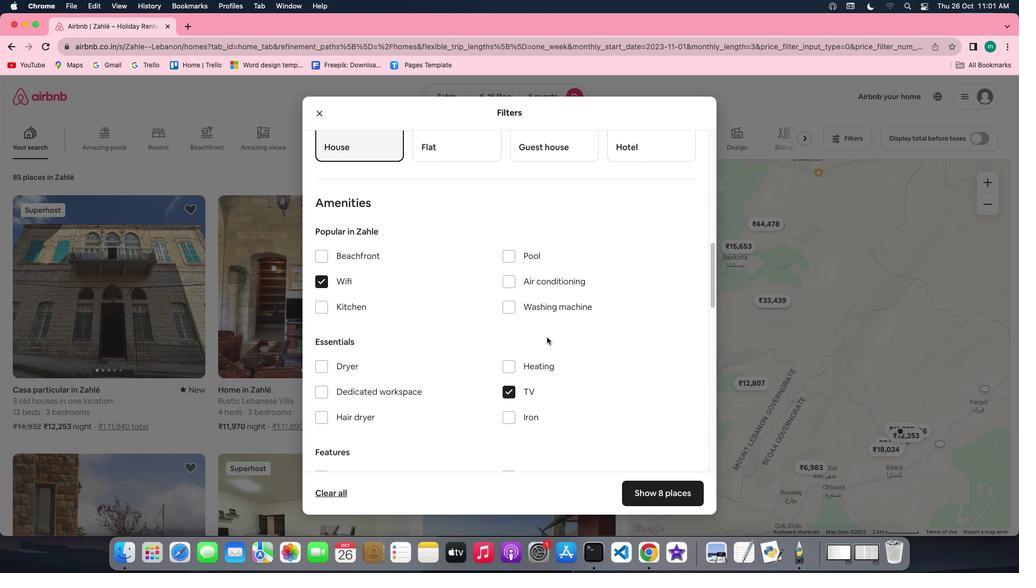 
Action: Mouse scrolled (546, 337) with delta (0, -1)
Screenshot: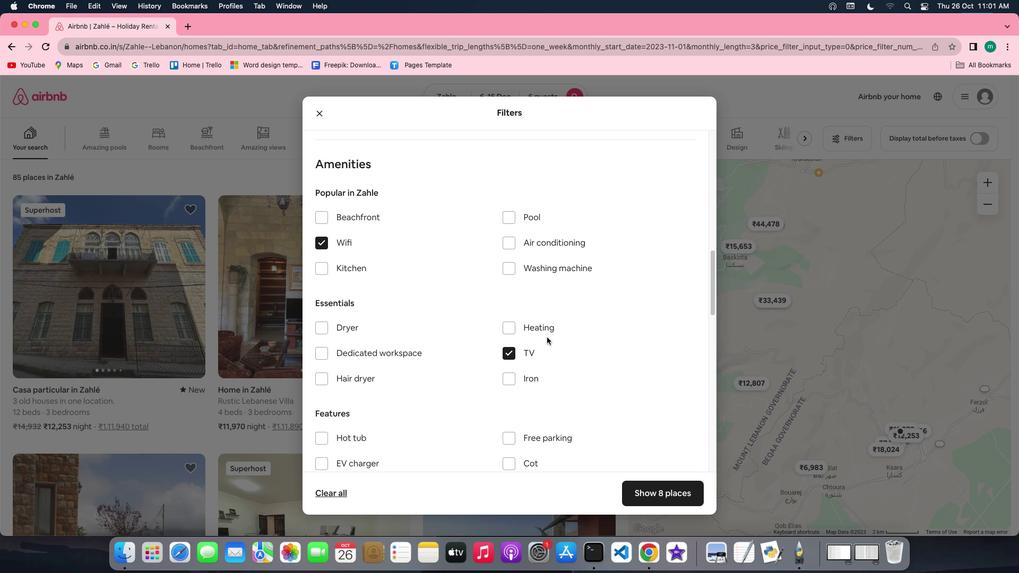
Action: Mouse scrolled (546, 337) with delta (0, 0)
Screenshot: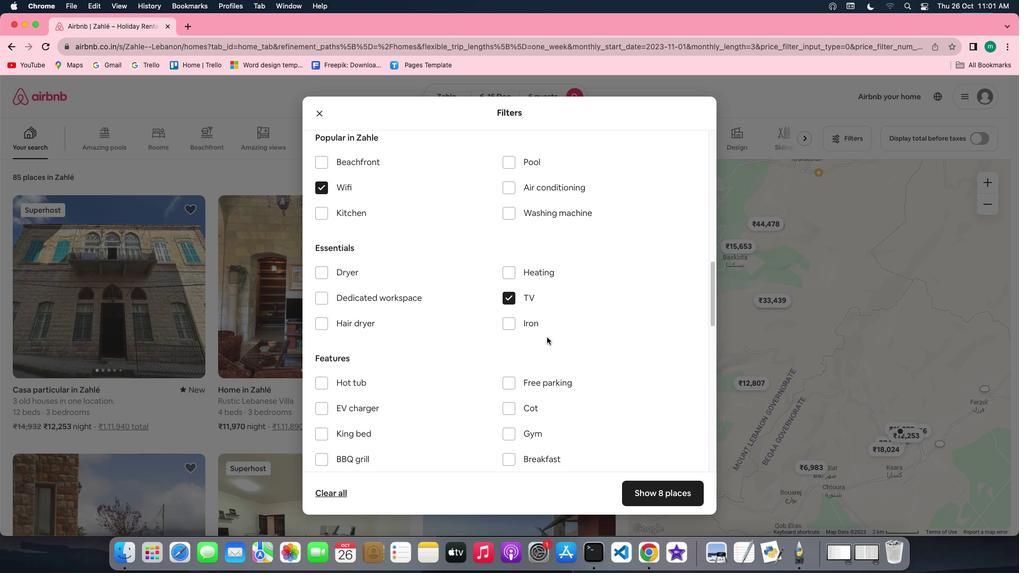 
Action: Mouse scrolled (546, 337) with delta (0, 0)
Screenshot: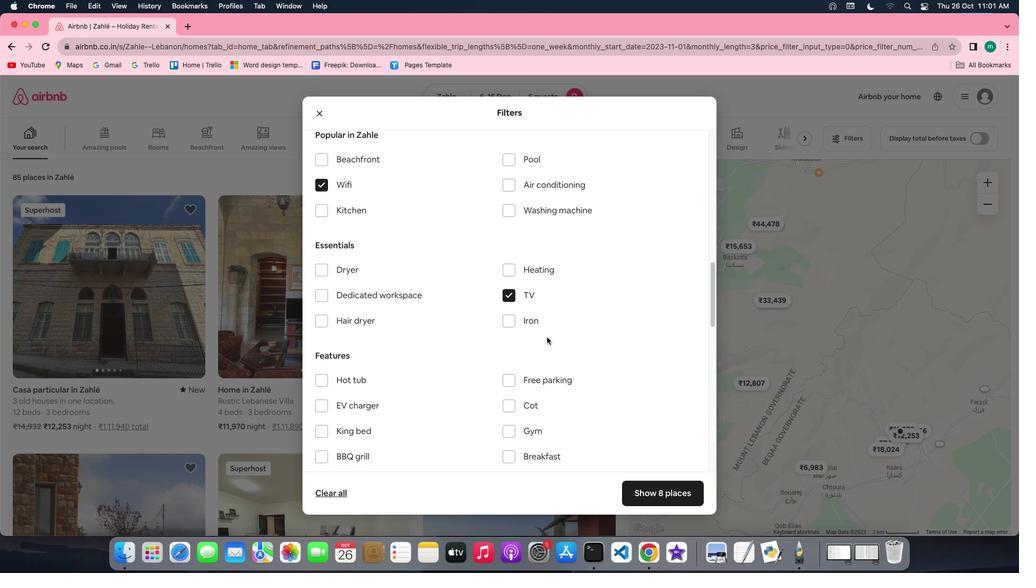 
Action: Mouse moved to (538, 373)
Screenshot: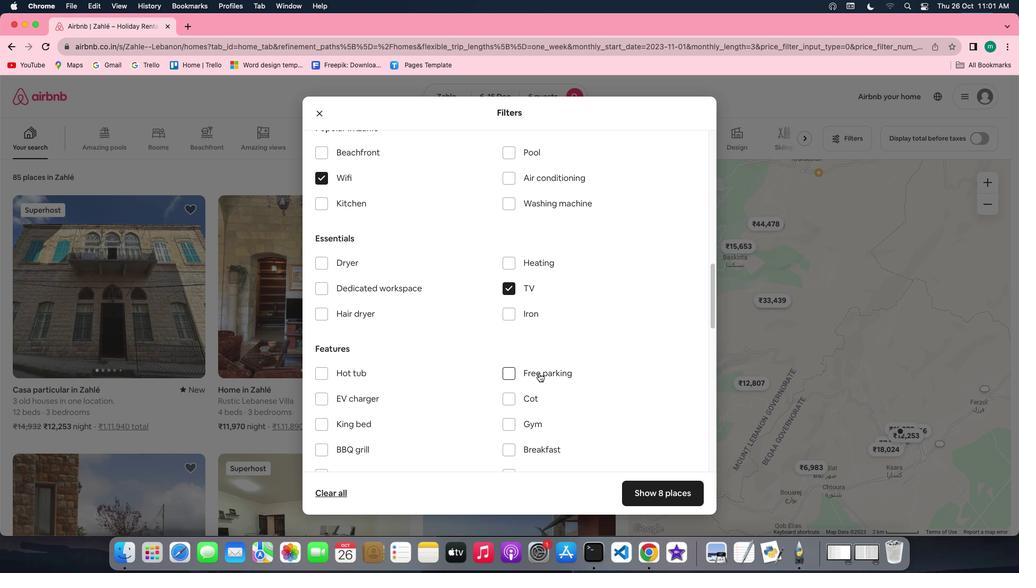 
Action: Mouse pressed left at (538, 373)
Screenshot: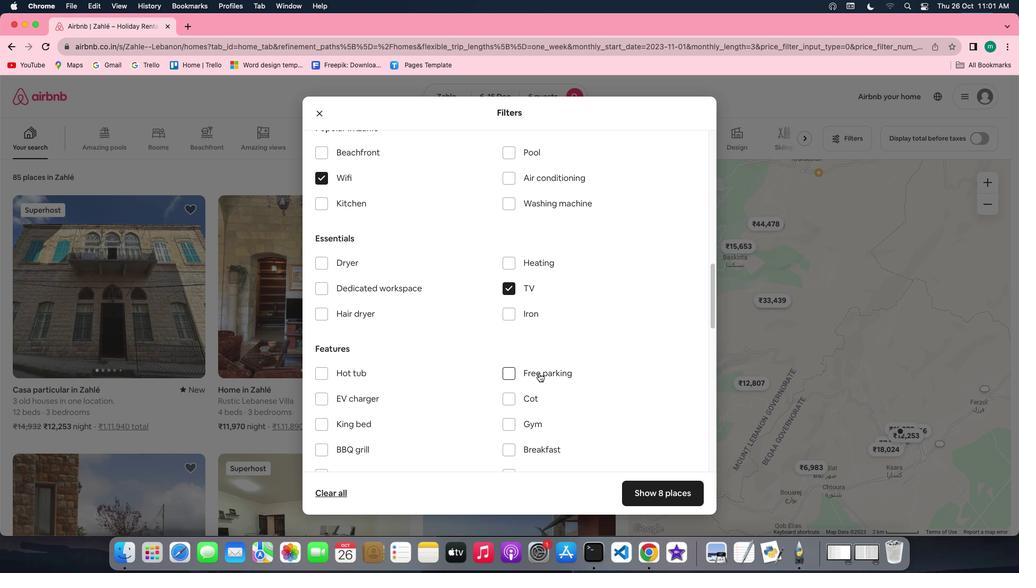 
Action: Mouse moved to (616, 374)
Screenshot: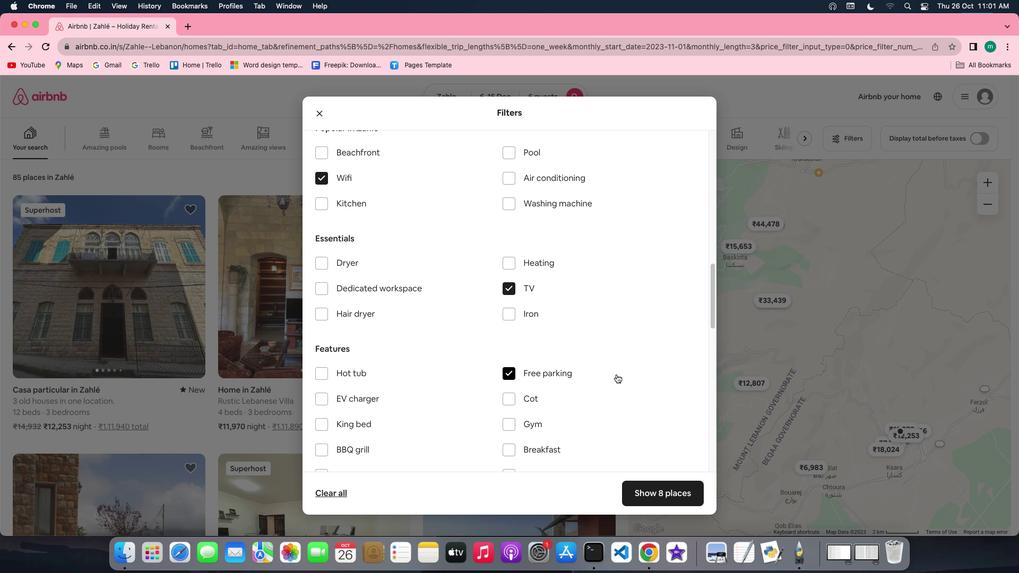 
Action: Mouse scrolled (616, 374) with delta (0, 0)
Screenshot: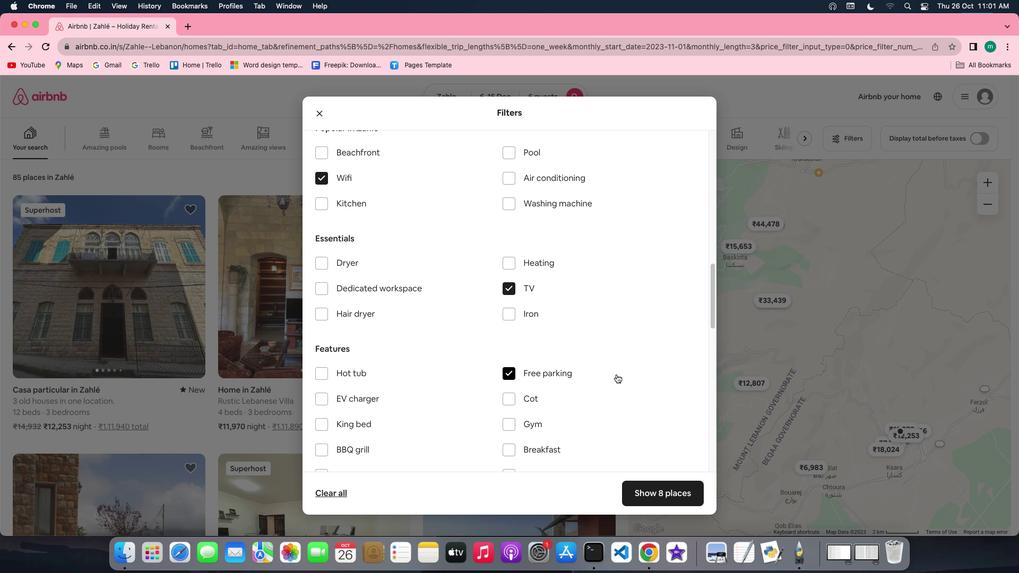 
Action: Mouse scrolled (616, 374) with delta (0, 0)
Screenshot: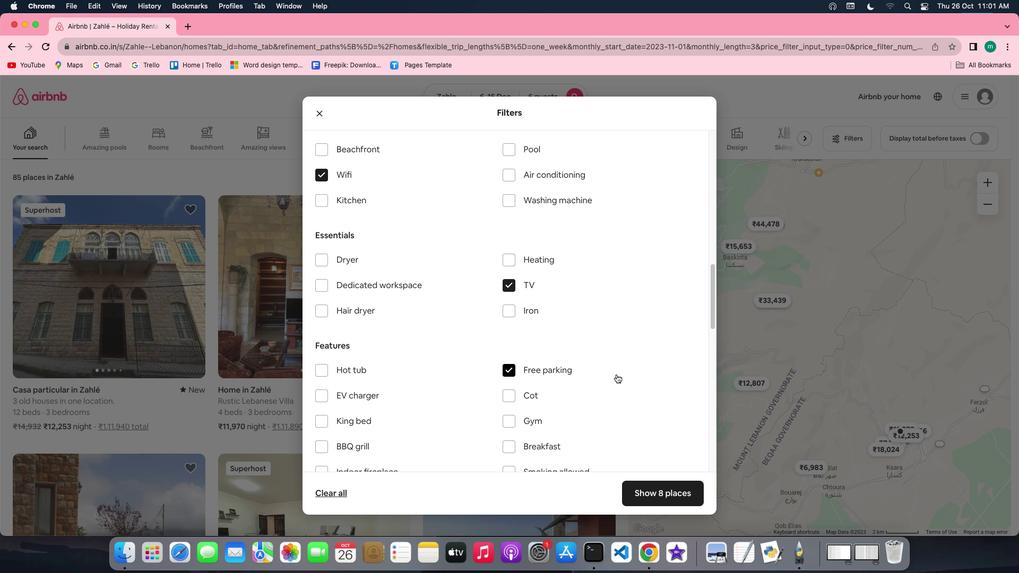 
Action: Mouse scrolled (616, 374) with delta (0, 0)
Screenshot: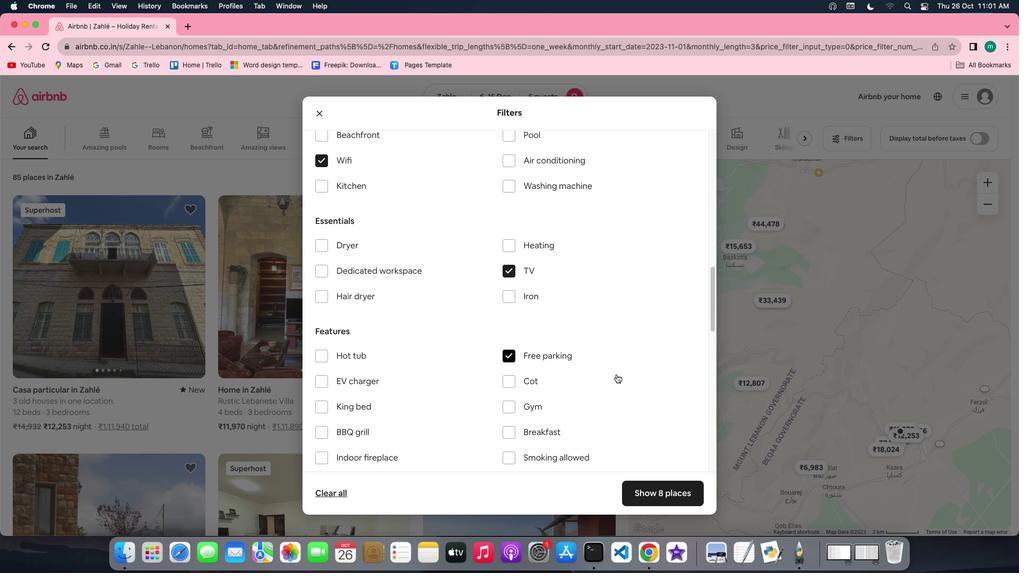 
Action: Mouse scrolled (616, 374) with delta (0, 0)
Screenshot: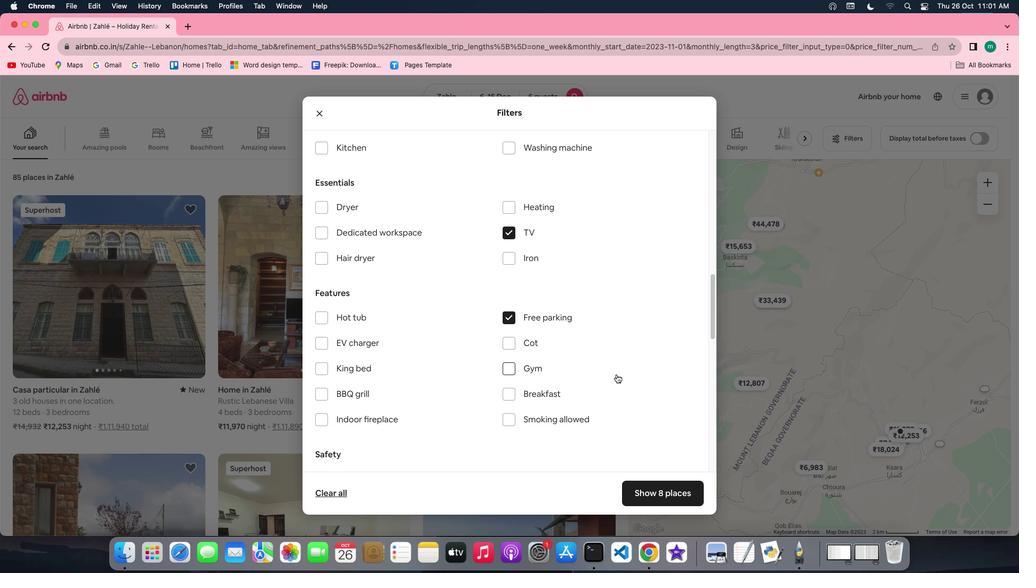 
Action: Mouse scrolled (616, 374) with delta (0, 0)
Screenshot: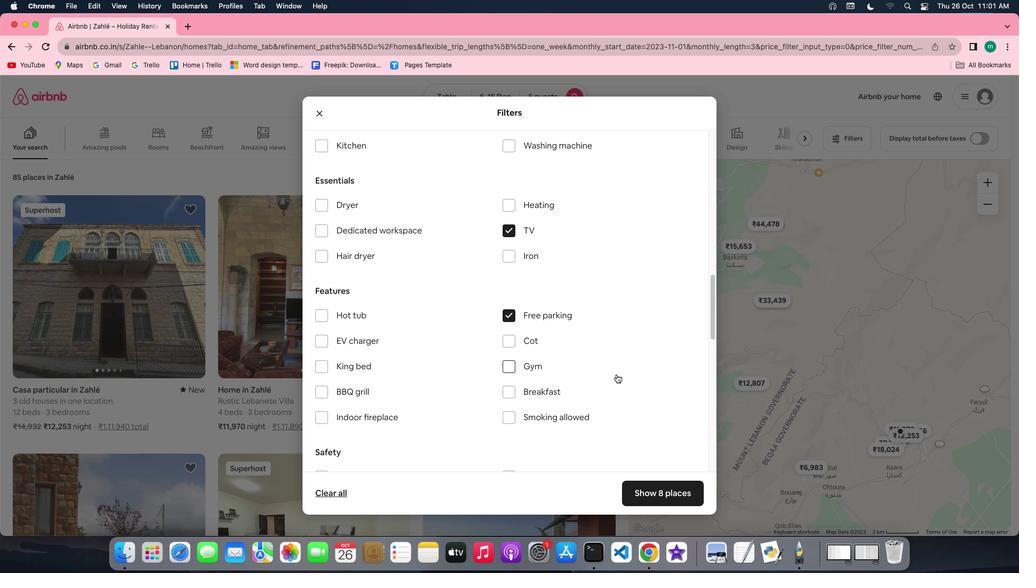 
Action: Mouse scrolled (616, 374) with delta (0, 0)
Screenshot: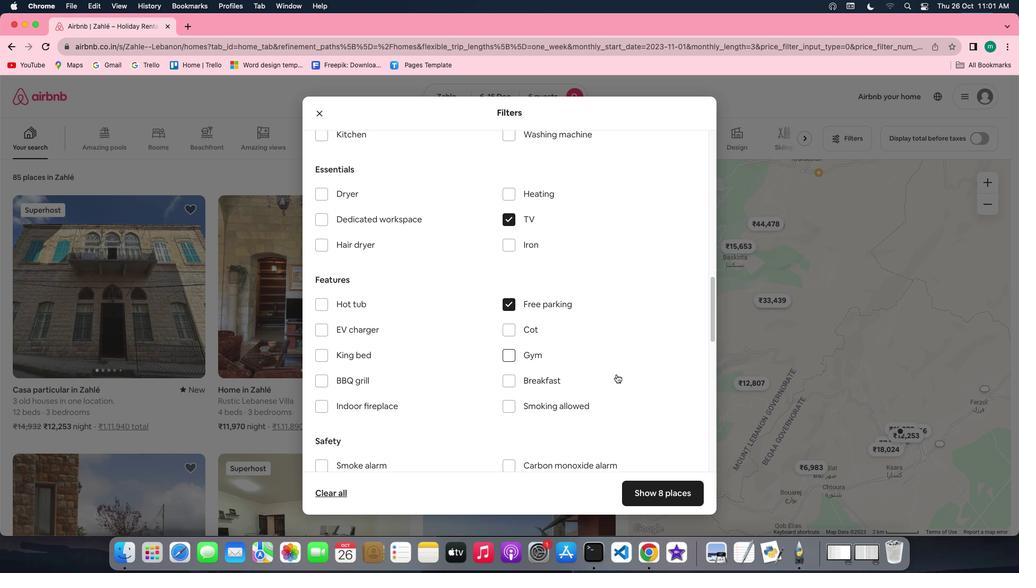 
Action: Mouse scrolled (616, 374) with delta (0, 0)
Screenshot: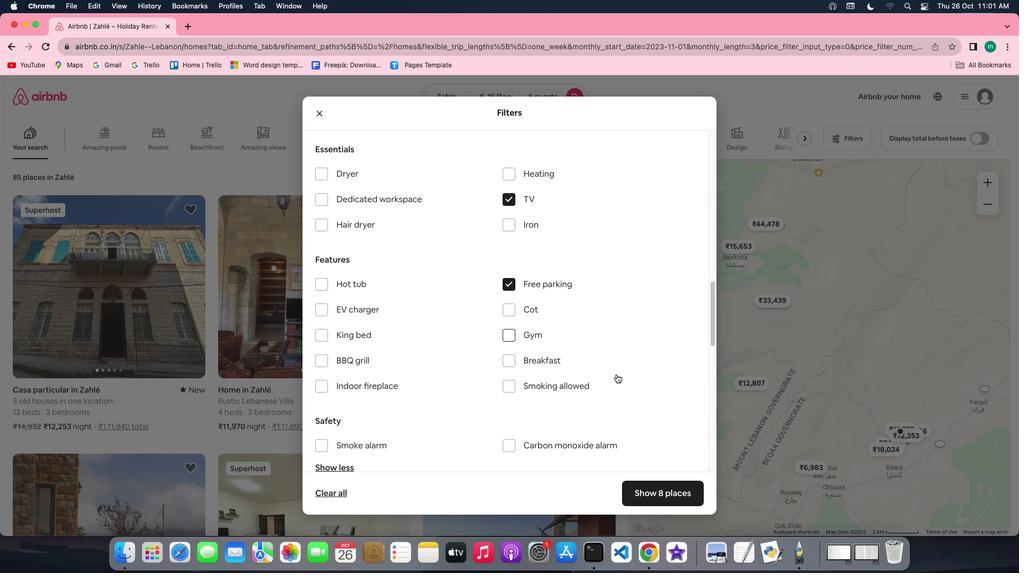 
Action: Mouse scrolled (616, 374) with delta (0, 0)
Screenshot: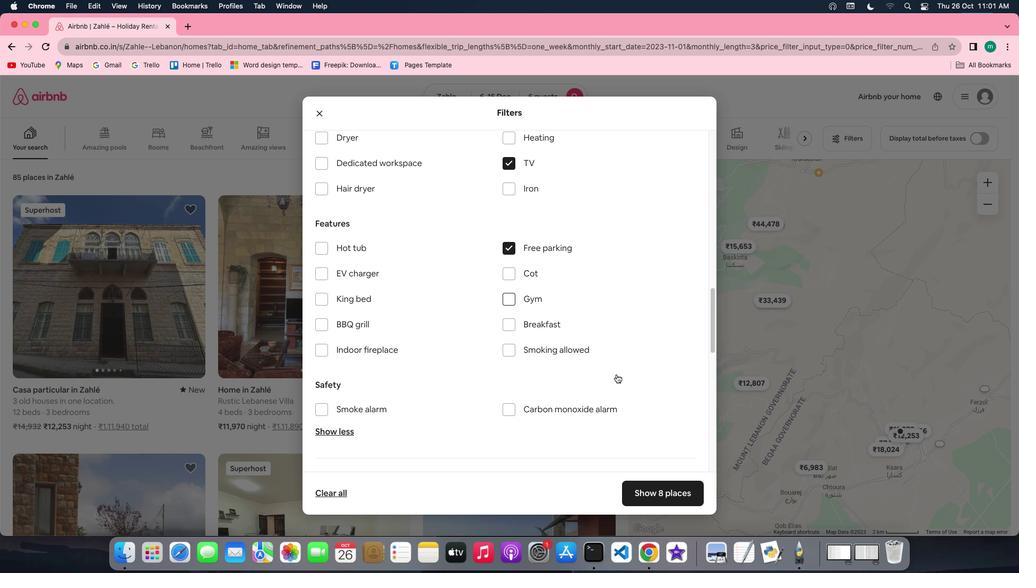 
Action: Mouse scrolled (616, 374) with delta (0, 0)
Screenshot: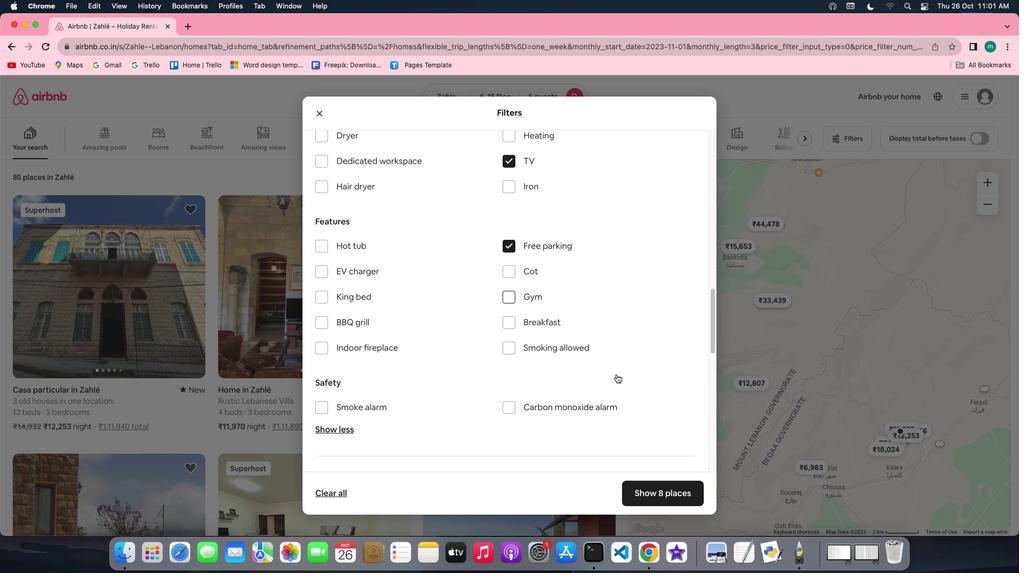 
Action: Mouse scrolled (616, 374) with delta (0, 0)
Screenshot: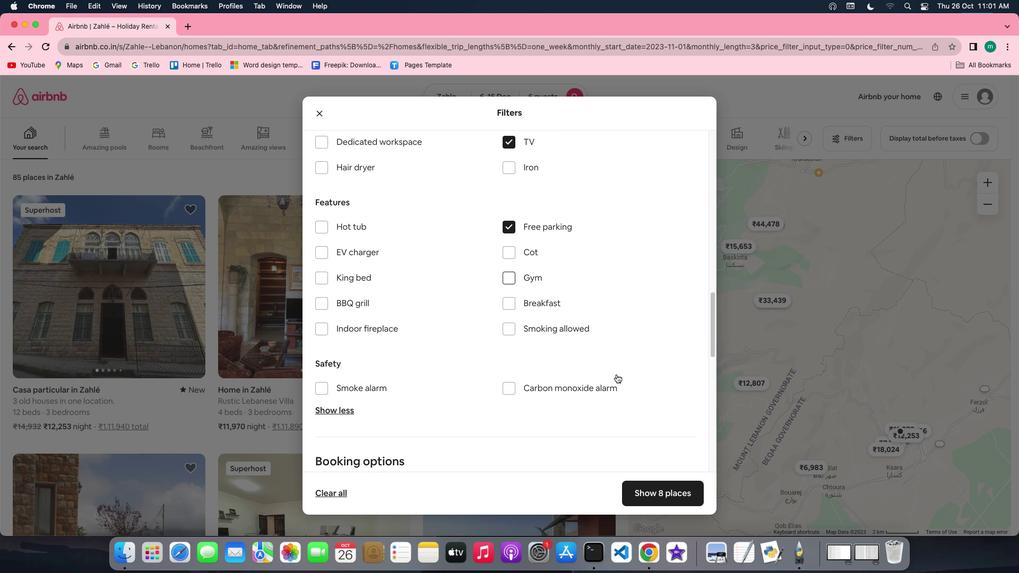 
Action: Mouse moved to (511, 240)
Screenshot: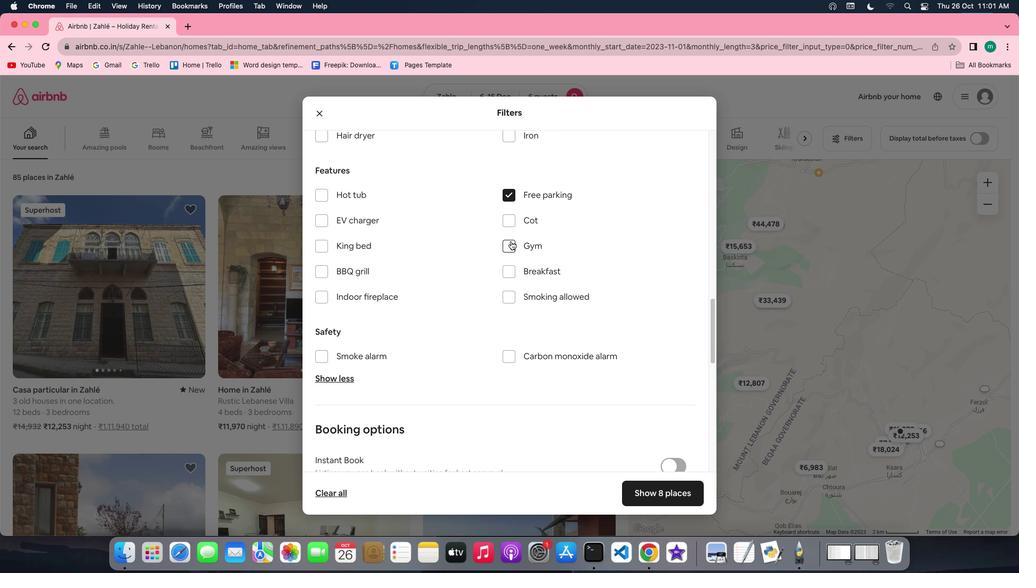 
Action: Mouse pressed left at (511, 240)
Screenshot: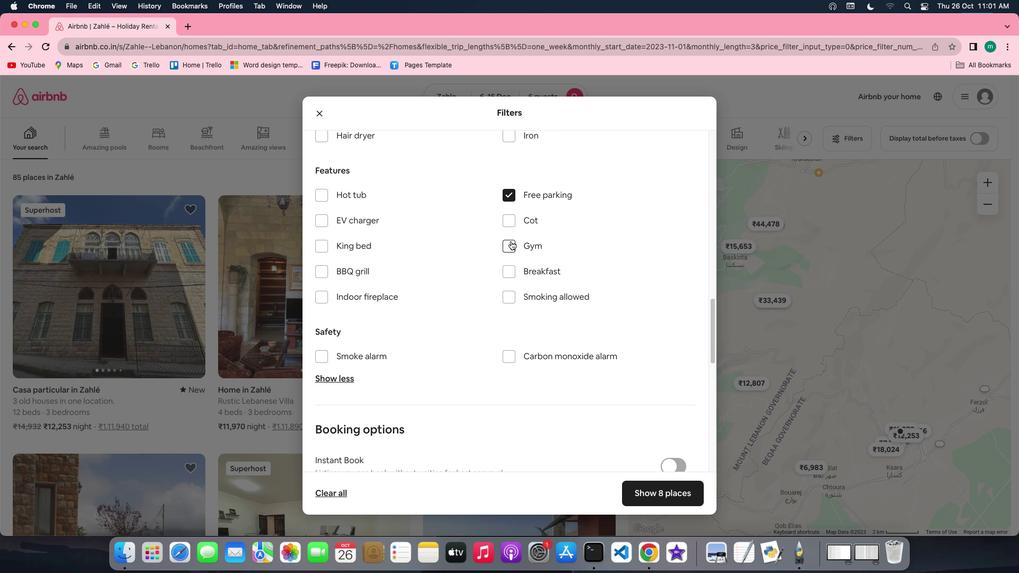 
Action: Mouse moved to (511, 268)
Screenshot: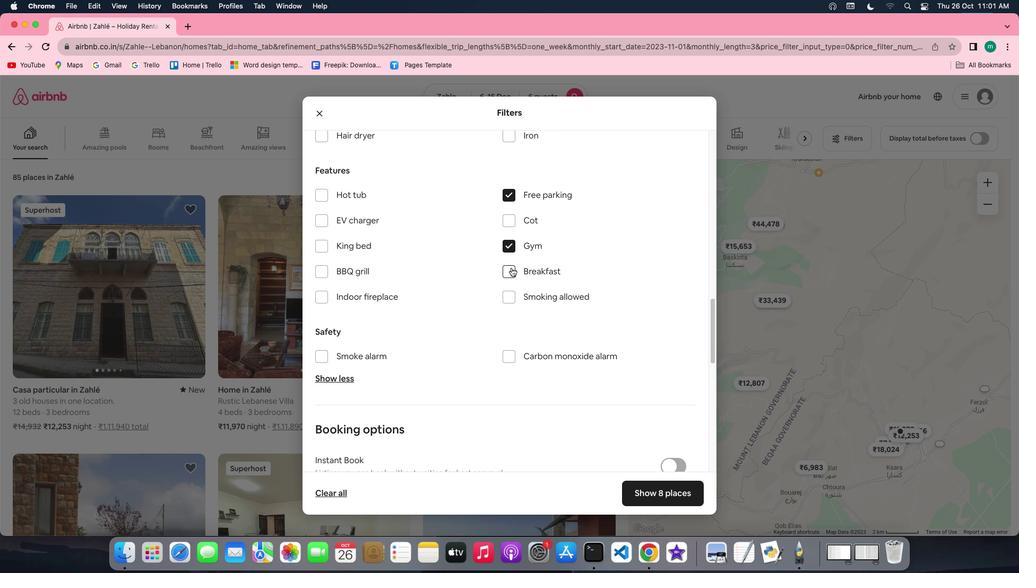
Action: Mouse pressed left at (511, 268)
Screenshot: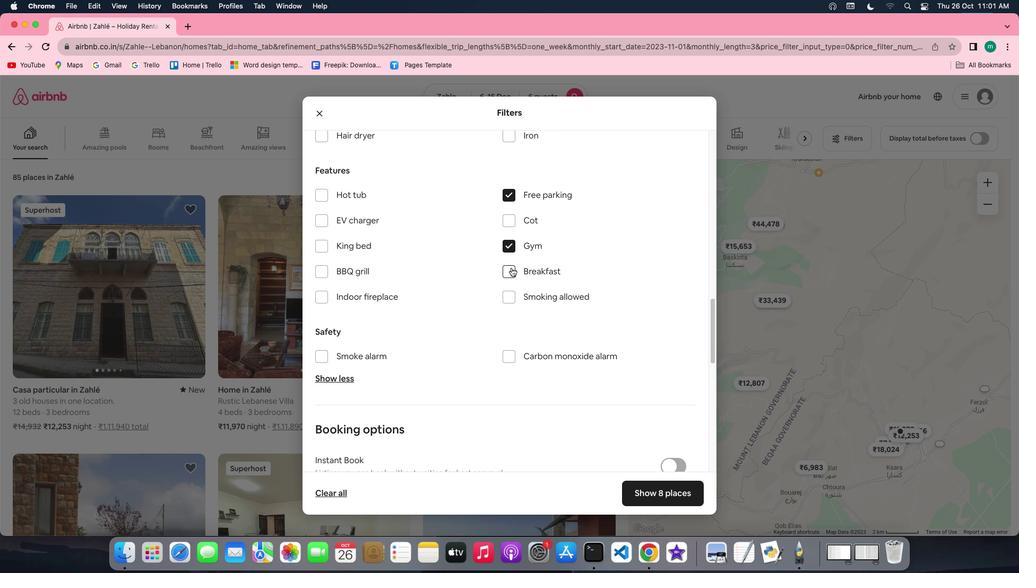 
Action: Mouse moved to (594, 306)
Screenshot: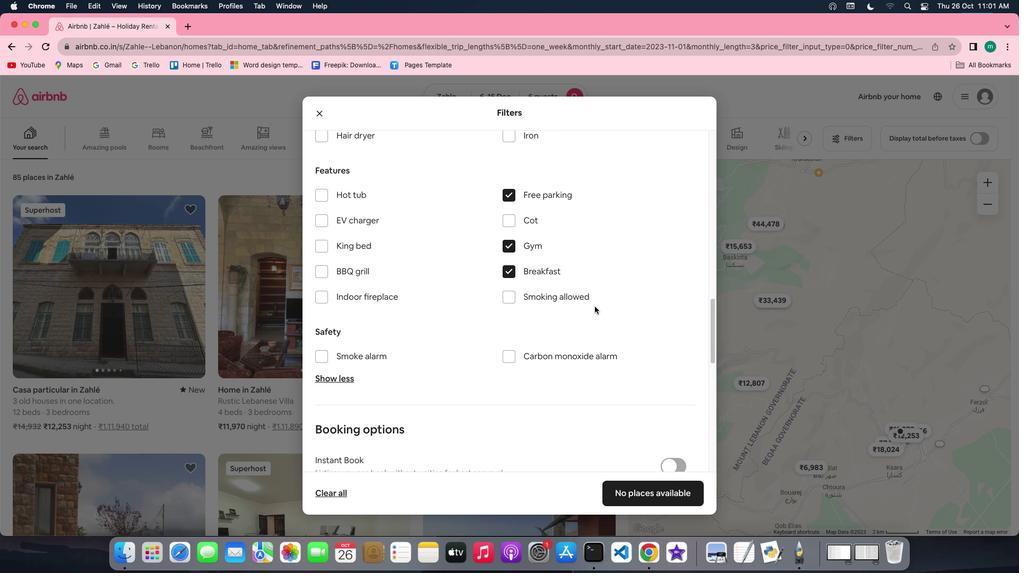
Action: Mouse scrolled (594, 306) with delta (0, 0)
Screenshot: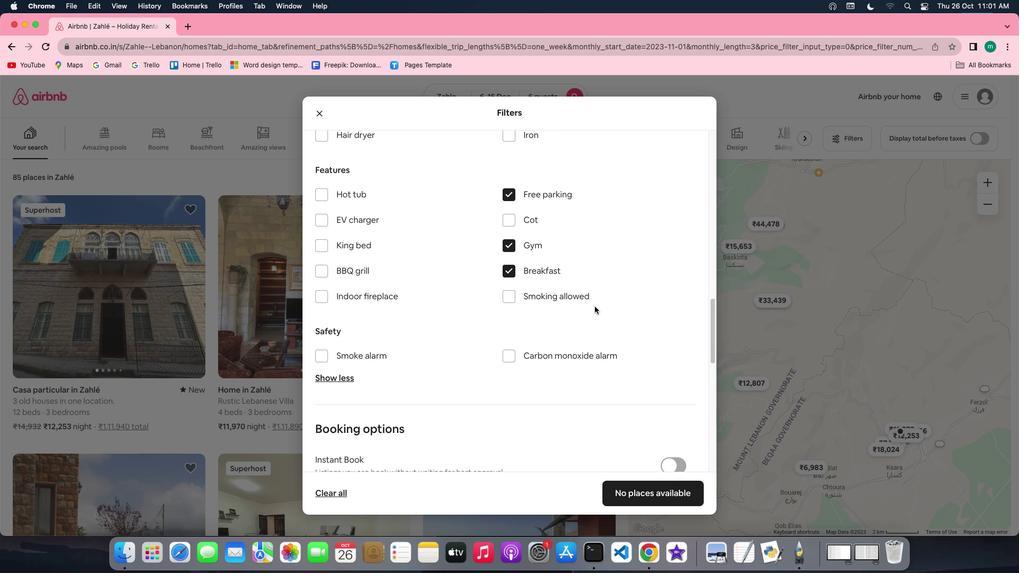 
Action: Mouse scrolled (594, 306) with delta (0, 0)
Screenshot: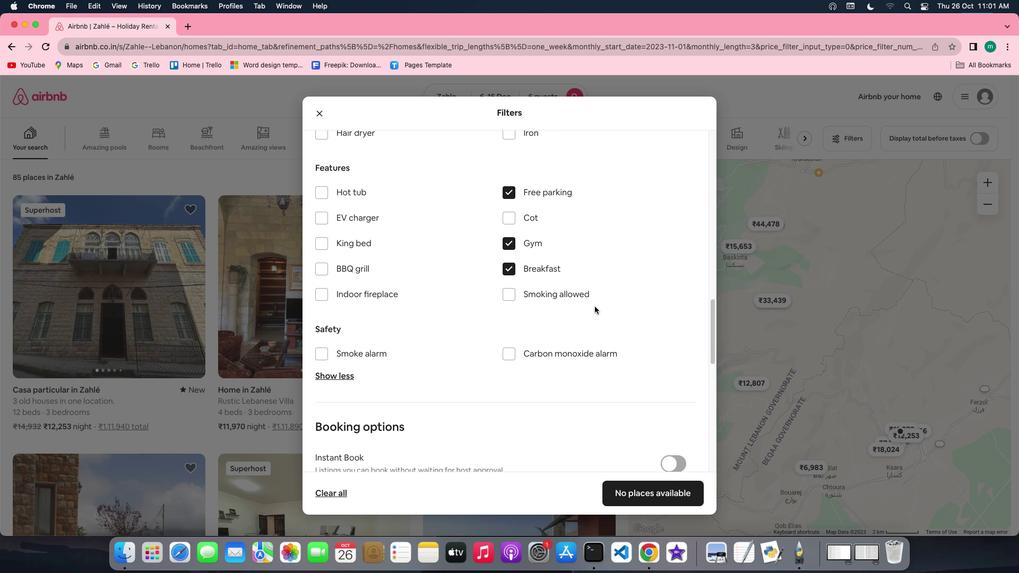 
Action: Mouse scrolled (594, 306) with delta (0, 0)
Screenshot: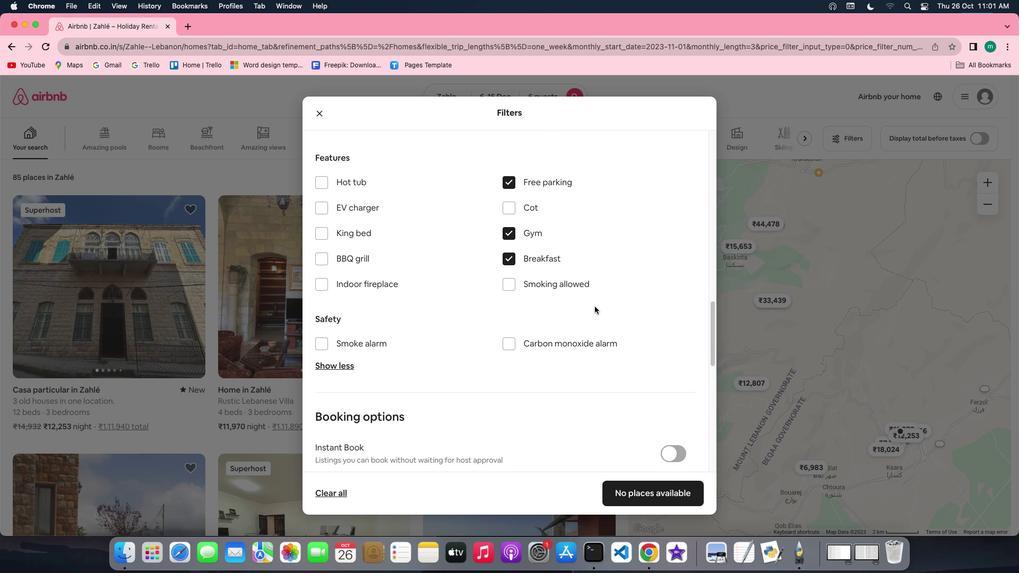 
Action: Mouse scrolled (594, 306) with delta (0, 0)
Screenshot: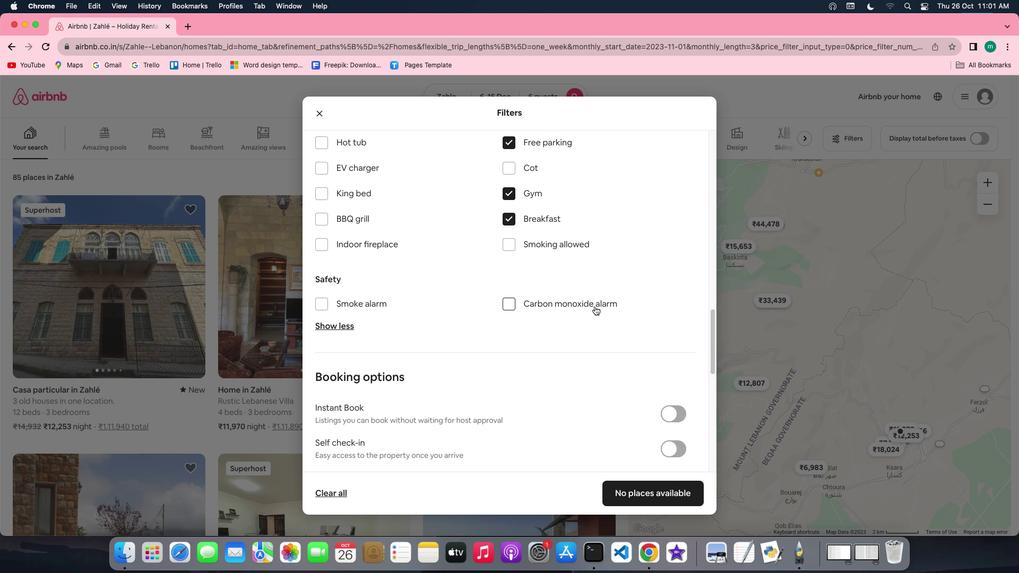 
Action: Mouse moved to (593, 342)
Screenshot: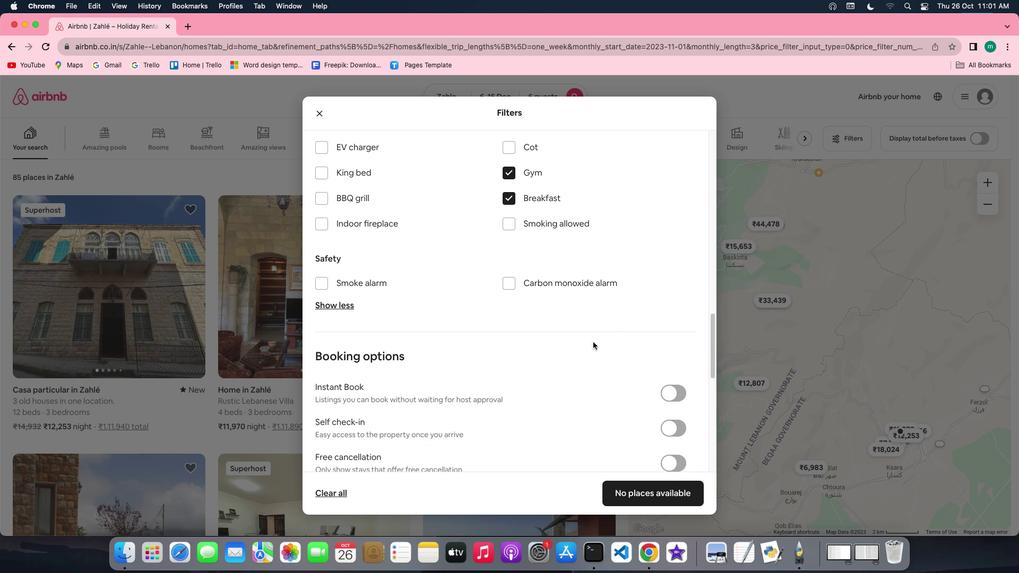 
Action: Mouse scrolled (593, 342) with delta (0, 0)
Screenshot: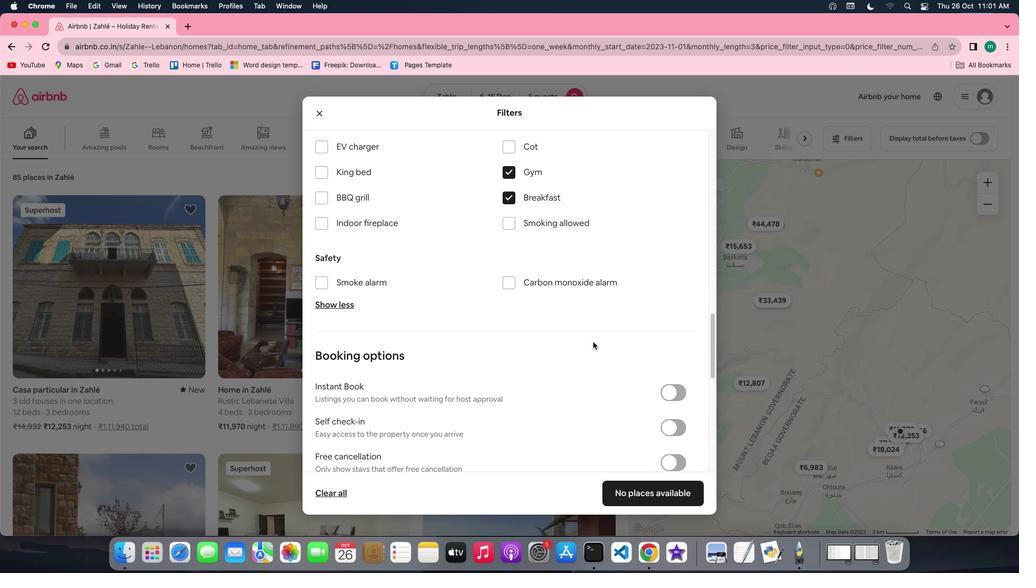 
Action: Mouse scrolled (593, 342) with delta (0, 0)
Screenshot: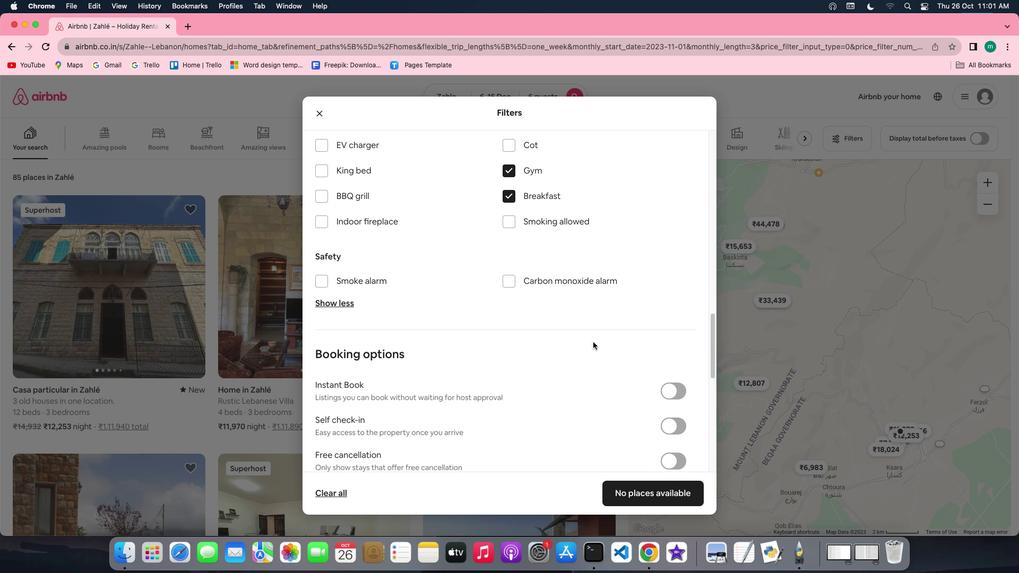 
Action: Mouse scrolled (593, 342) with delta (0, -1)
Screenshot: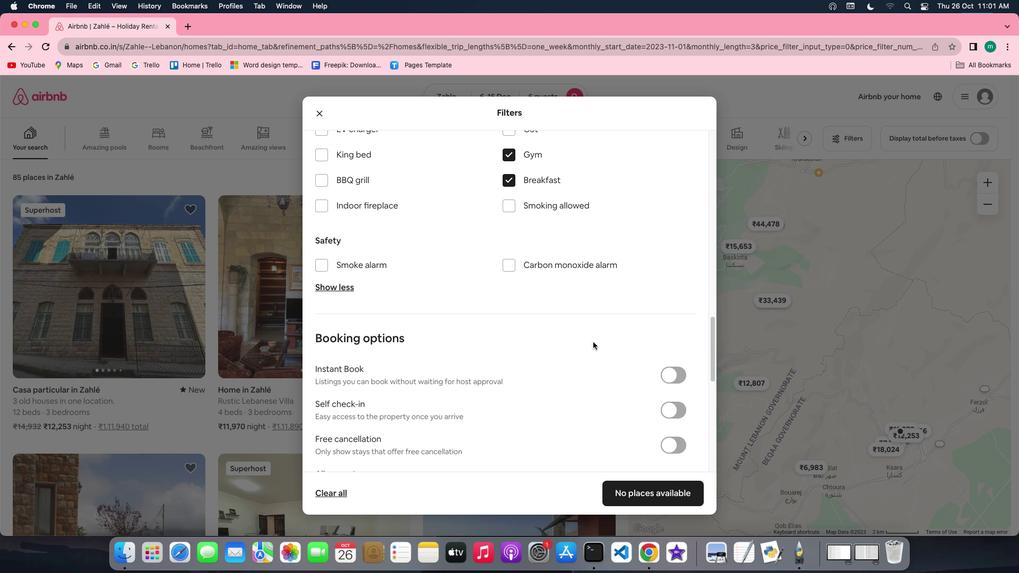 
Action: Mouse scrolled (593, 342) with delta (0, -1)
Screenshot: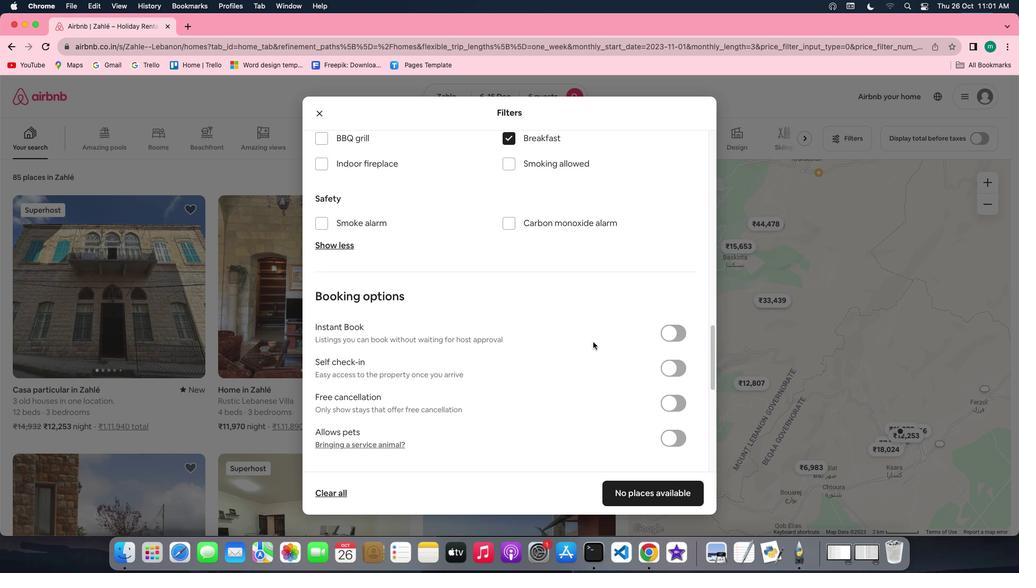 
Action: Mouse moved to (584, 366)
Screenshot: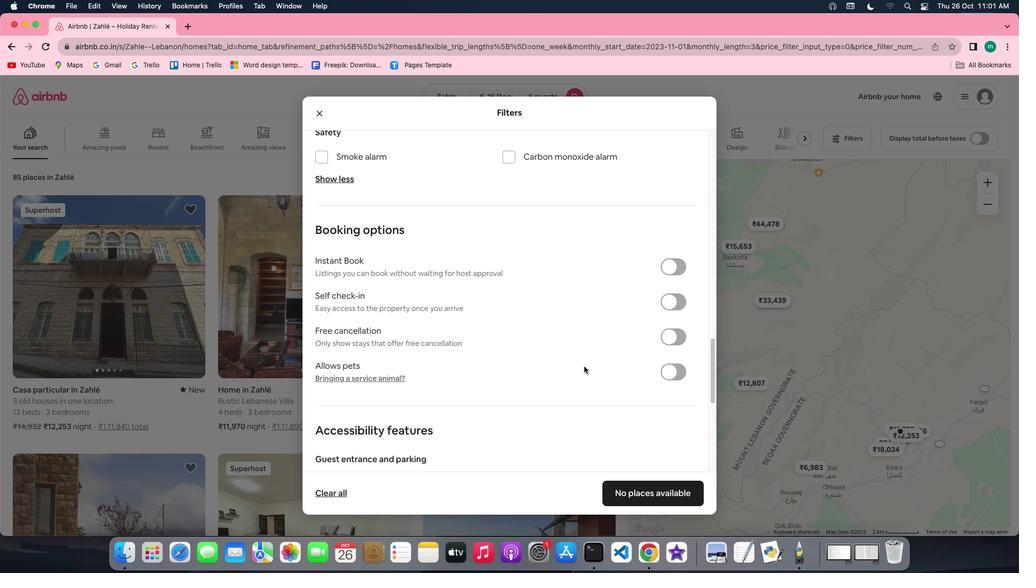 
Action: Mouse scrolled (584, 366) with delta (0, 0)
Screenshot: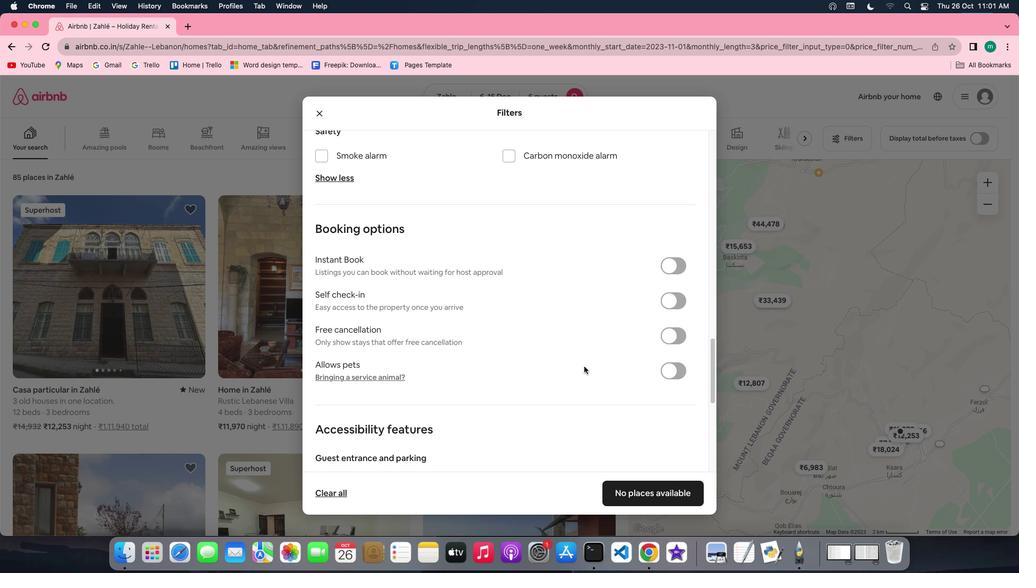 
Action: Mouse scrolled (584, 366) with delta (0, 0)
Screenshot: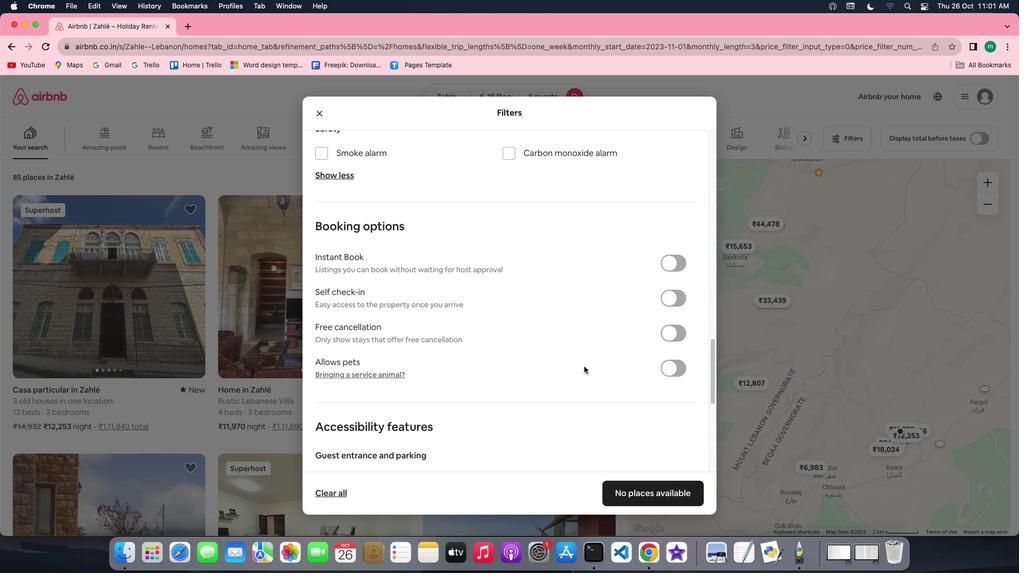 
Action: Mouse scrolled (584, 366) with delta (0, -1)
Screenshot: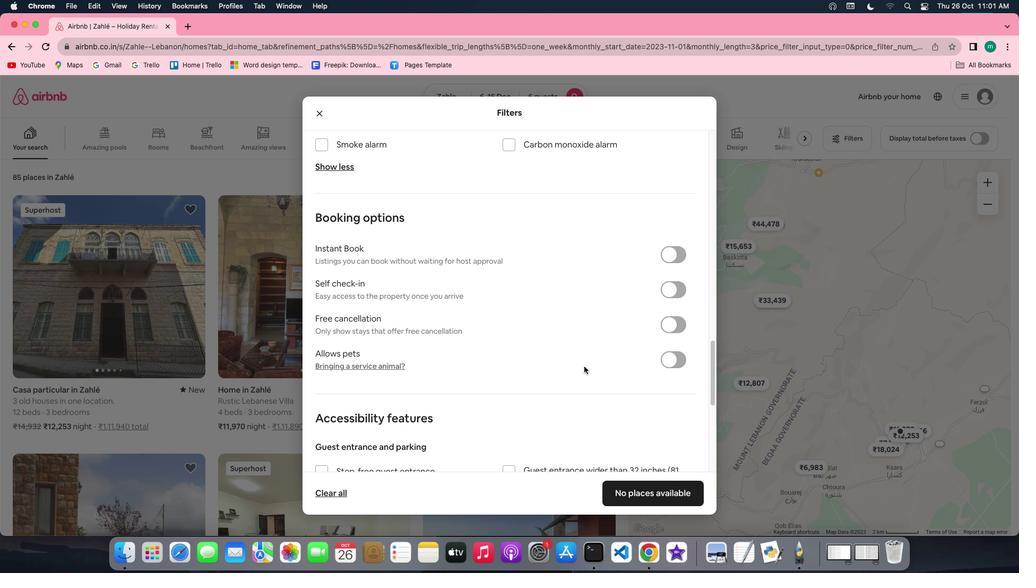 
Action: Mouse scrolled (584, 366) with delta (0, -1)
Screenshot: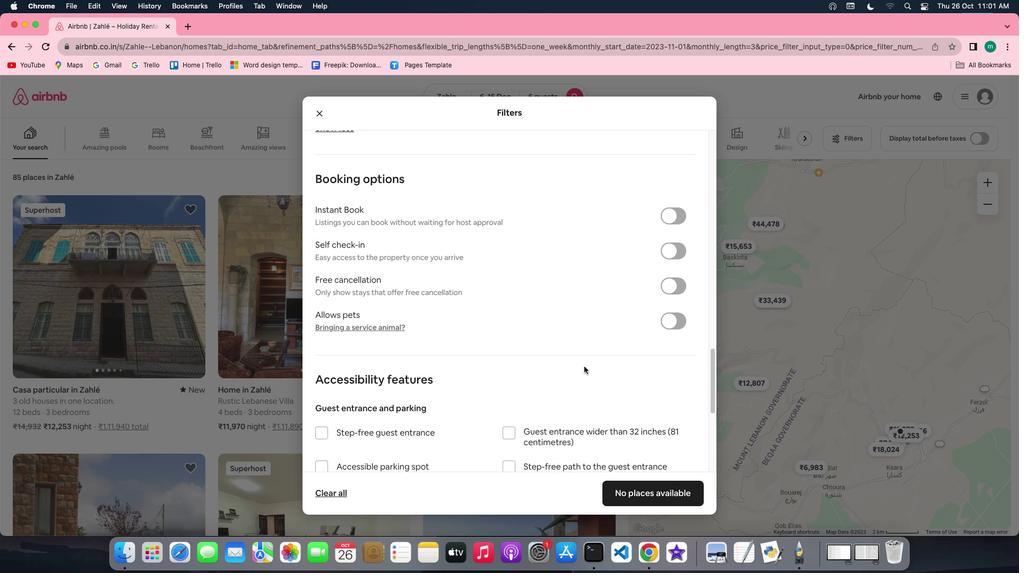 
Action: Mouse scrolled (584, 366) with delta (0, 0)
Screenshot: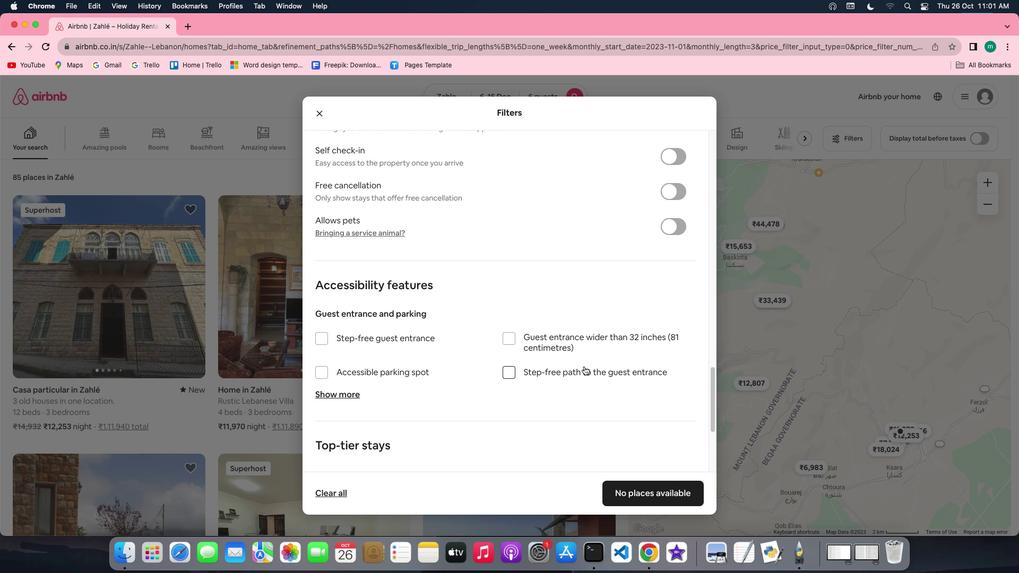 
Action: Mouse scrolled (584, 366) with delta (0, 0)
Screenshot: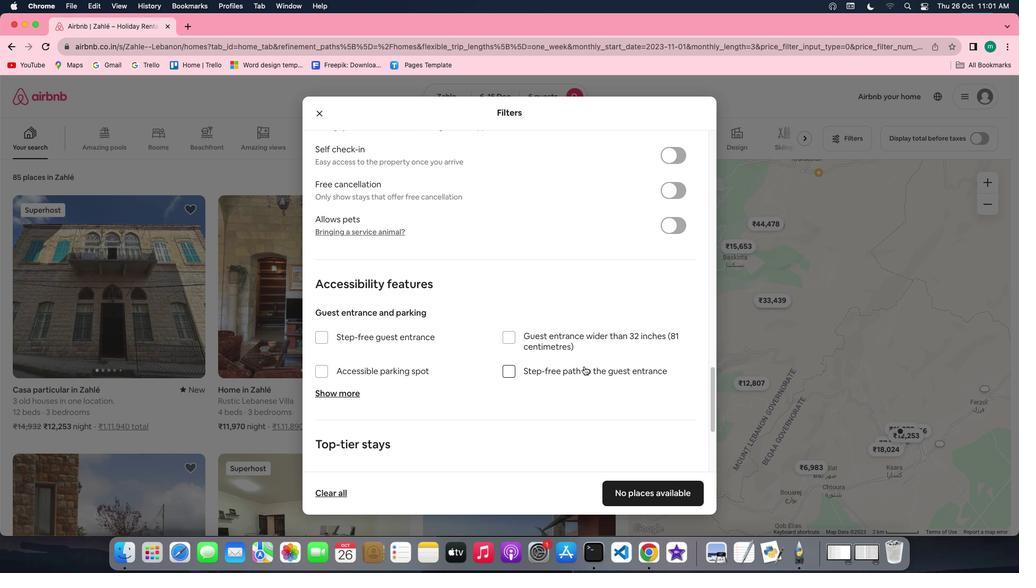 
Action: Mouse scrolled (584, 366) with delta (0, -1)
Screenshot: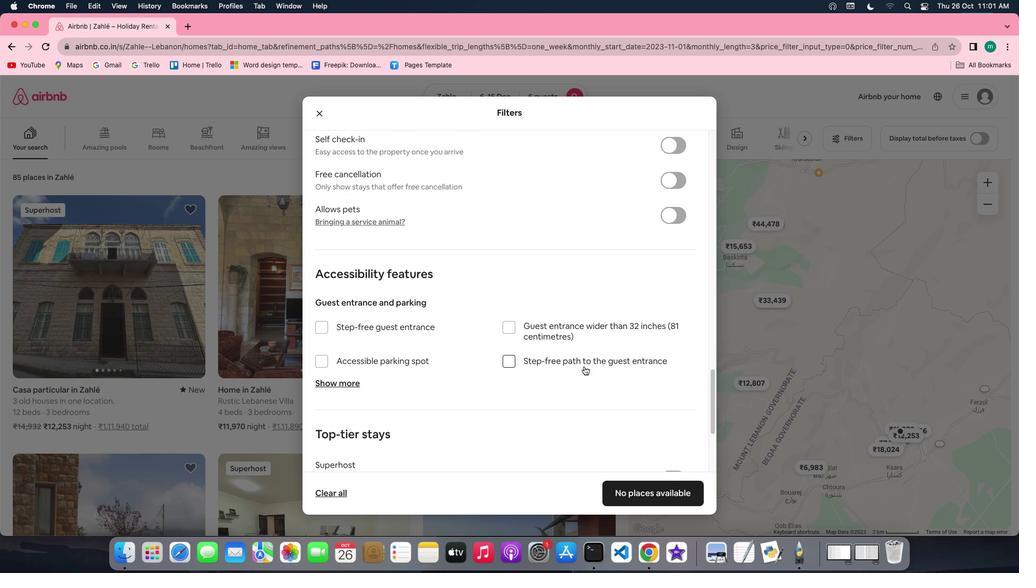 
Action: Mouse scrolled (584, 366) with delta (0, -2)
Screenshot: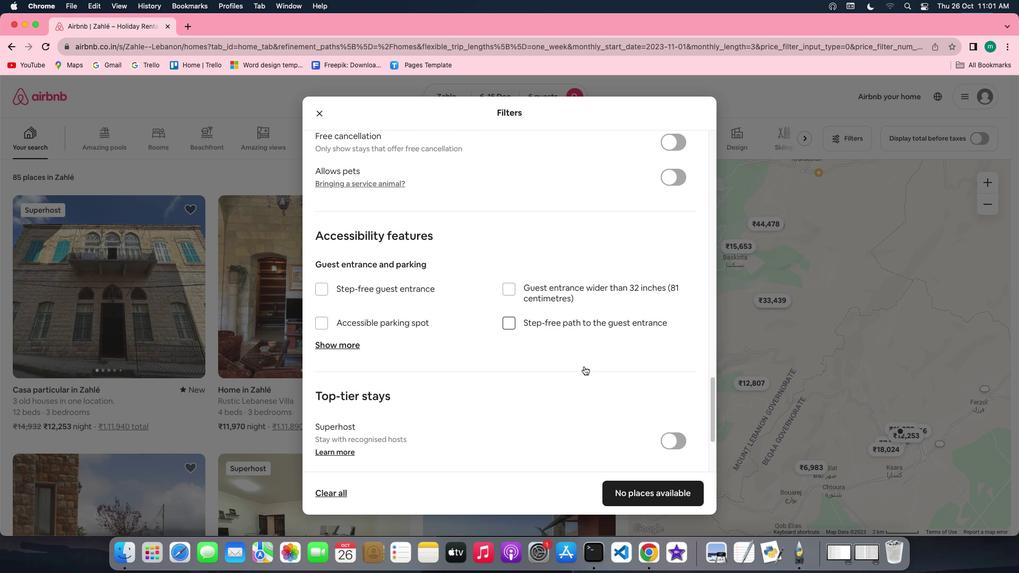 
Action: Mouse scrolled (584, 366) with delta (0, -2)
Screenshot: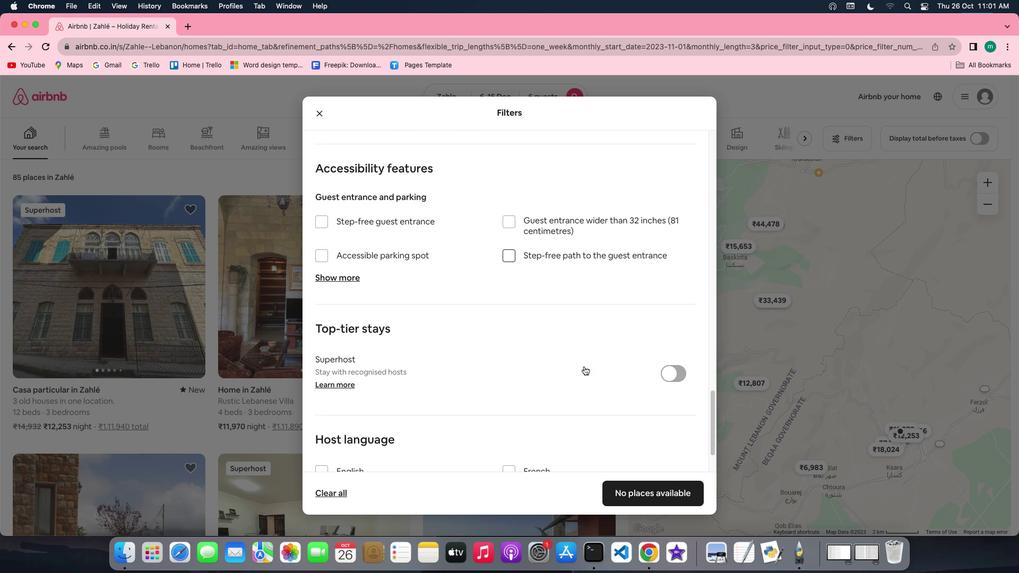 
Action: Mouse scrolled (584, 366) with delta (0, 0)
Screenshot: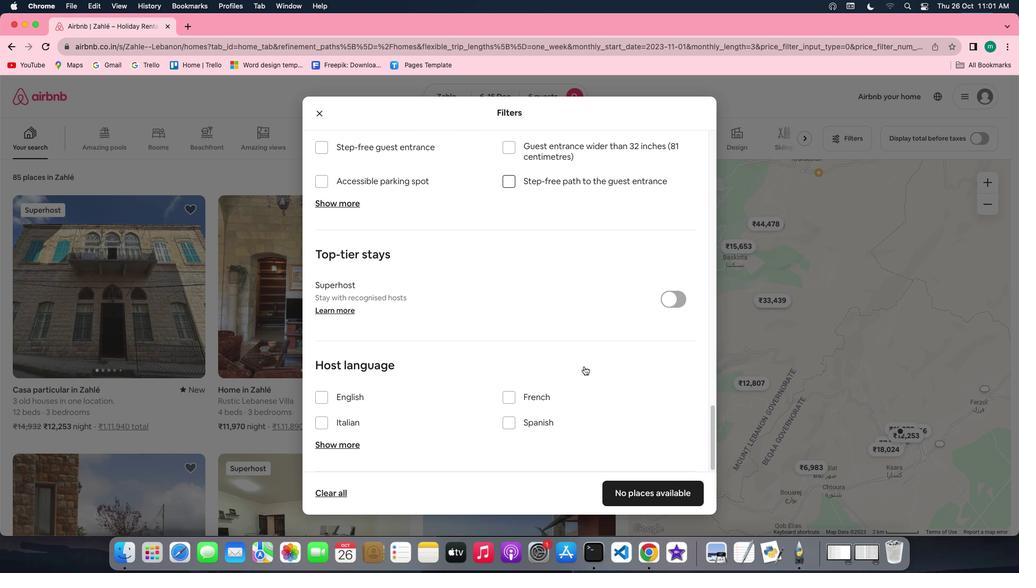 
Action: Mouse scrolled (584, 366) with delta (0, 0)
Screenshot: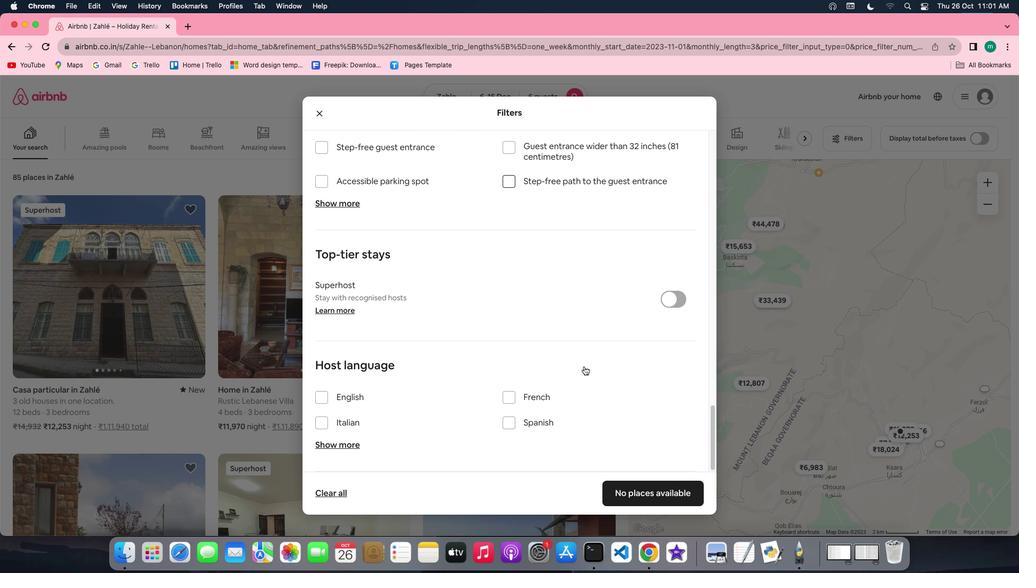 
Action: Mouse scrolled (584, 366) with delta (0, -2)
Screenshot: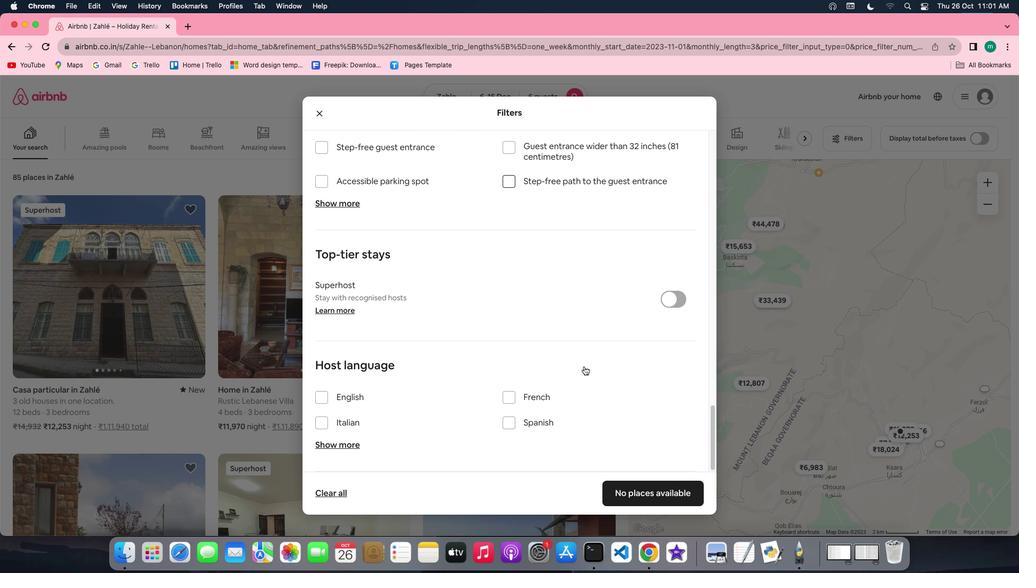 
Action: Mouse scrolled (584, 366) with delta (0, -2)
Screenshot: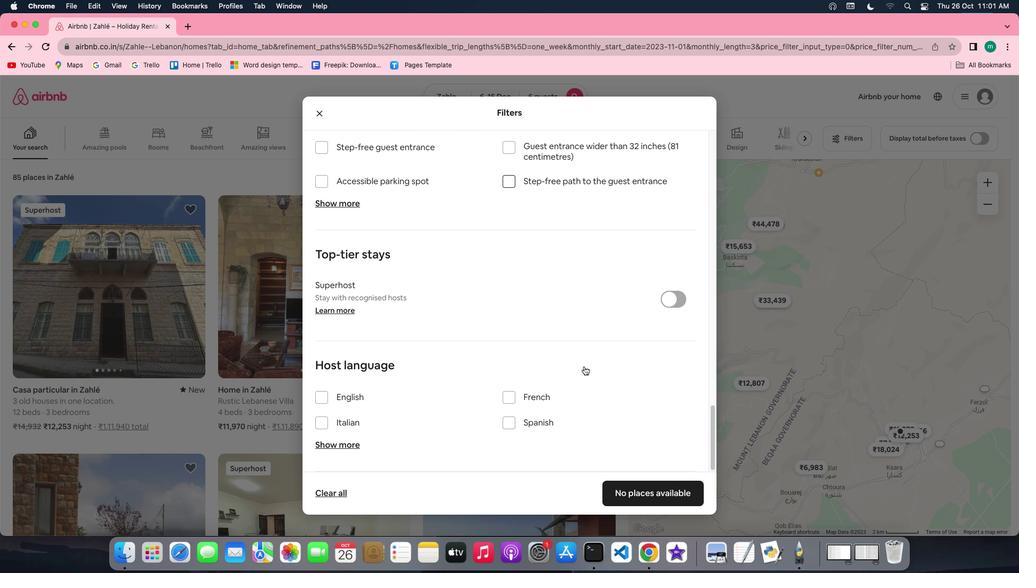 
Action: Mouse scrolled (584, 366) with delta (0, -3)
Screenshot: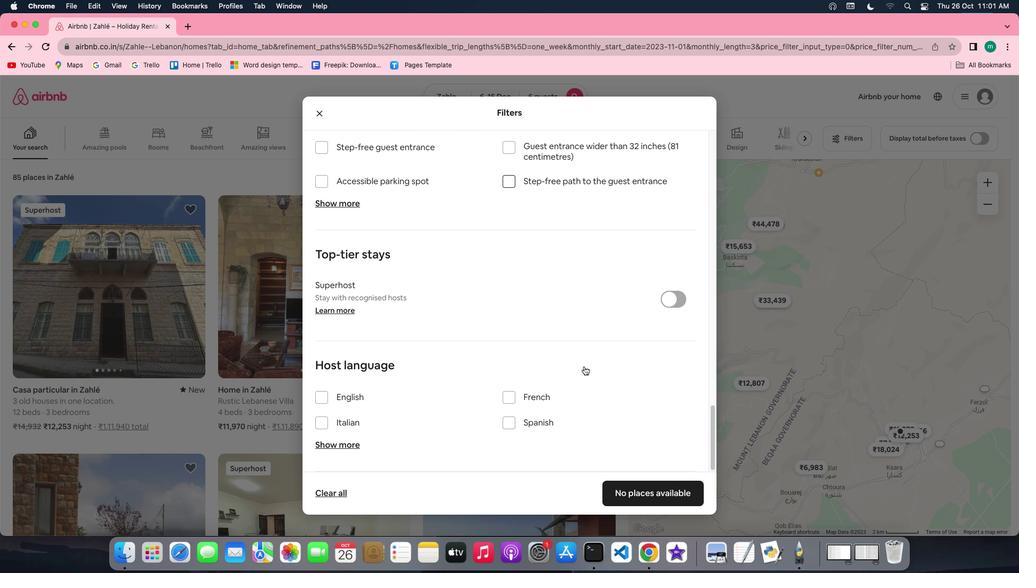 
Action: Mouse scrolled (584, 366) with delta (0, -3)
Screenshot: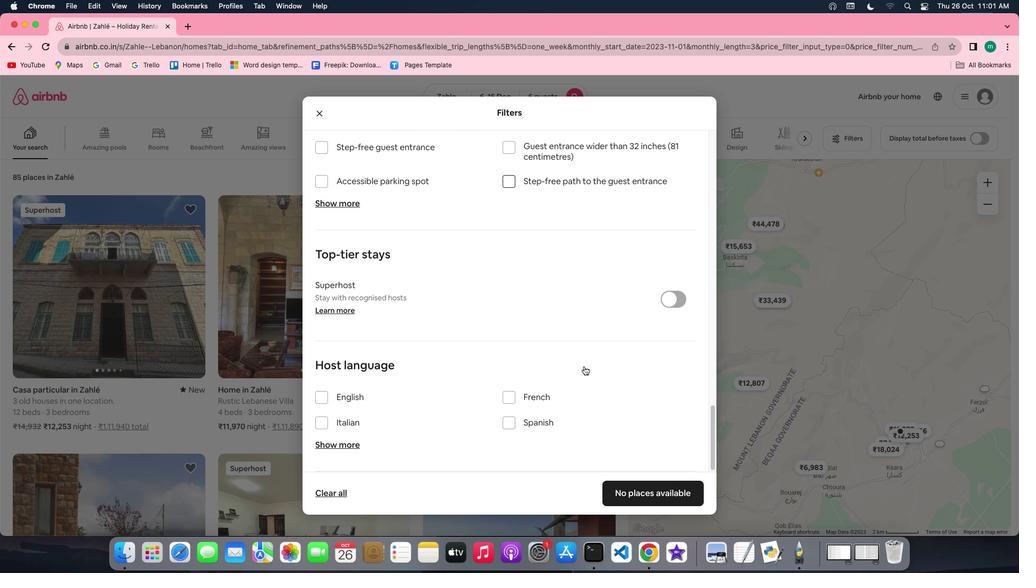 
Action: Mouse moved to (668, 491)
Screenshot: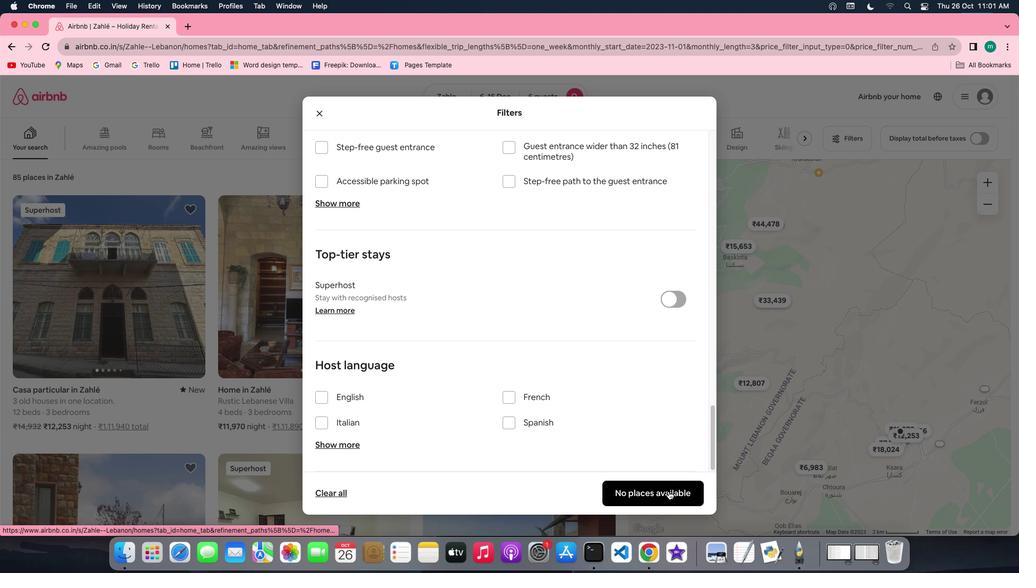 
Action: Mouse pressed left at (668, 491)
Screenshot: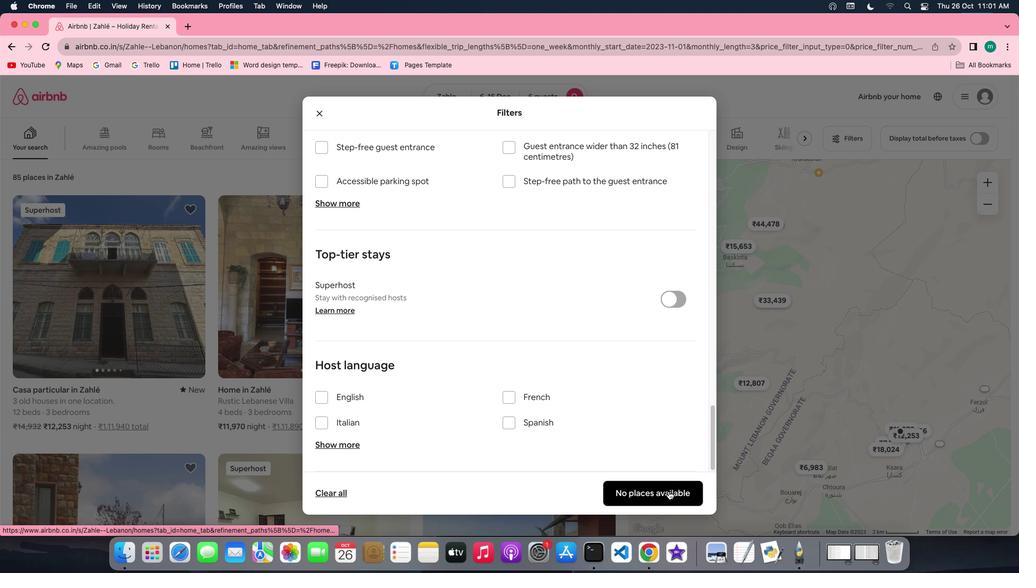 
Action: Mouse moved to (339, 344)
Screenshot: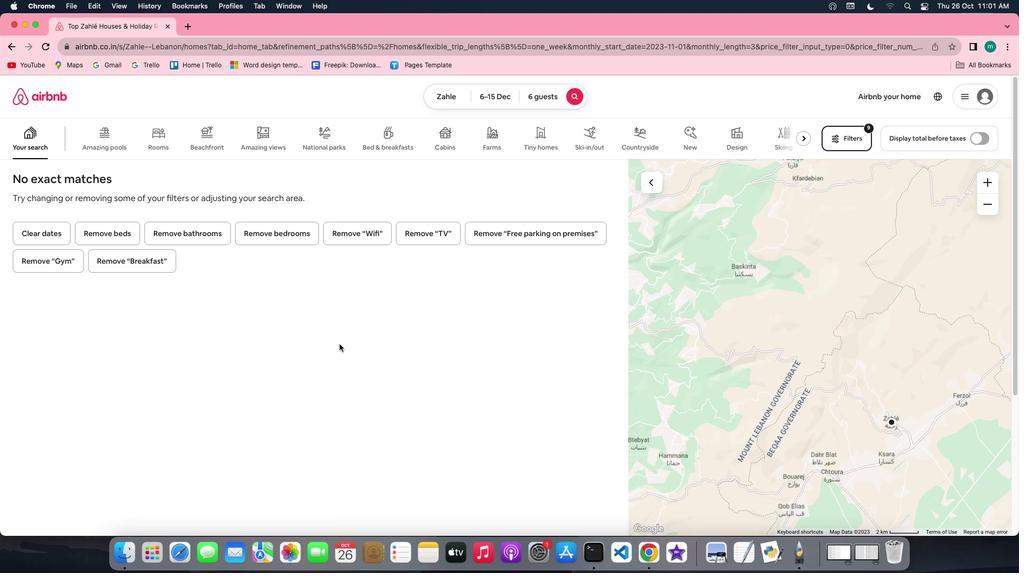 
